 Task: Look for space in Chāpar, India from 6th June, 2023 to 8th June, 2023 for 2 adults in price range Rs.7000 to Rs.12000. Place can be private room with 1  bedroom having 2 beds and 1 bathroom. Property type can be house, flat, guest house. Booking option can be shelf check-in. Required host language is English.
Action: Mouse moved to (438, 51)
Screenshot: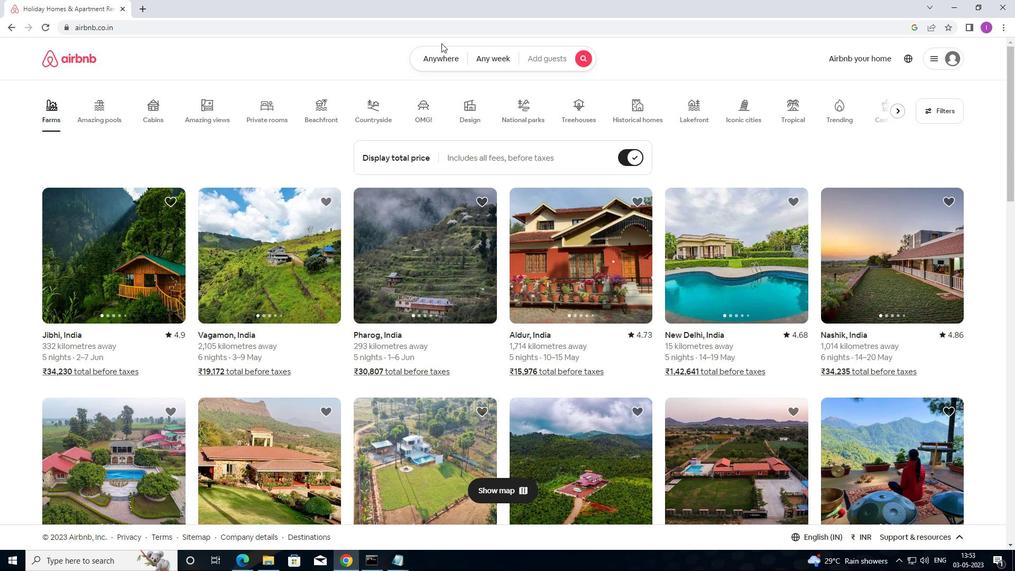 
Action: Mouse pressed left at (438, 51)
Screenshot: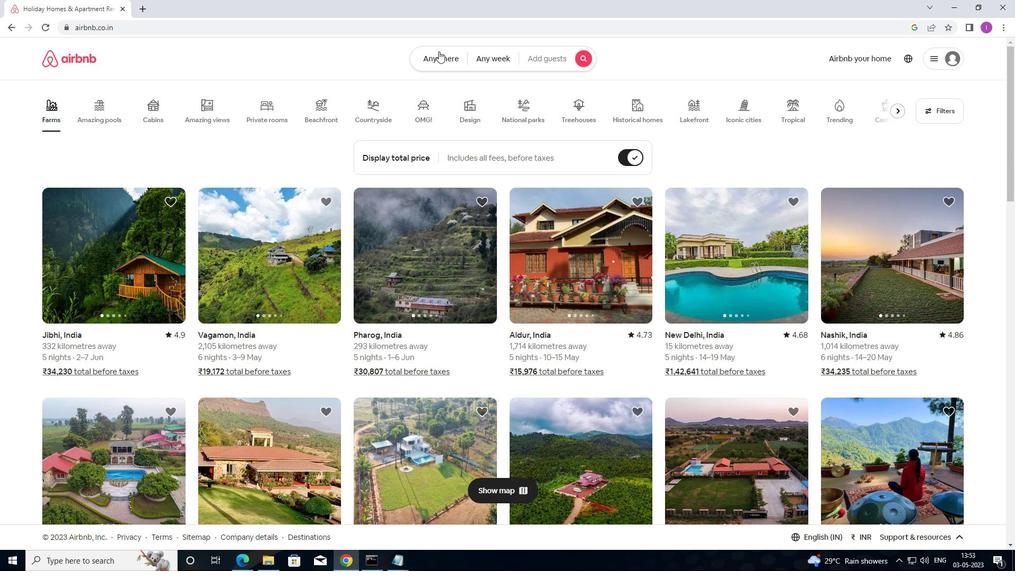 
Action: Mouse moved to (392, 99)
Screenshot: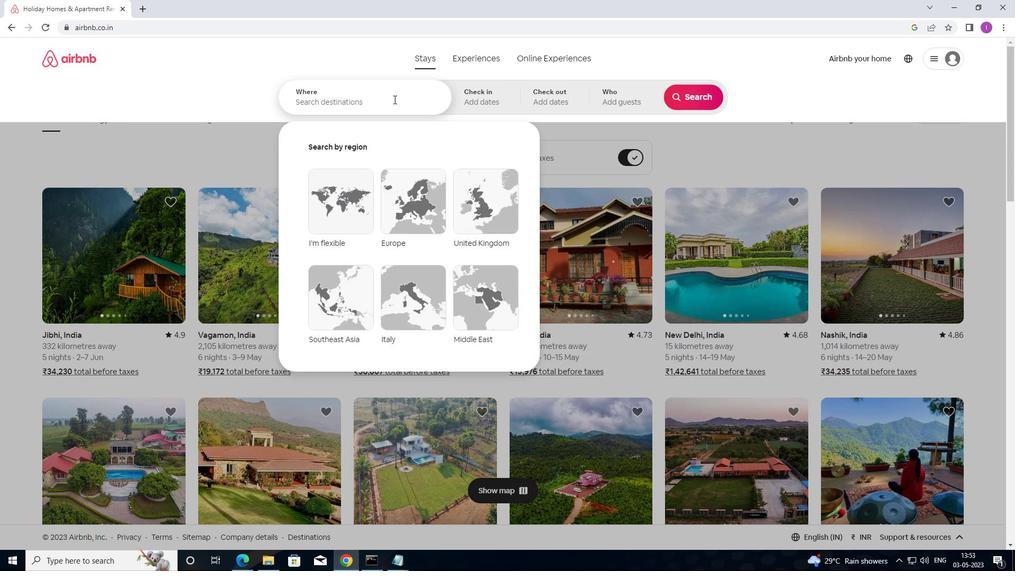 
Action: Mouse pressed left at (392, 99)
Screenshot: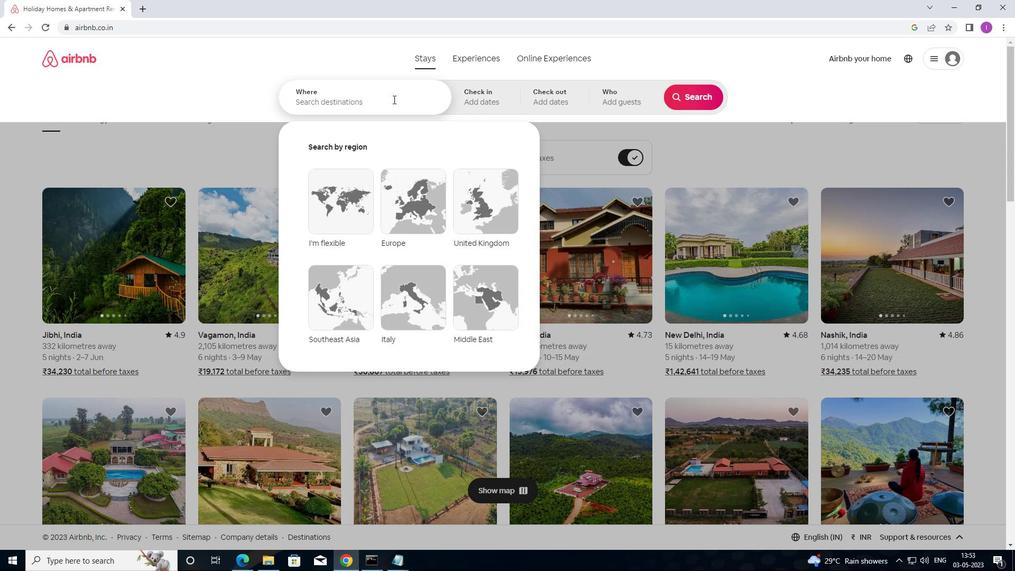 
Action: Key pressed <Key.shift>CHAPAR,<Key.shift>INDIA
Screenshot: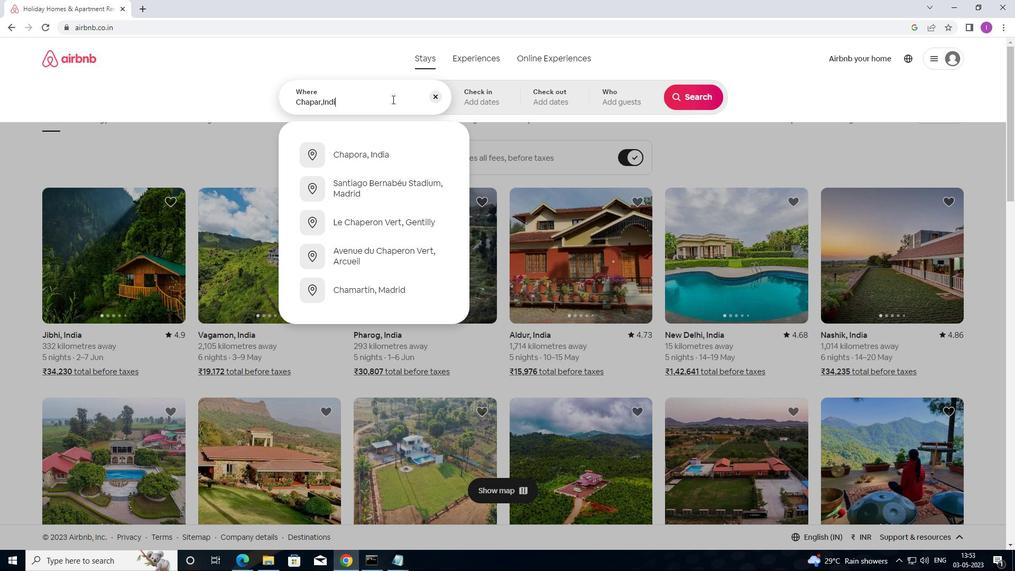 
Action: Mouse moved to (503, 105)
Screenshot: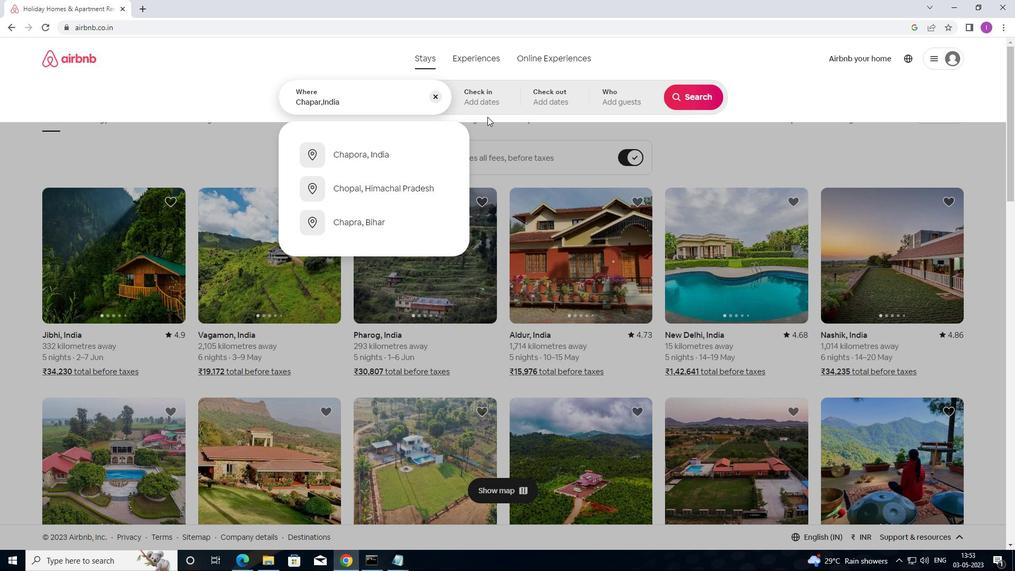 
Action: Mouse pressed left at (503, 105)
Screenshot: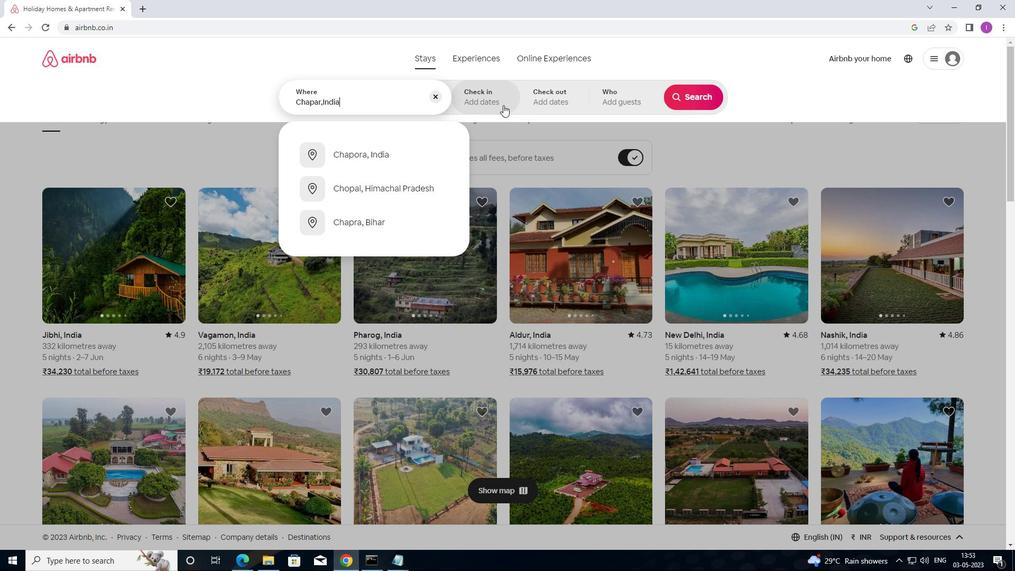 
Action: Mouse moved to (691, 187)
Screenshot: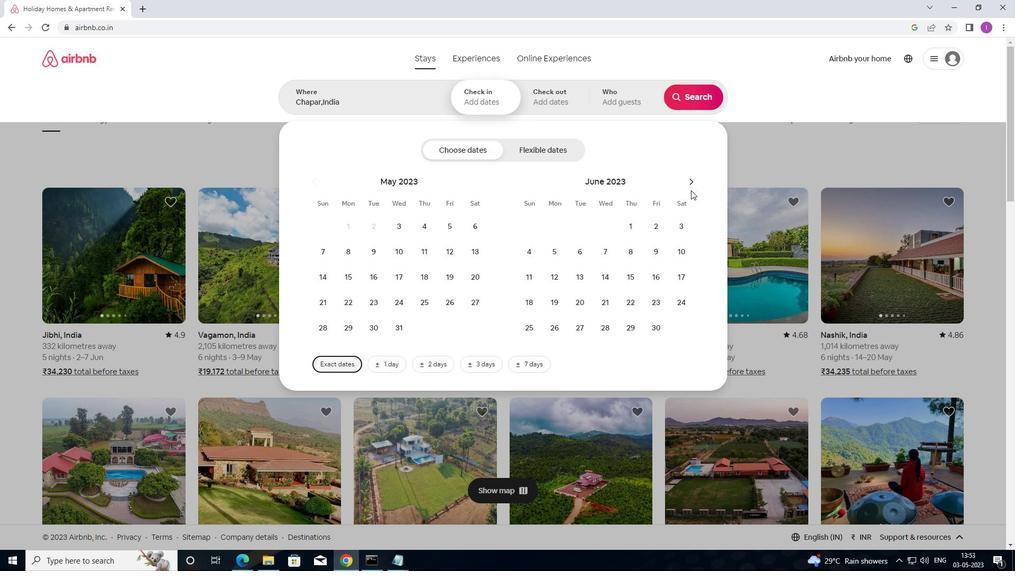 
Action: Mouse pressed left at (691, 187)
Screenshot: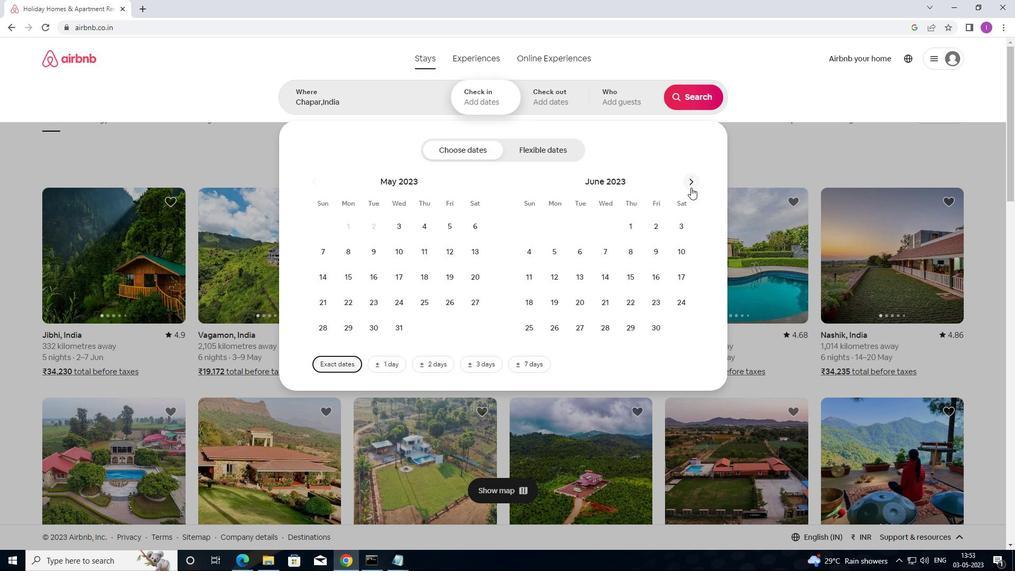 
Action: Mouse moved to (430, 254)
Screenshot: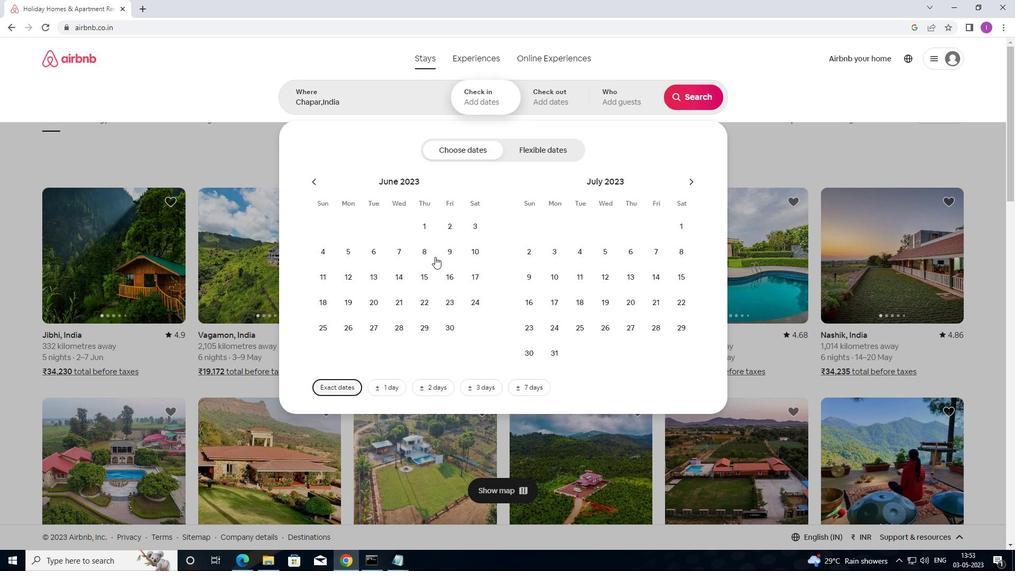 
Action: Mouse pressed left at (430, 254)
Screenshot: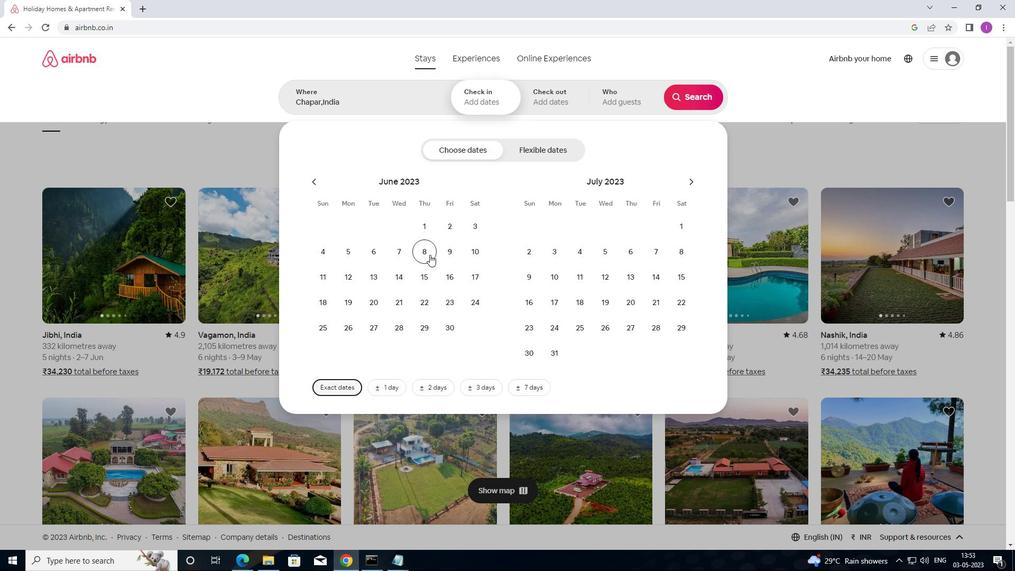 
Action: Mouse moved to (366, 252)
Screenshot: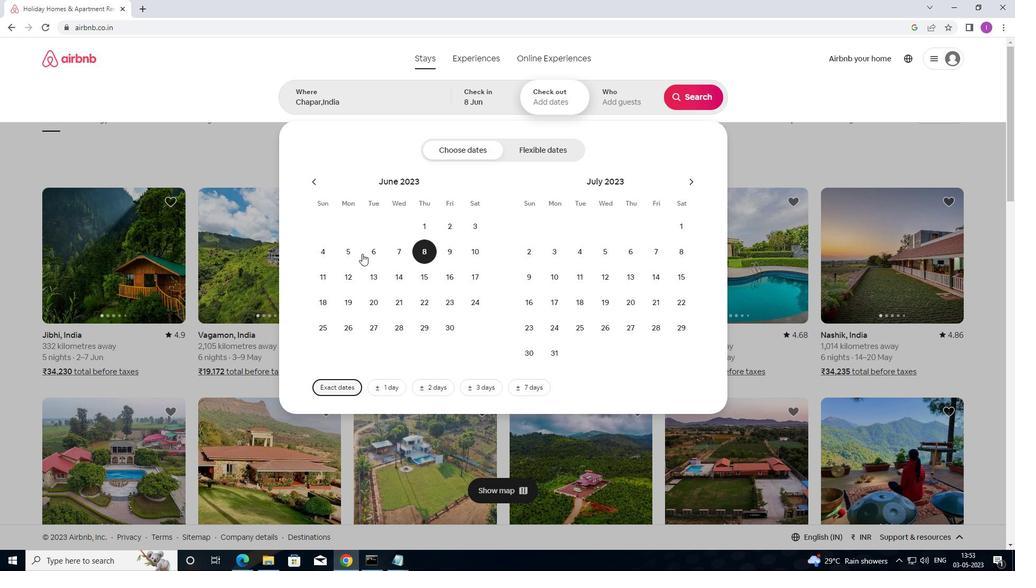 
Action: Mouse pressed left at (366, 252)
Screenshot: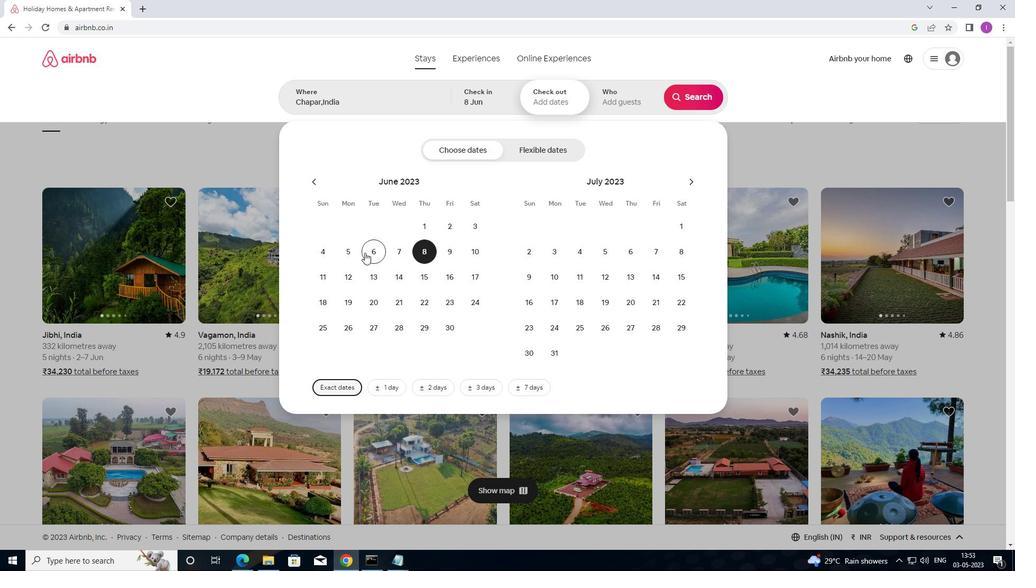 
Action: Mouse moved to (432, 248)
Screenshot: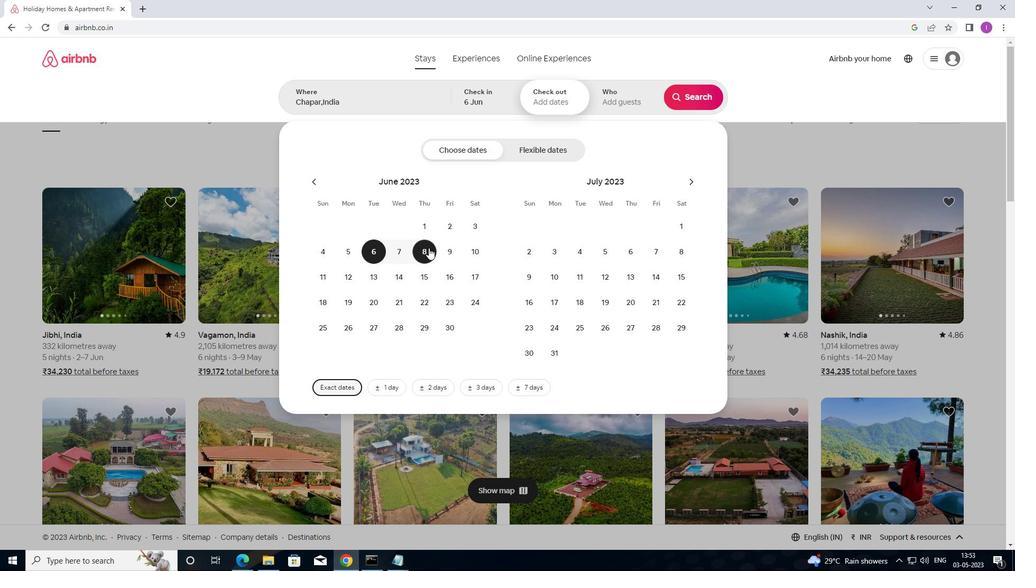 
Action: Mouse pressed left at (432, 248)
Screenshot: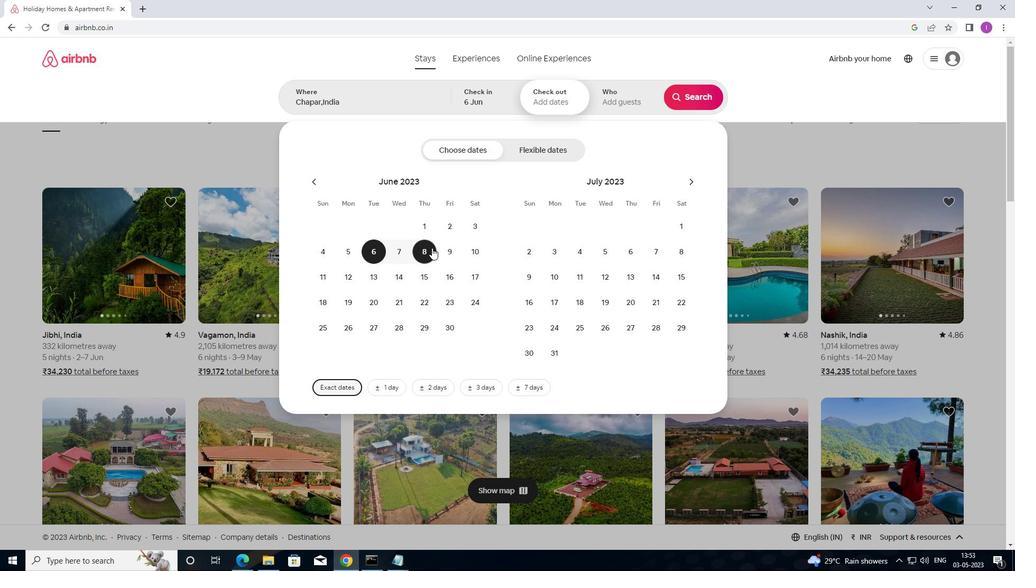 
Action: Mouse moved to (615, 93)
Screenshot: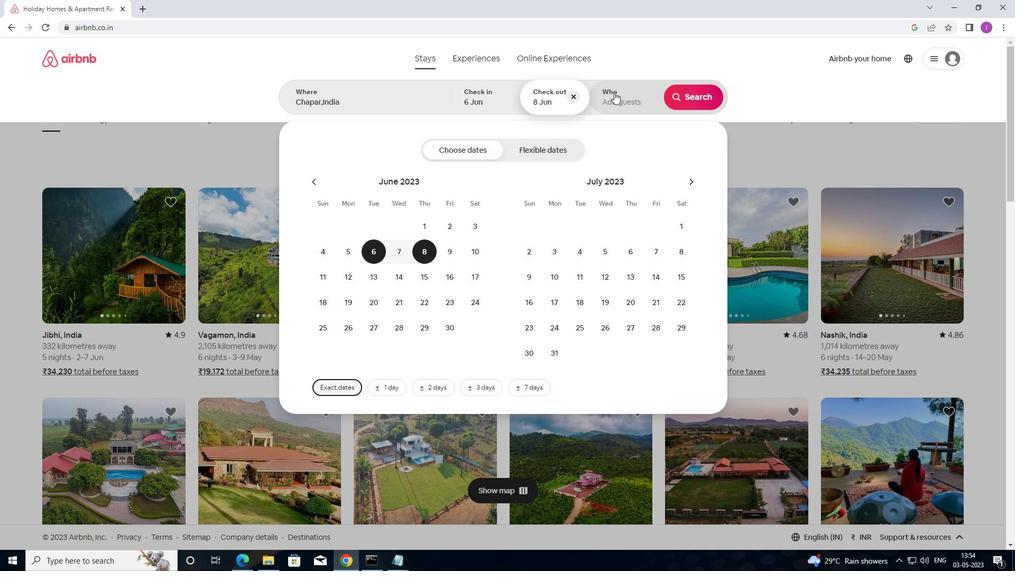 
Action: Mouse pressed left at (615, 93)
Screenshot: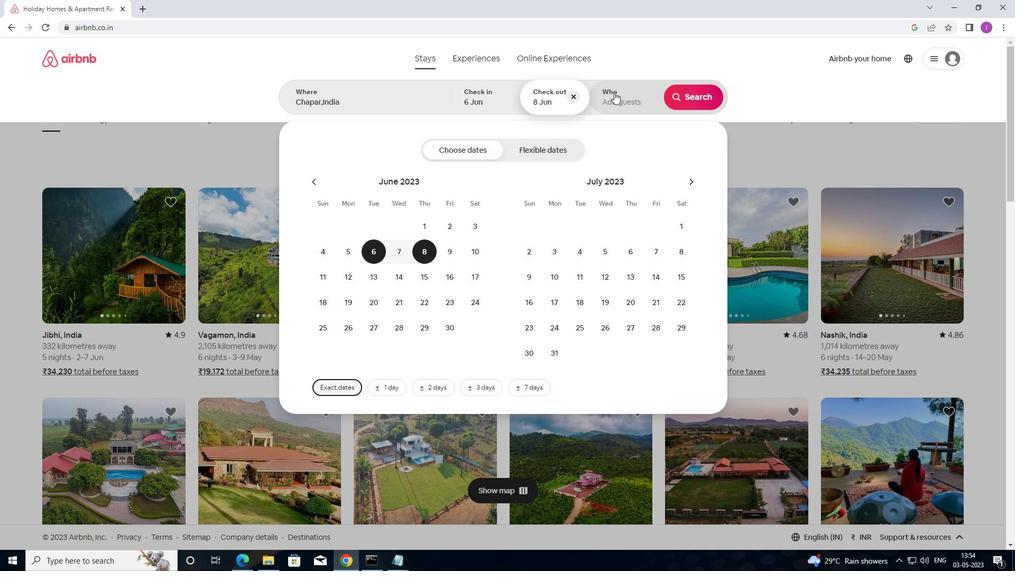 
Action: Mouse moved to (695, 154)
Screenshot: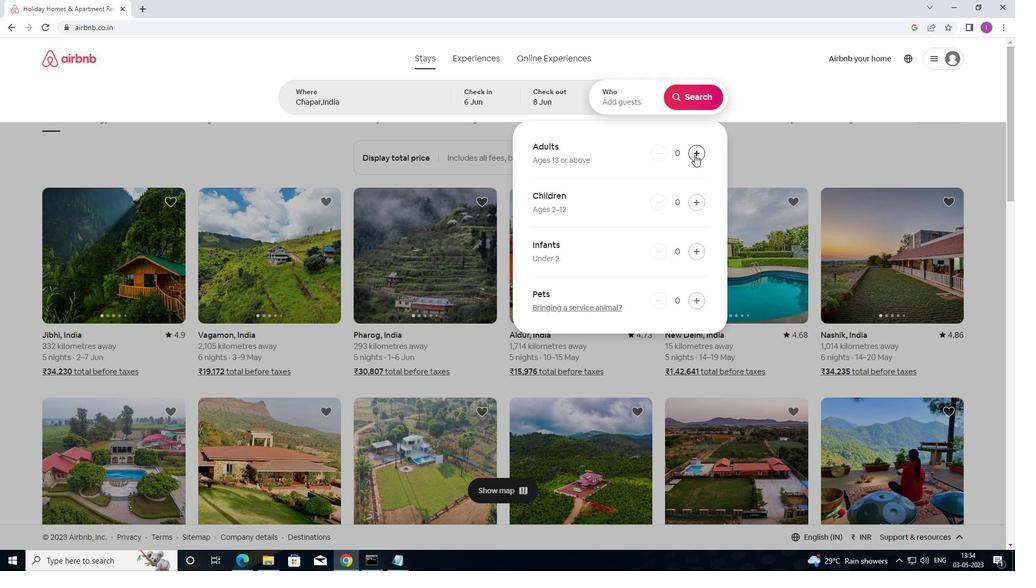 
Action: Mouse pressed left at (695, 154)
Screenshot: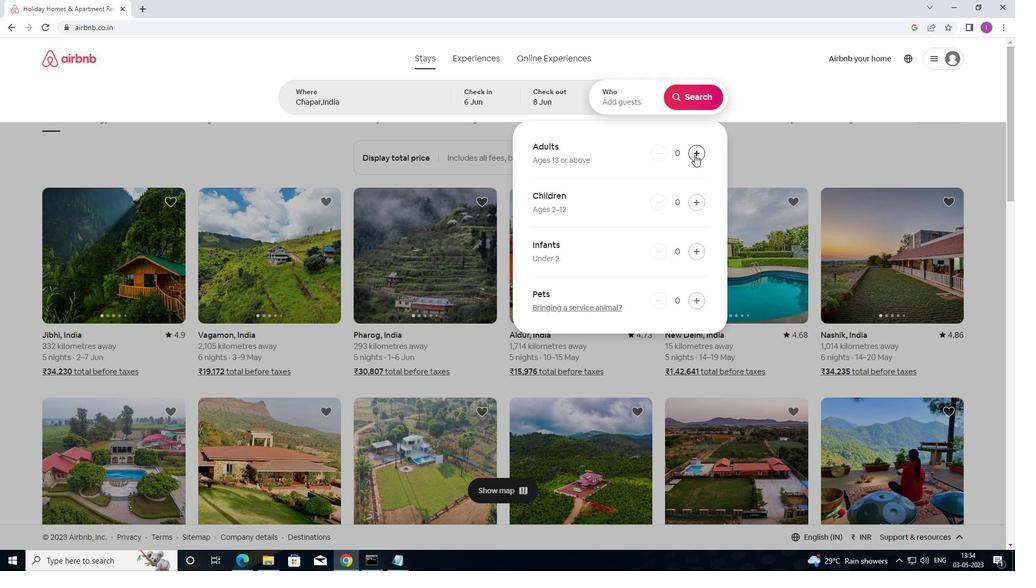 
Action: Mouse moved to (696, 154)
Screenshot: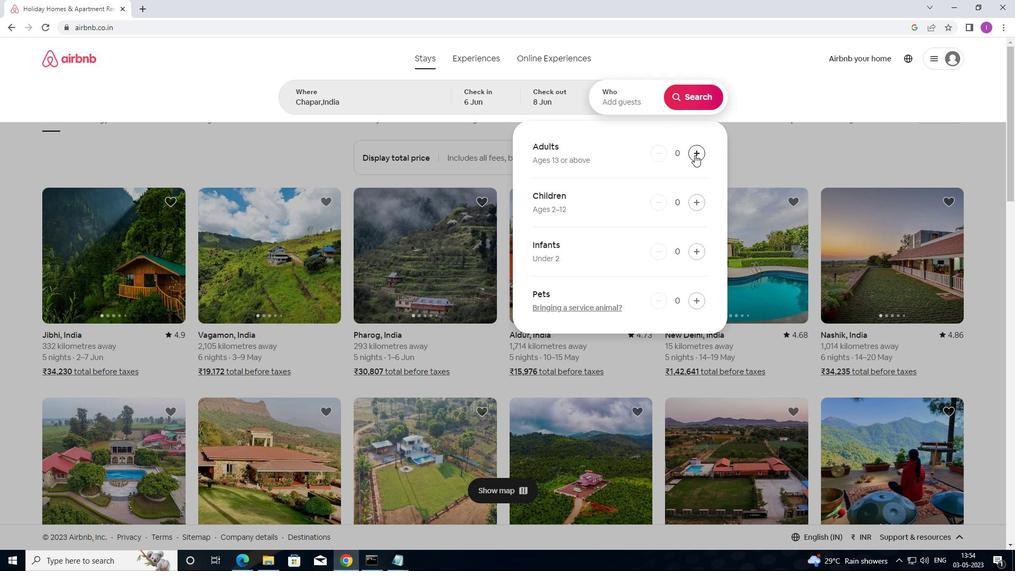 
Action: Mouse pressed left at (696, 154)
Screenshot: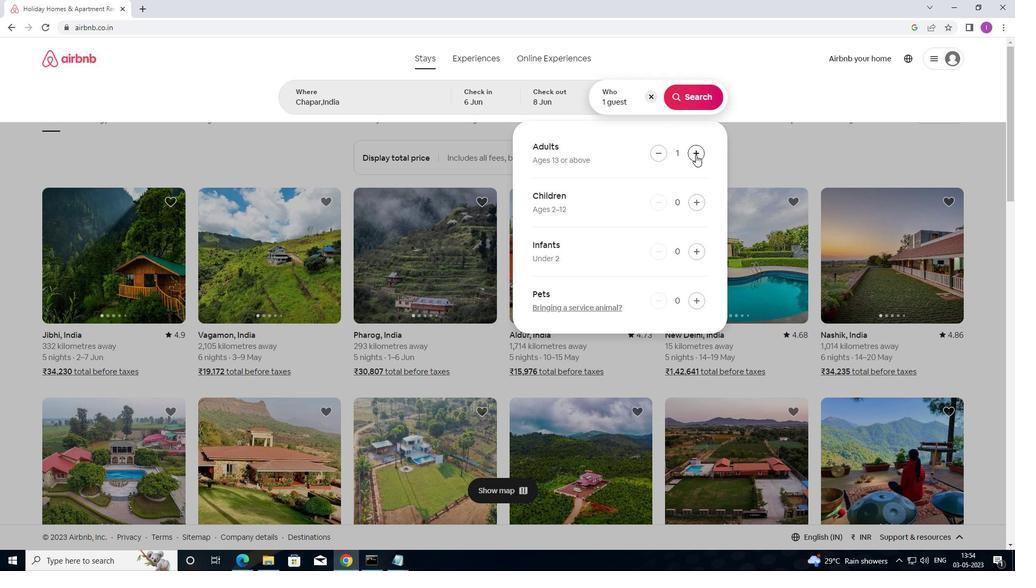 
Action: Mouse moved to (693, 97)
Screenshot: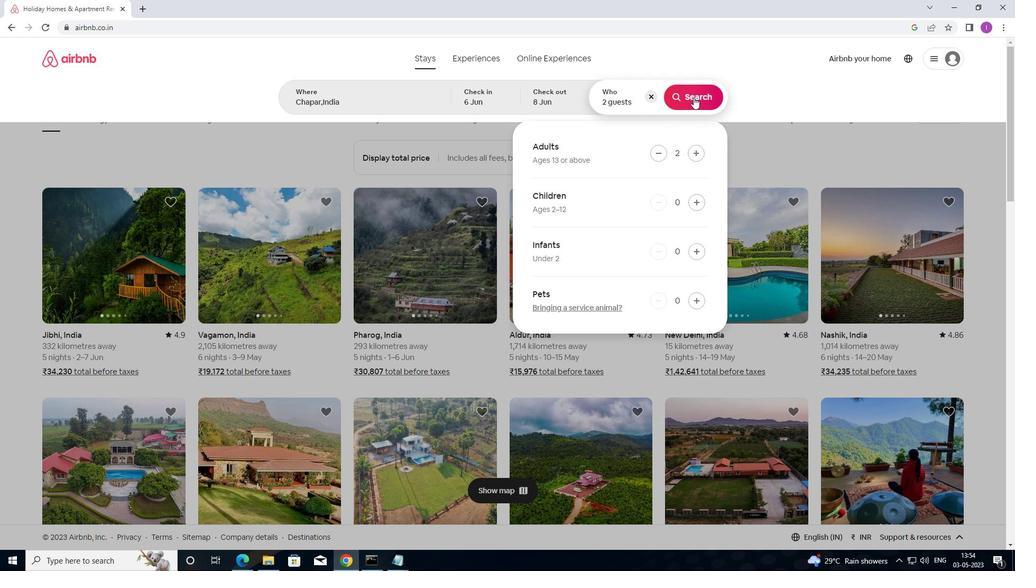 
Action: Mouse pressed left at (693, 97)
Screenshot: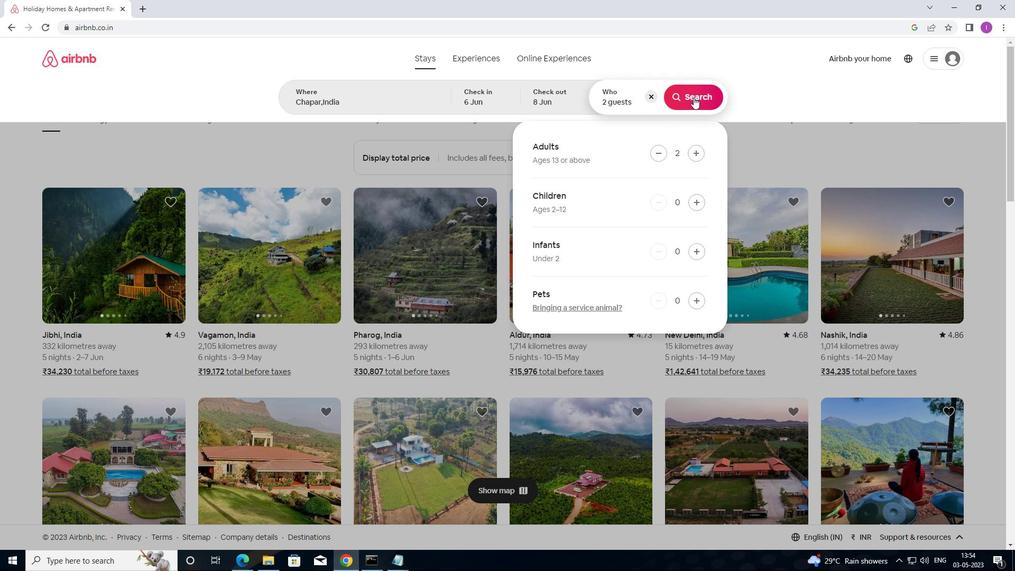 
Action: Mouse moved to (976, 92)
Screenshot: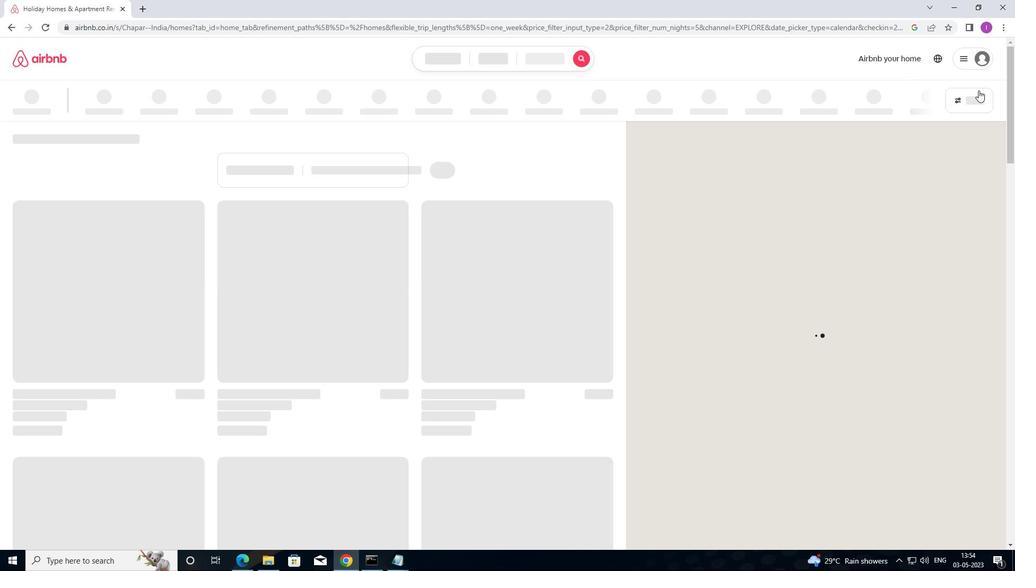 
Action: Mouse pressed left at (976, 92)
Screenshot: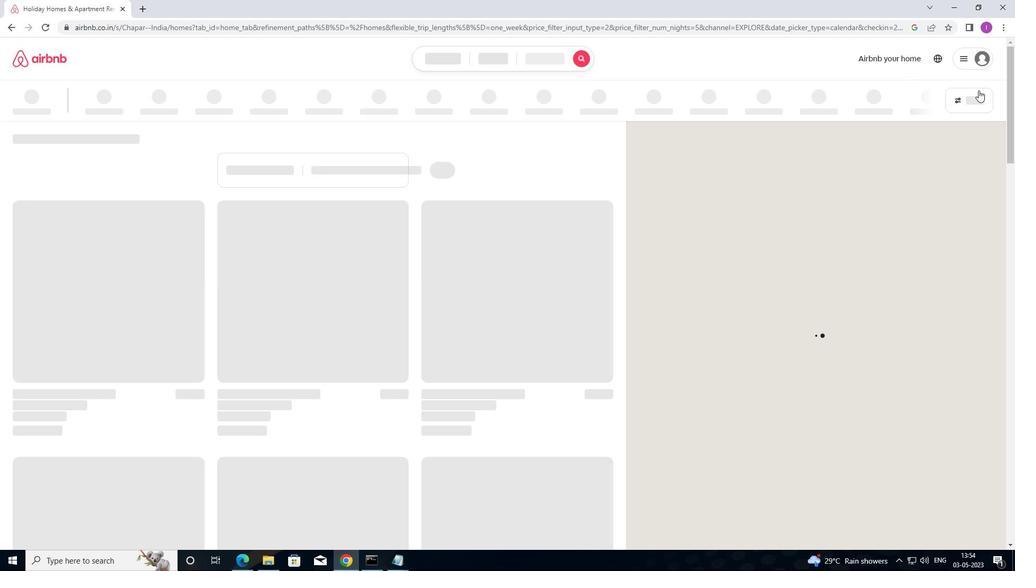 
Action: Mouse moved to (946, 102)
Screenshot: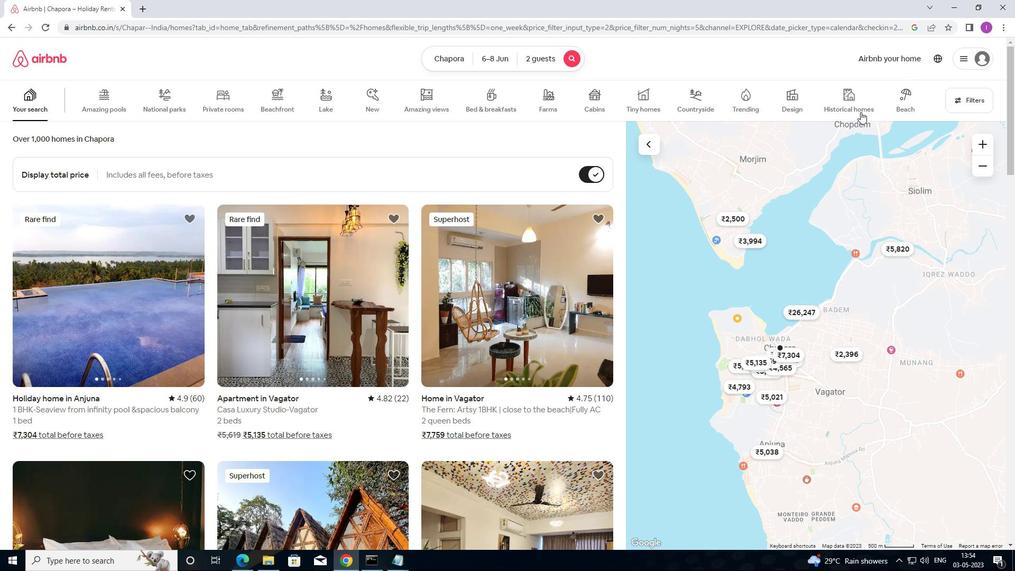 
Action: Mouse pressed left at (946, 102)
Screenshot: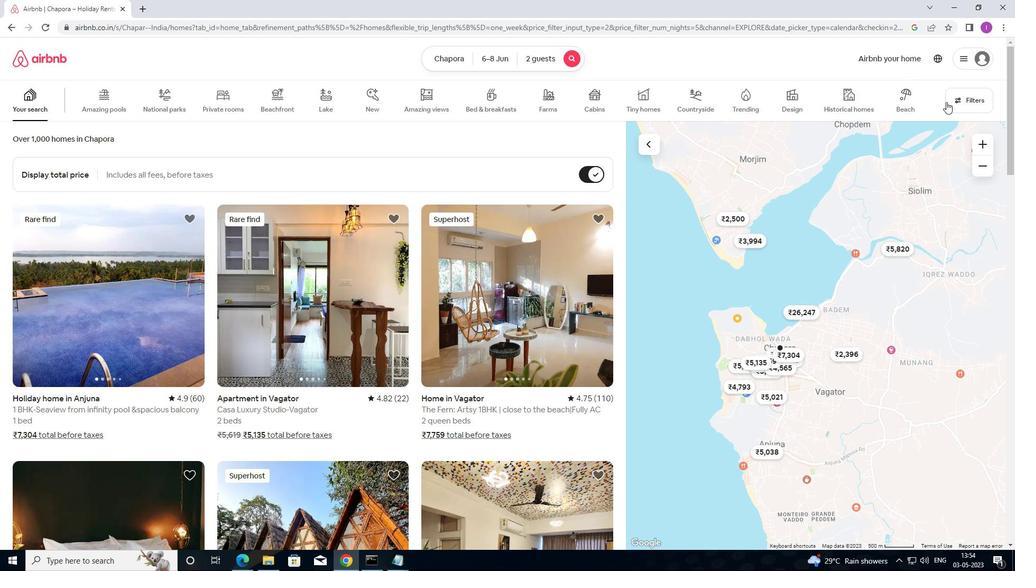 
Action: Mouse moved to (407, 241)
Screenshot: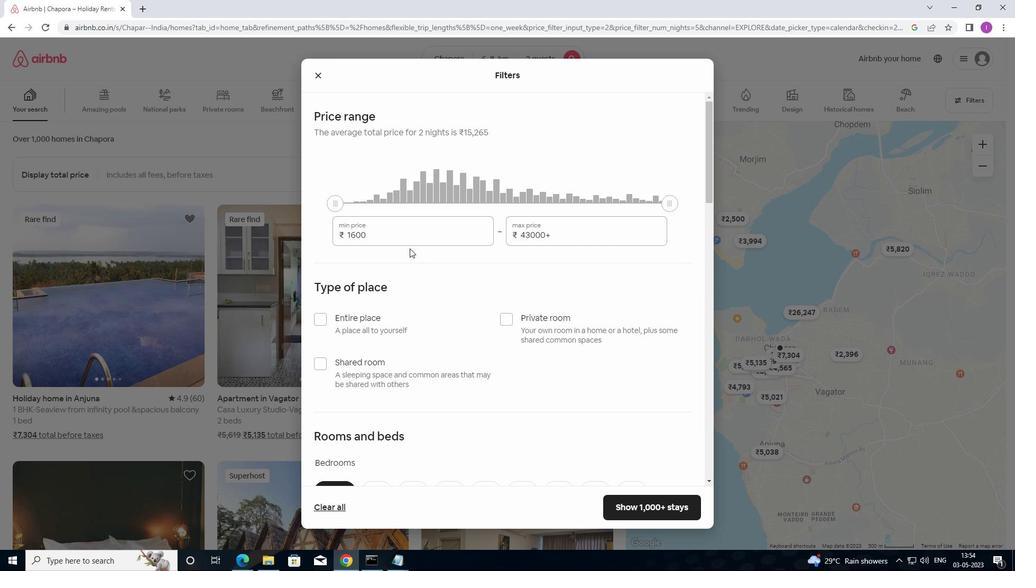 
Action: Mouse pressed left at (407, 241)
Screenshot: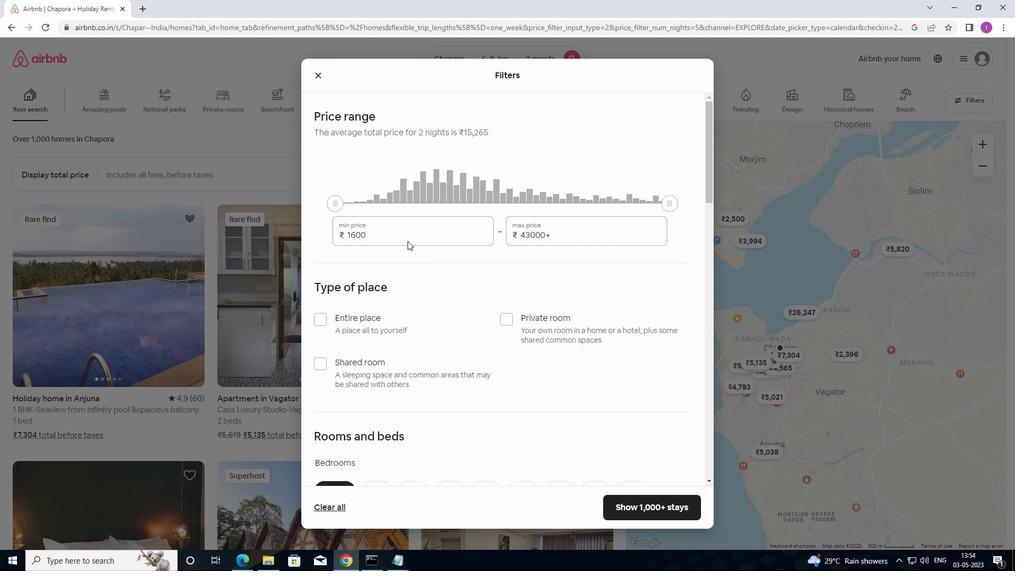 
Action: Mouse moved to (367, 235)
Screenshot: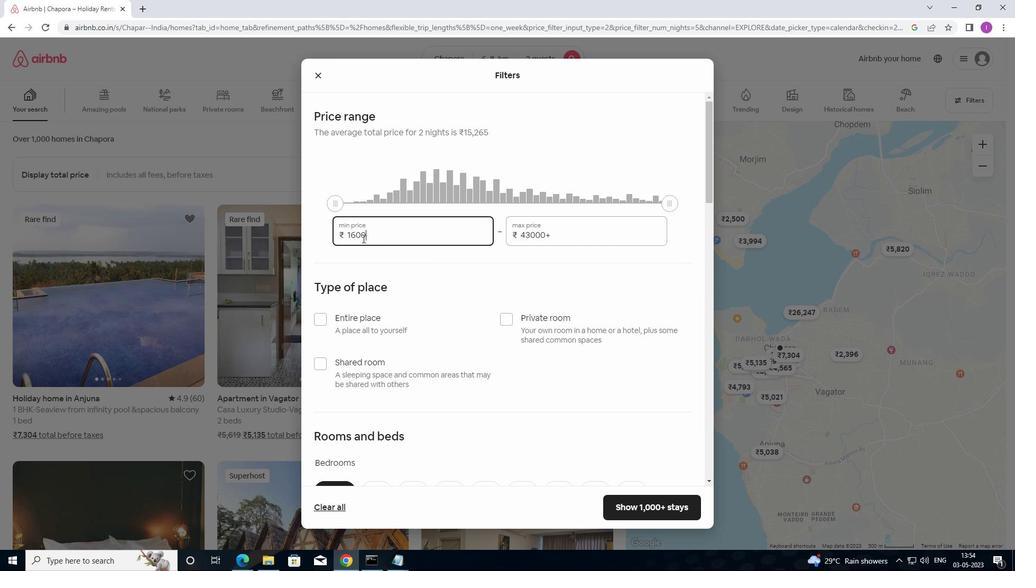 
Action: Mouse pressed left at (367, 235)
Screenshot: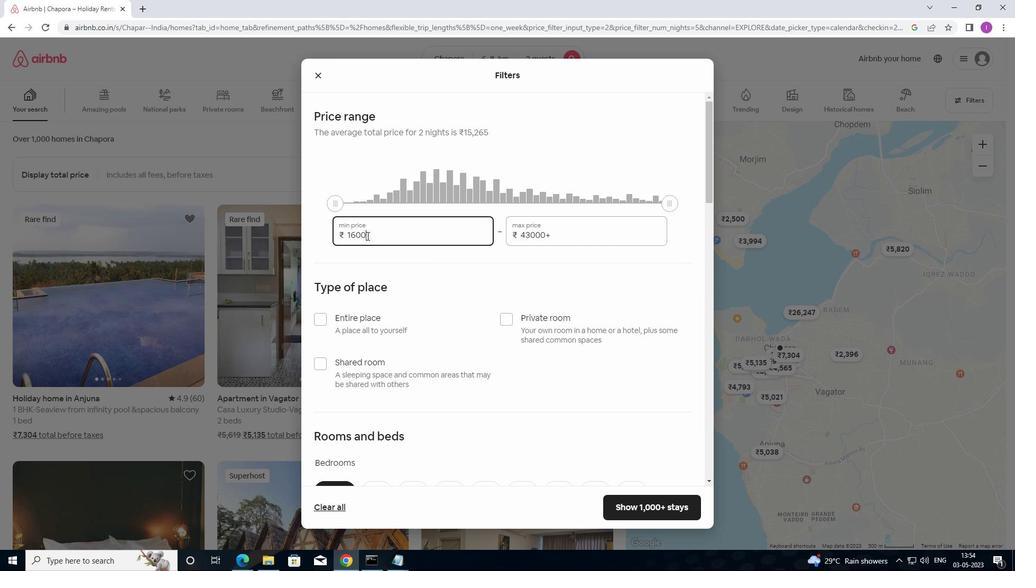 
Action: Mouse moved to (335, 232)
Screenshot: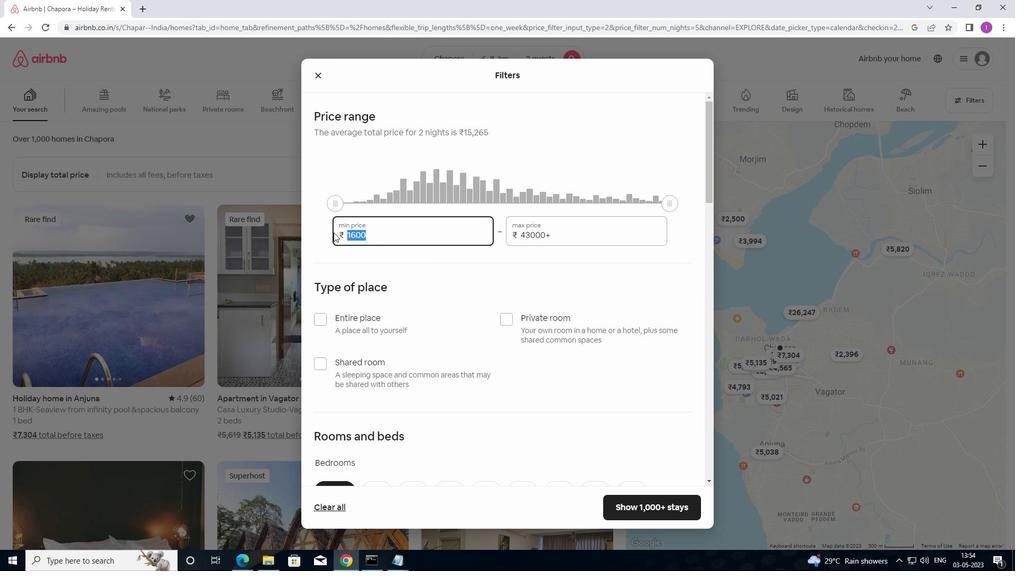
Action: Key pressed 7
Screenshot: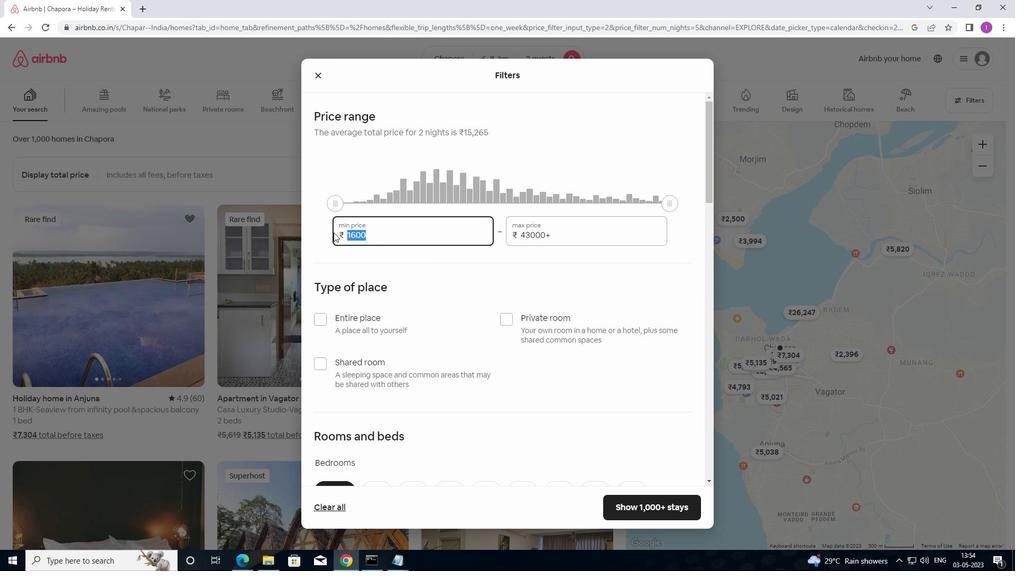 
Action: Mouse moved to (338, 232)
Screenshot: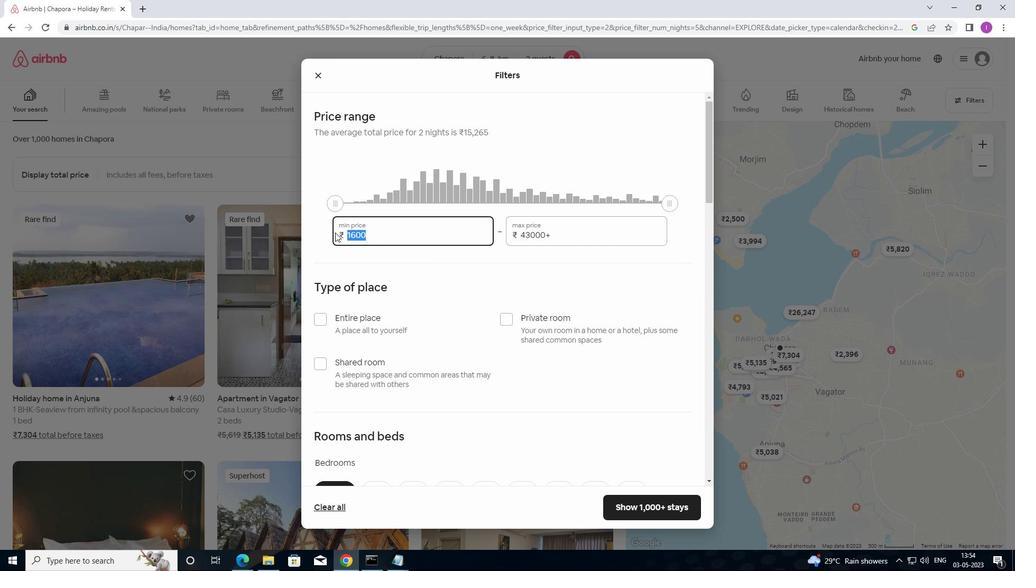
Action: Key pressed 0
Screenshot: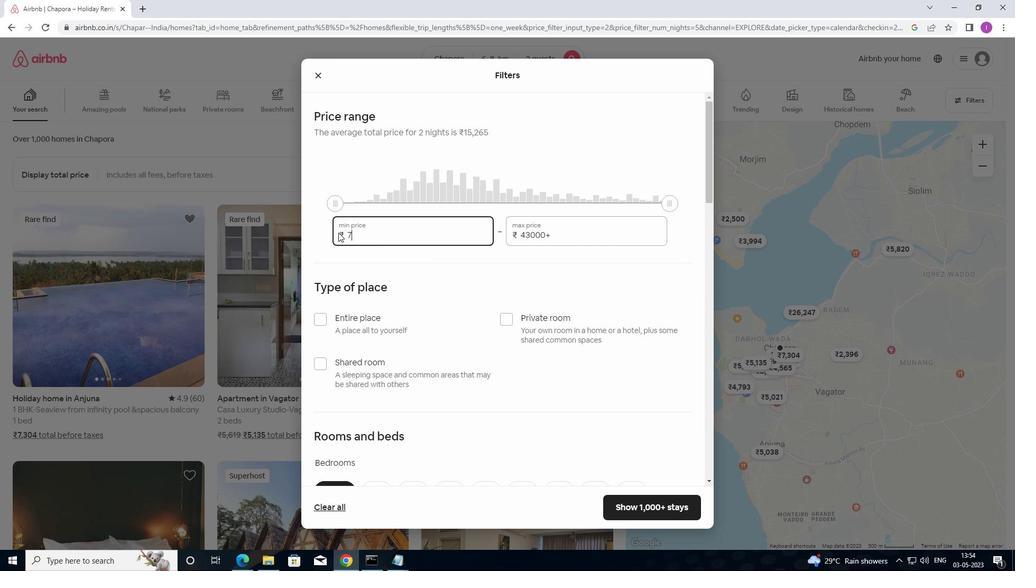 
Action: Mouse moved to (346, 233)
Screenshot: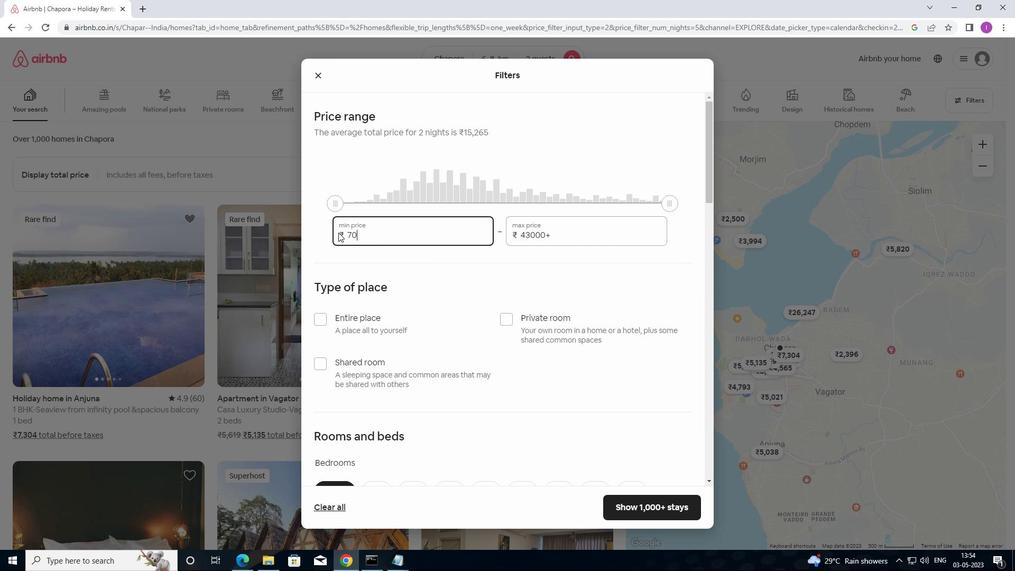
Action: Key pressed 0
Screenshot: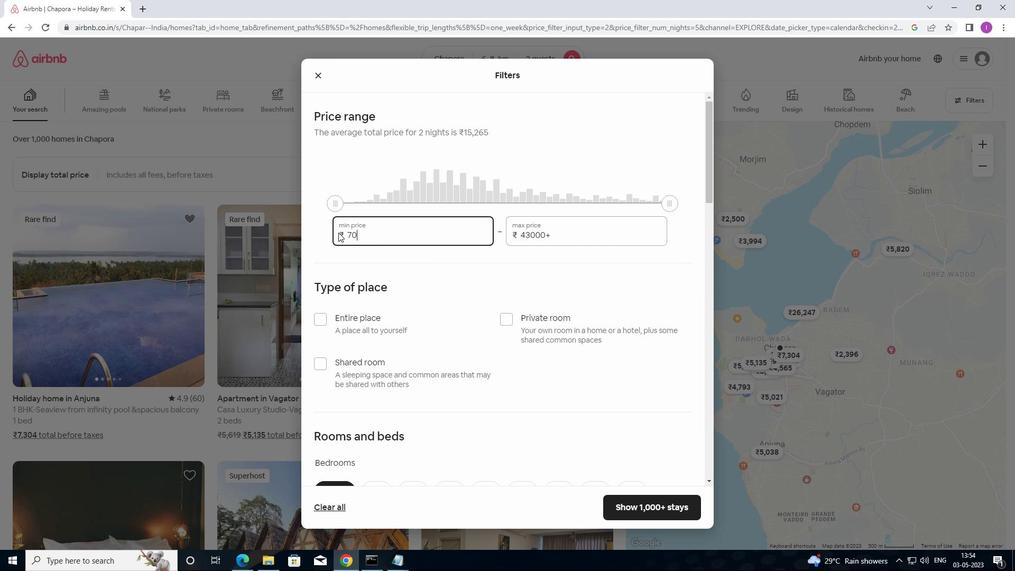 
Action: Mouse moved to (355, 234)
Screenshot: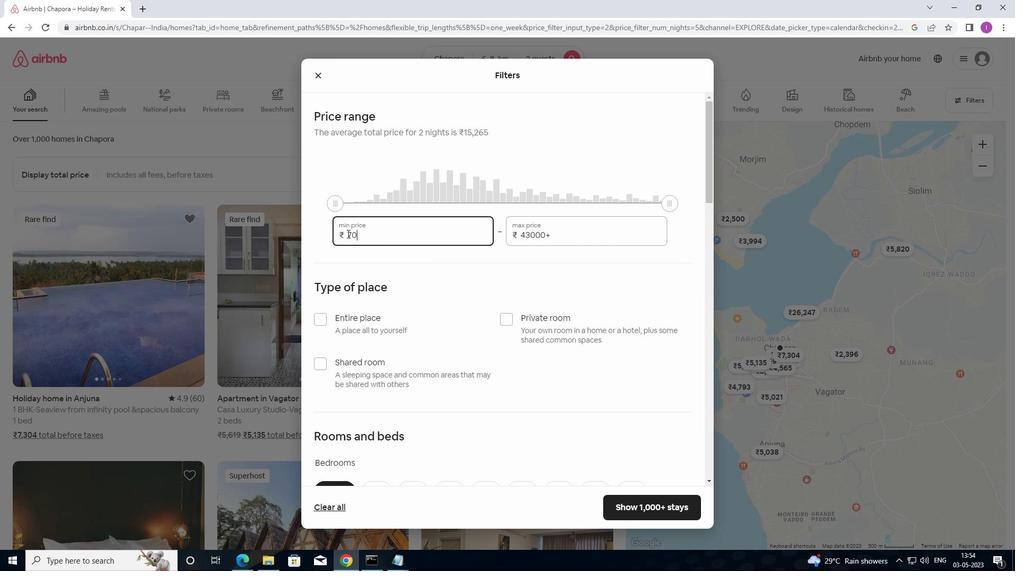 
Action: Key pressed 0
Screenshot: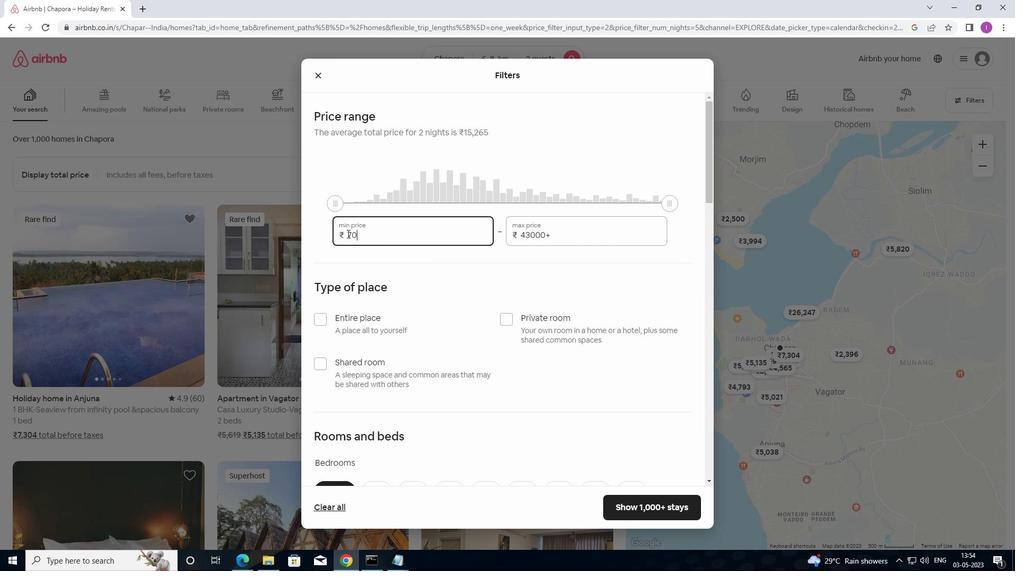 
Action: Mouse moved to (555, 232)
Screenshot: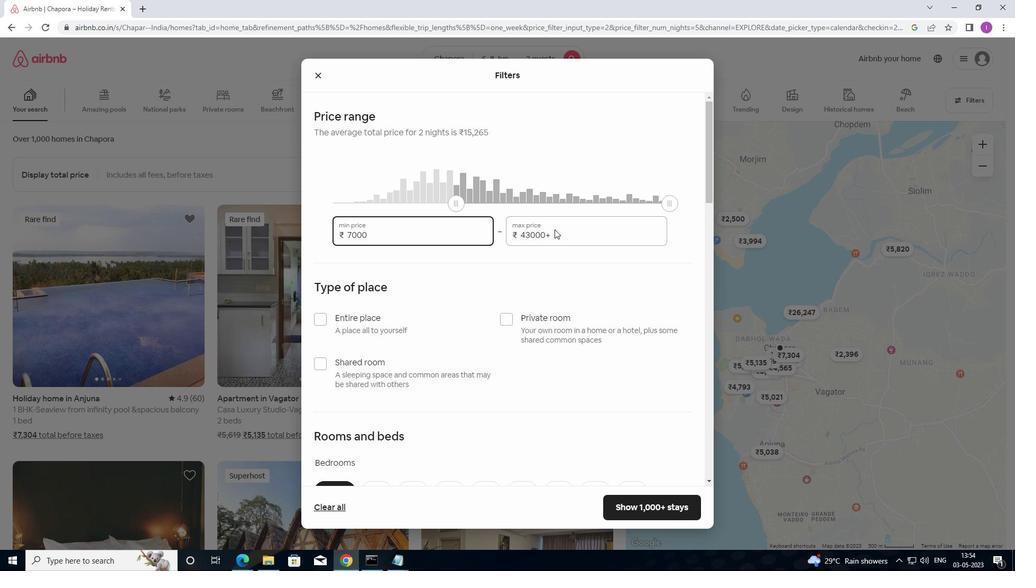 
Action: Mouse pressed left at (555, 232)
Screenshot: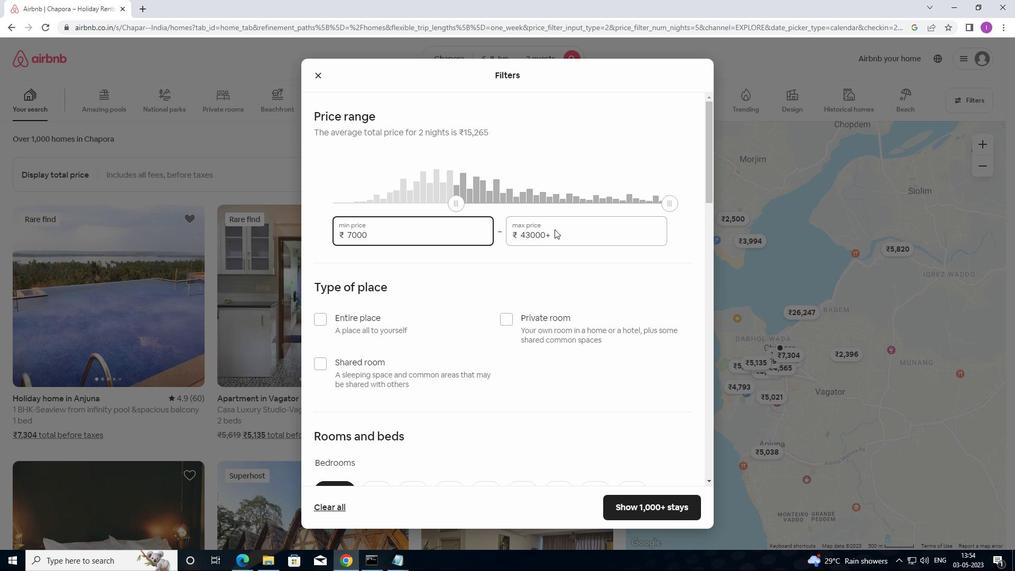 
Action: Mouse moved to (508, 237)
Screenshot: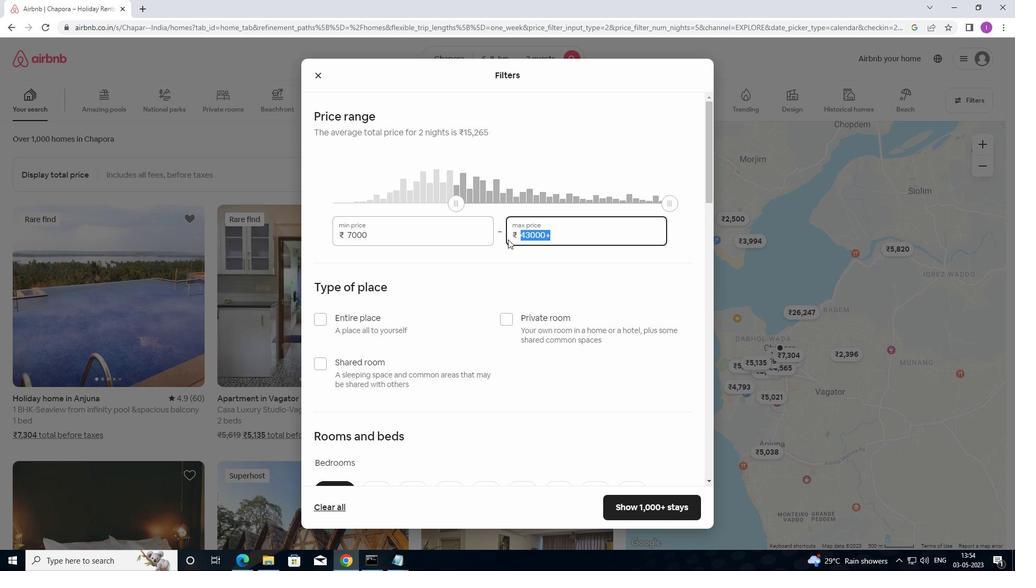 
Action: Key pressed 12
Screenshot: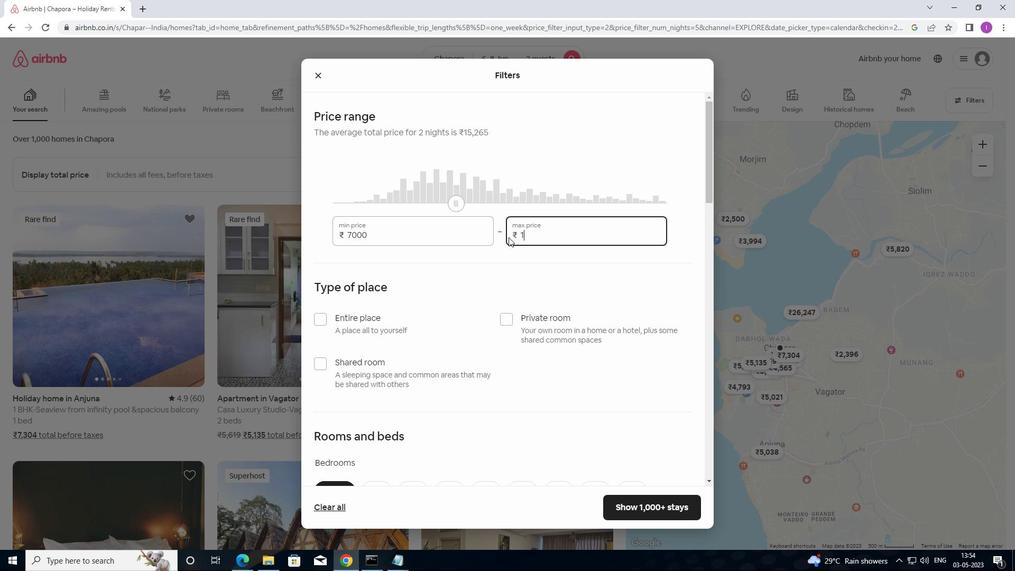 
Action: Mouse moved to (509, 235)
Screenshot: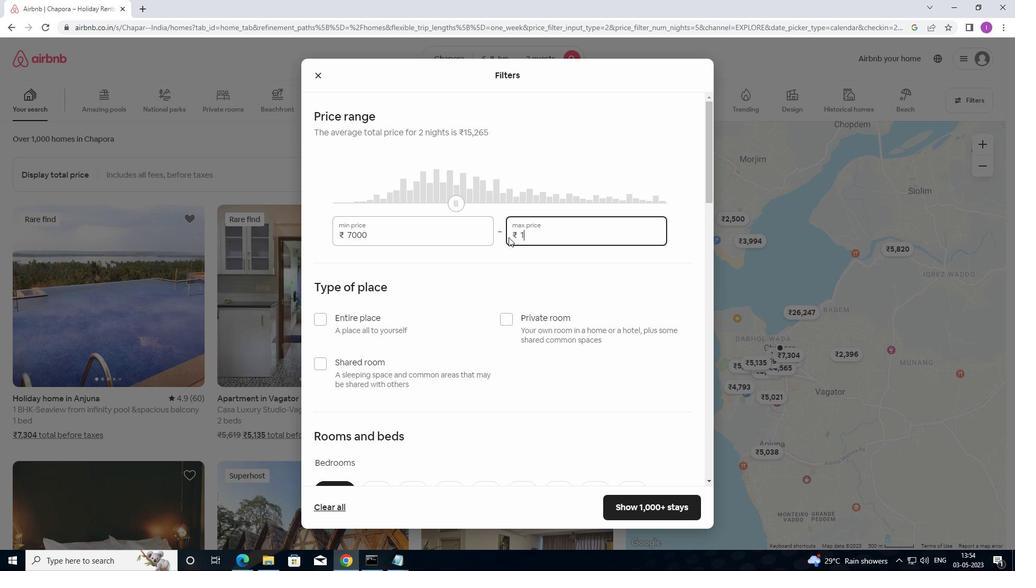 
Action: Key pressed 0
Screenshot: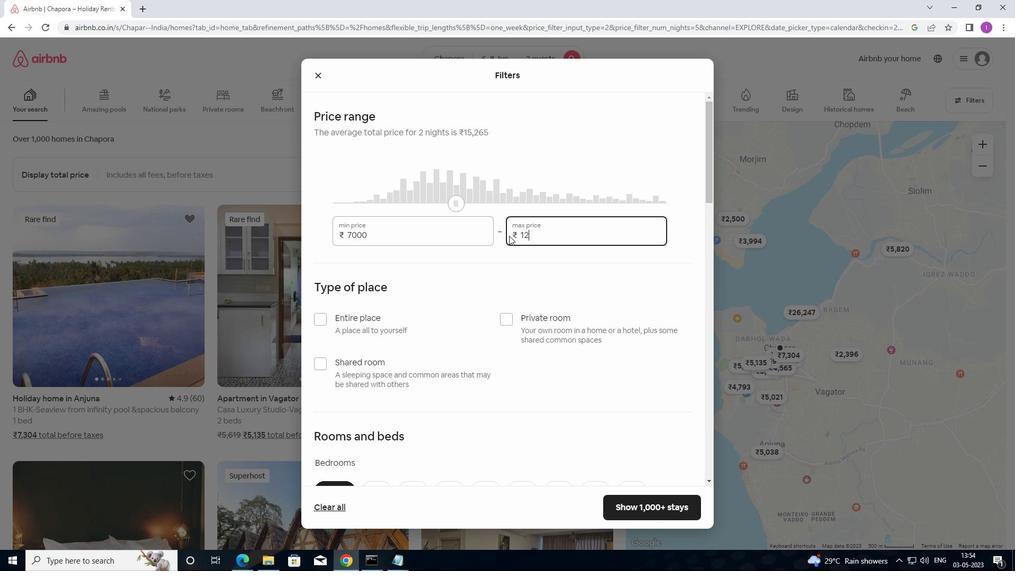 
Action: Mouse moved to (509, 233)
Screenshot: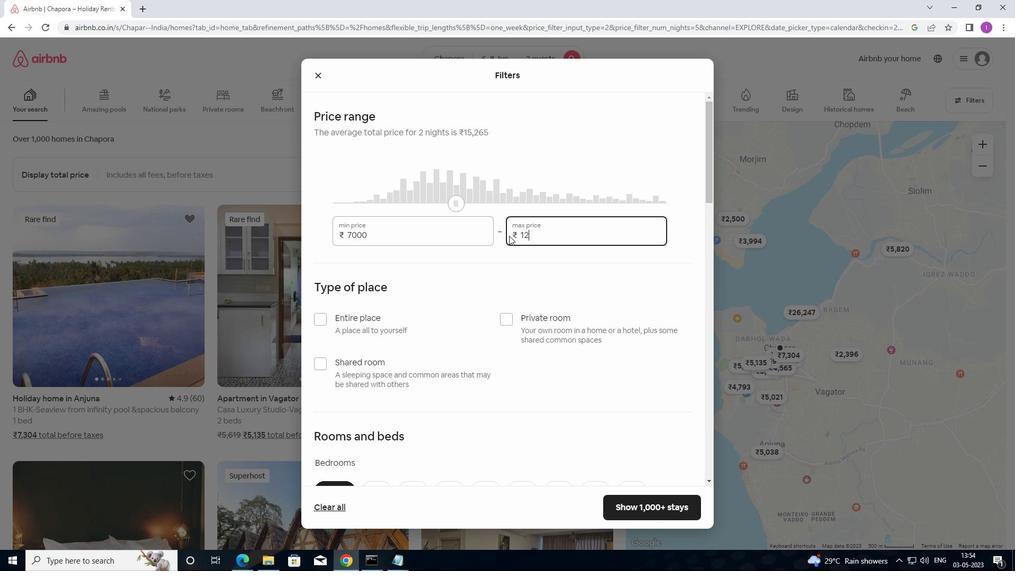 
Action: Key pressed 0
Screenshot: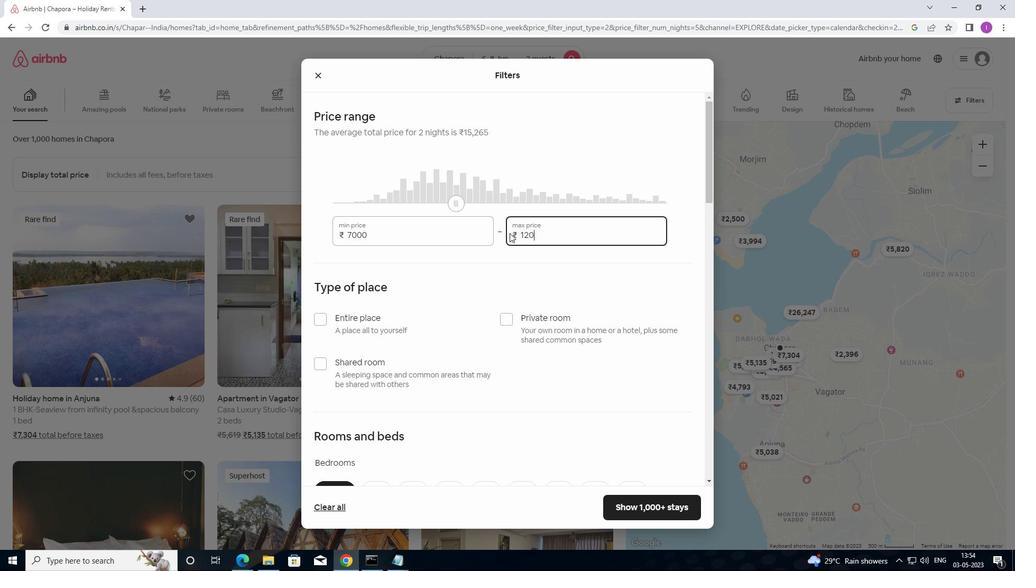 
Action: Mouse moved to (509, 232)
Screenshot: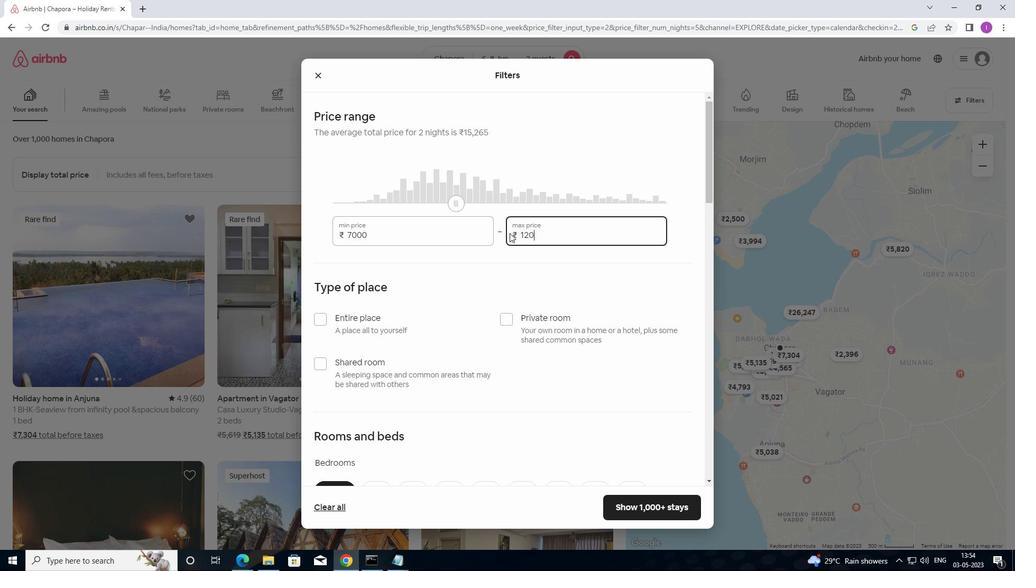 
Action: Key pressed 0
Screenshot: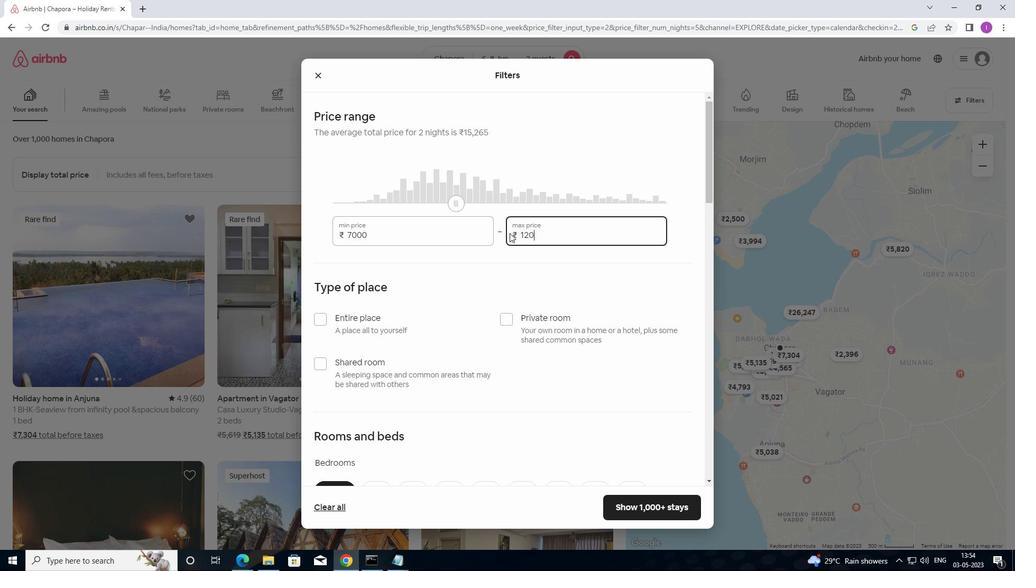 
Action: Mouse moved to (560, 303)
Screenshot: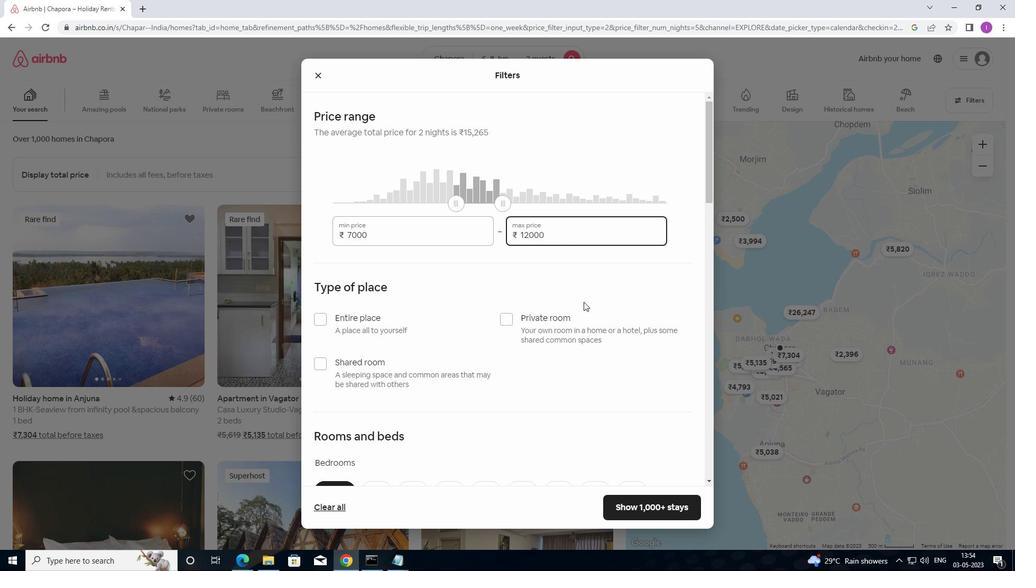 
Action: Mouse scrolled (560, 302) with delta (0, 0)
Screenshot: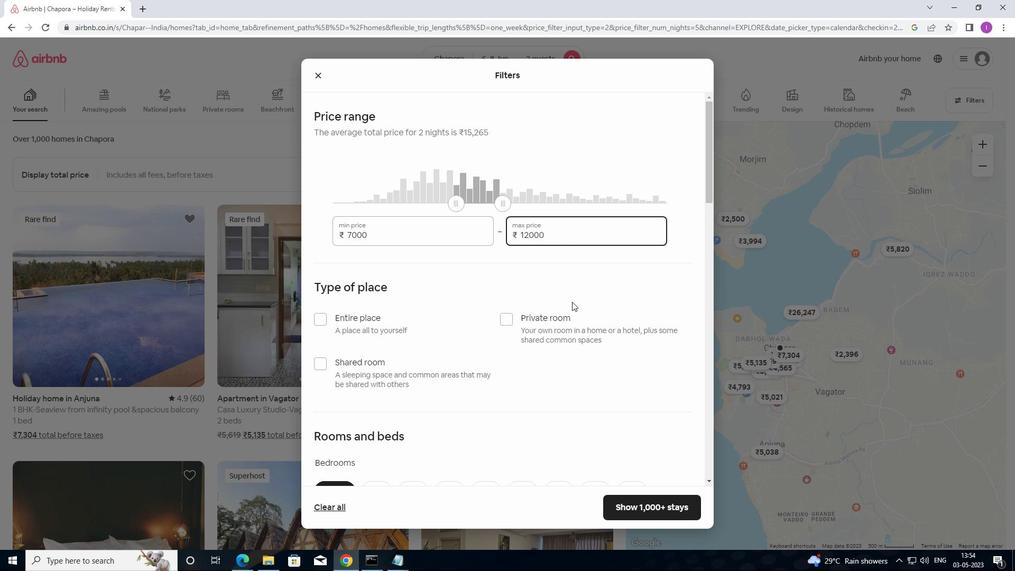 
Action: Mouse moved to (560, 303)
Screenshot: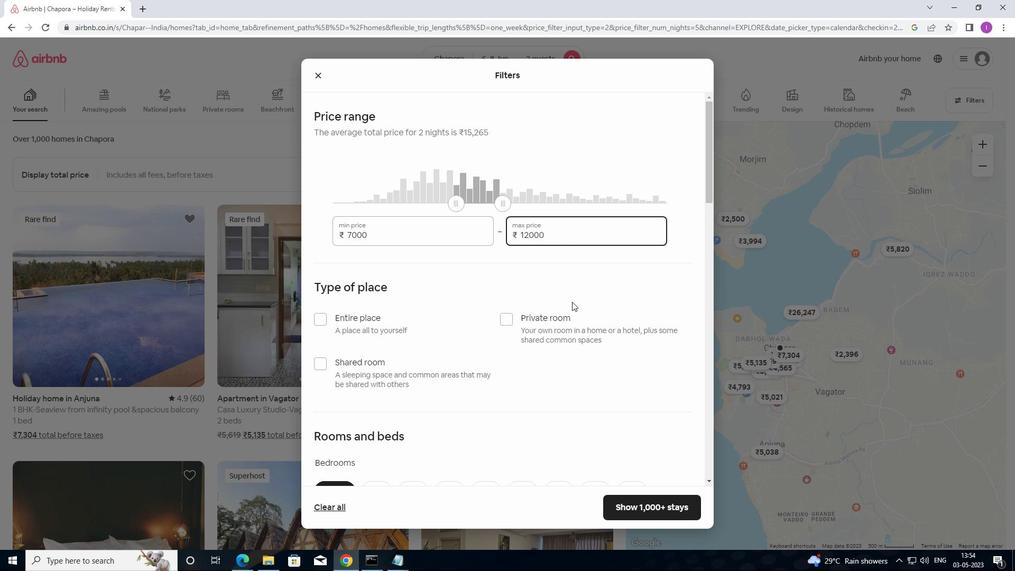 
Action: Mouse scrolled (560, 302) with delta (0, 0)
Screenshot: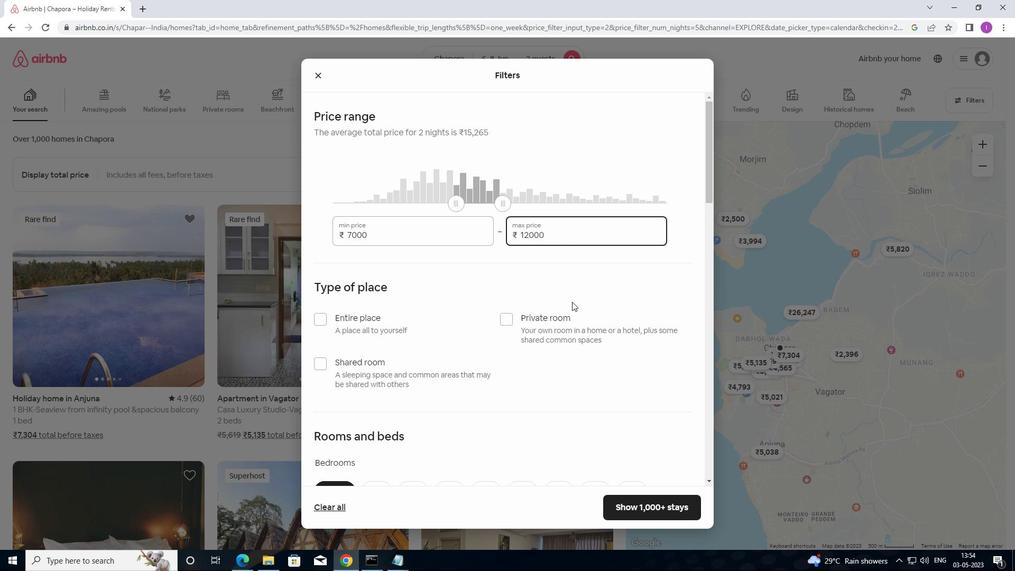 
Action: Mouse moved to (508, 217)
Screenshot: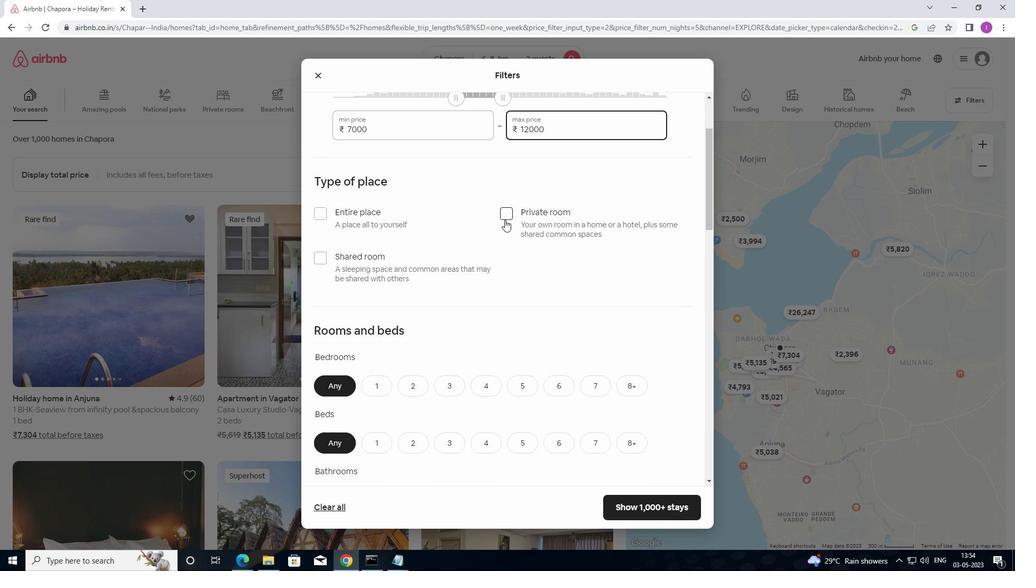 
Action: Mouse pressed left at (508, 217)
Screenshot: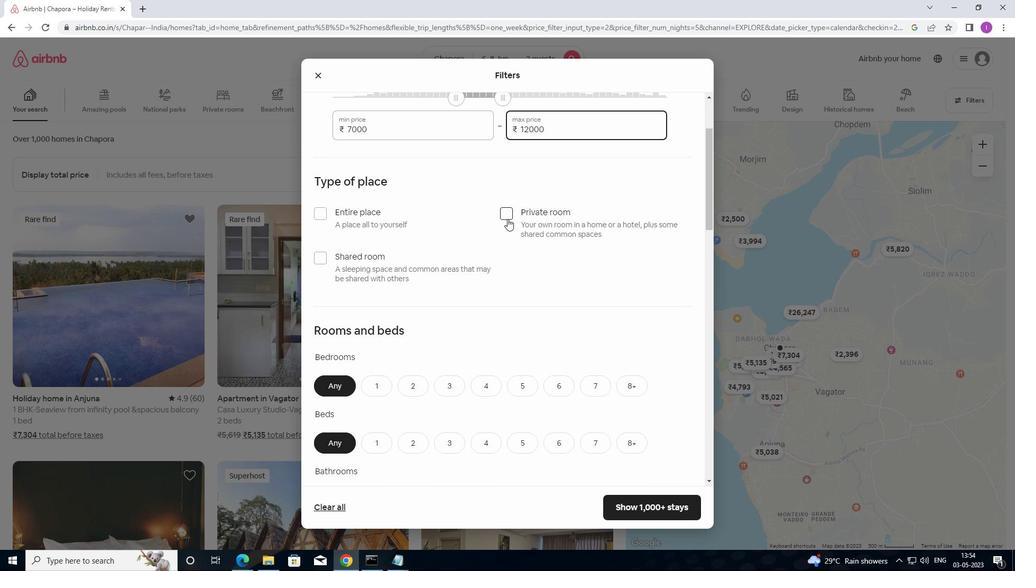 
Action: Mouse moved to (510, 217)
Screenshot: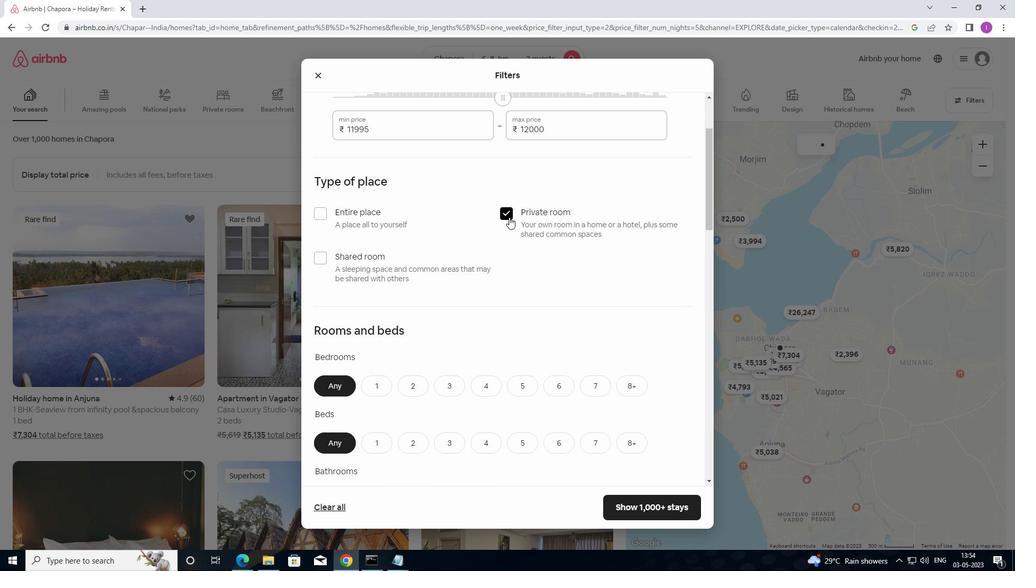 
Action: Mouse scrolled (510, 216) with delta (0, 0)
Screenshot: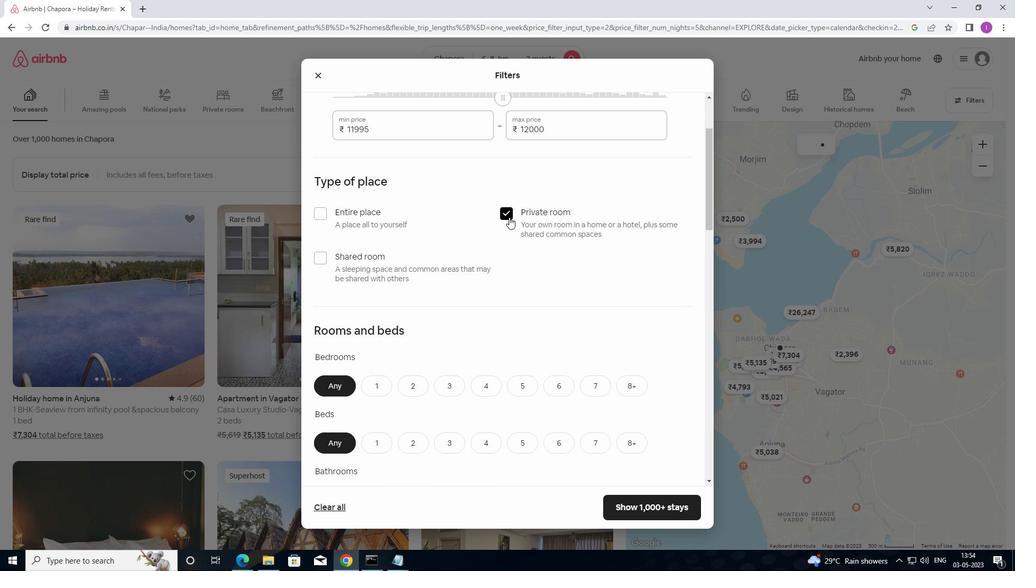 
Action: Mouse moved to (510, 217)
Screenshot: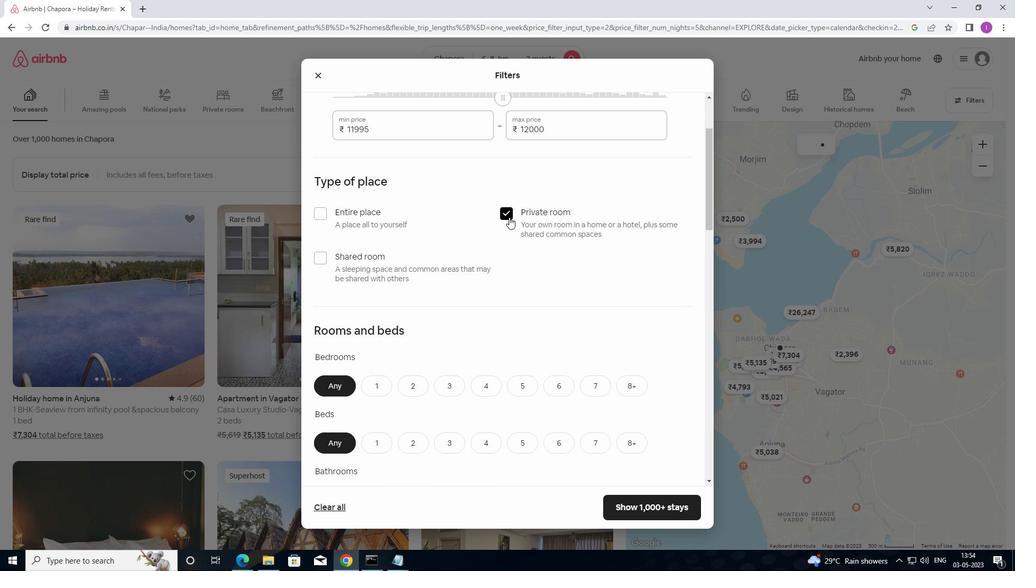 
Action: Mouse scrolled (510, 217) with delta (0, 0)
Screenshot: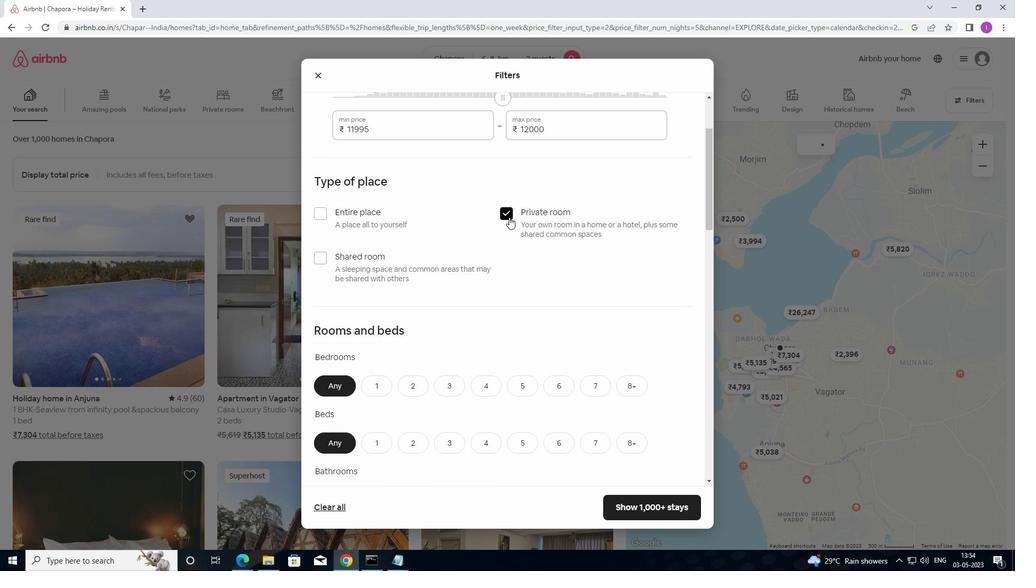 
Action: Mouse moved to (510, 218)
Screenshot: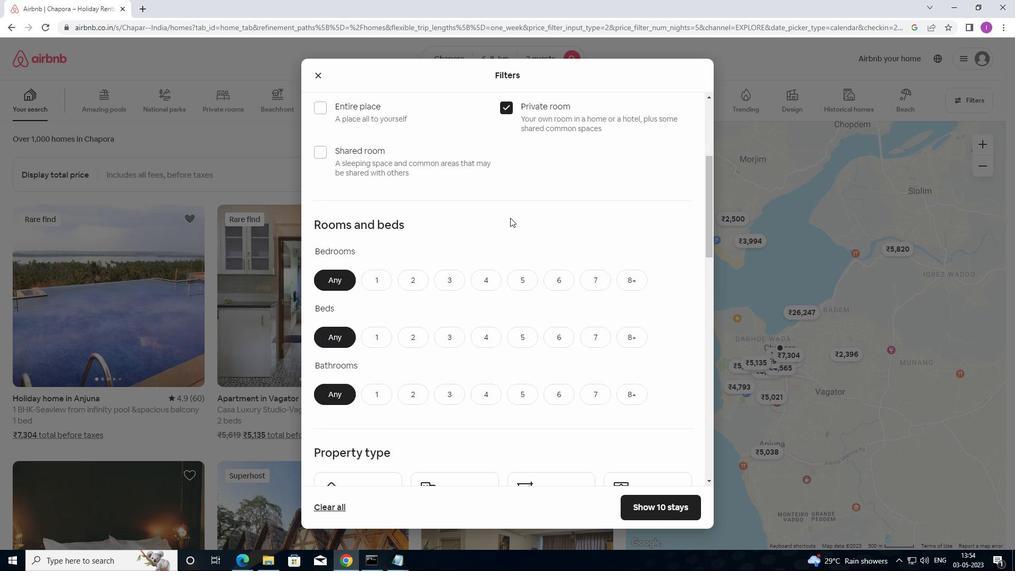 
Action: Mouse scrolled (510, 218) with delta (0, 0)
Screenshot: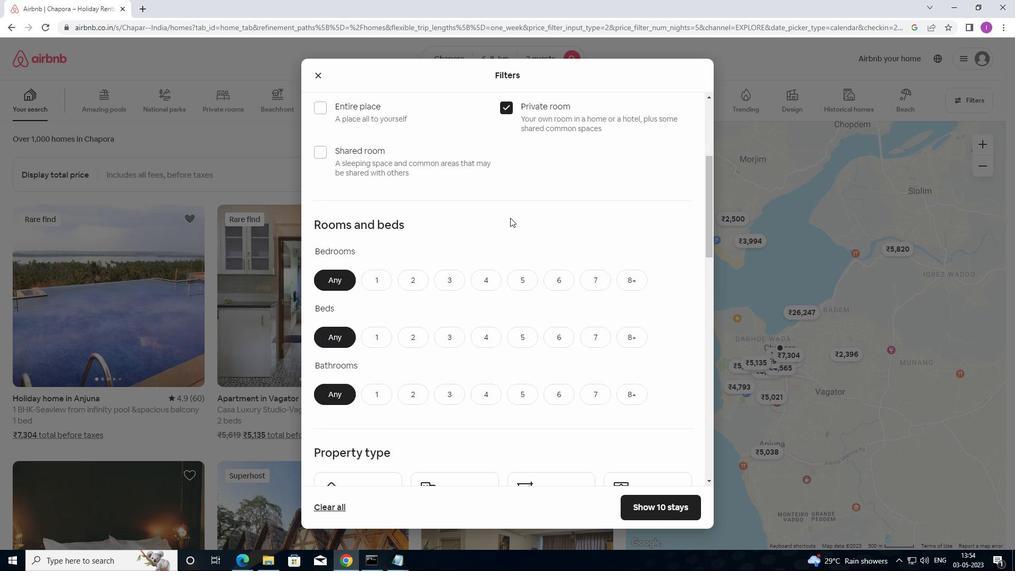 
Action: Mouse scrolled (510, 218) with delta (0, 0)
Screenshot: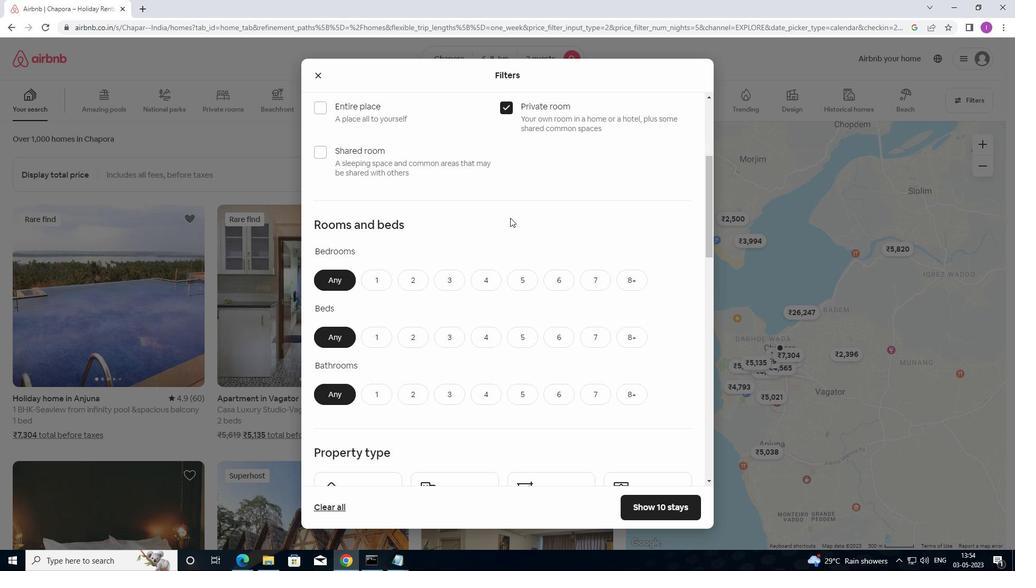 
Action: Mouse moved to (385, 178)
Screenshot: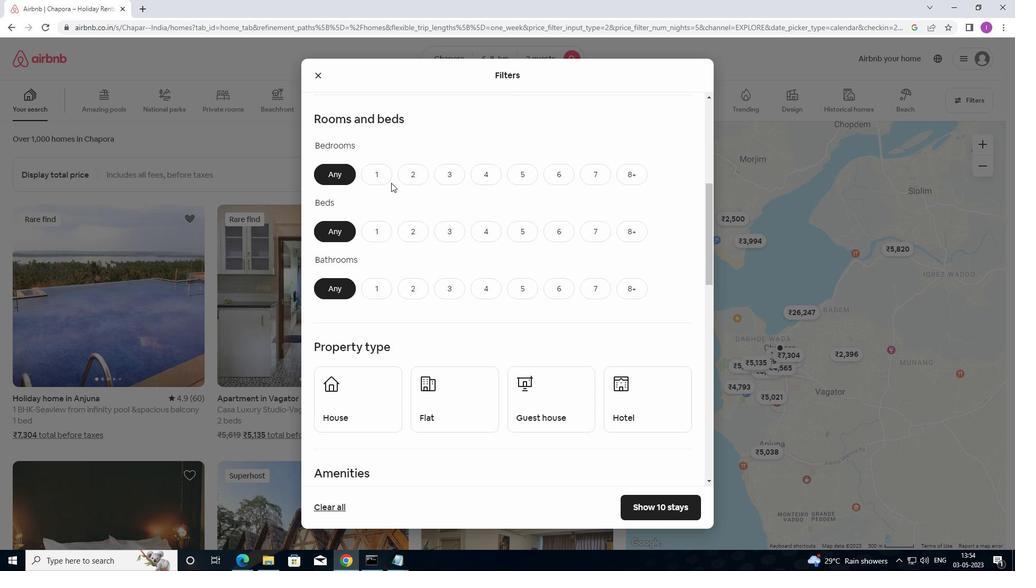 
Action: Mouse pressed left at (385, 178)
Screenshot: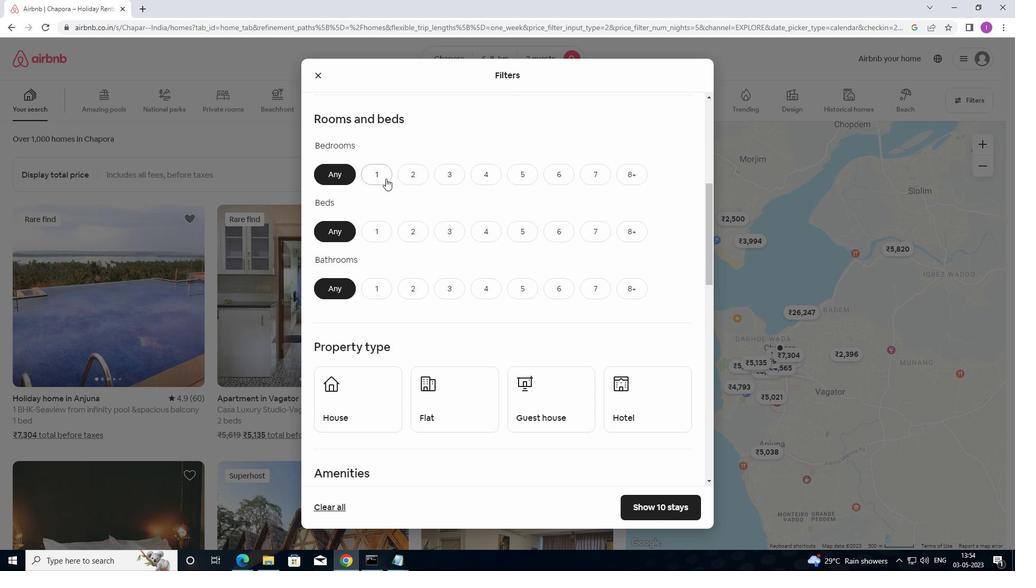 
Action: Mouse moved to (407, 233)
Screenshot: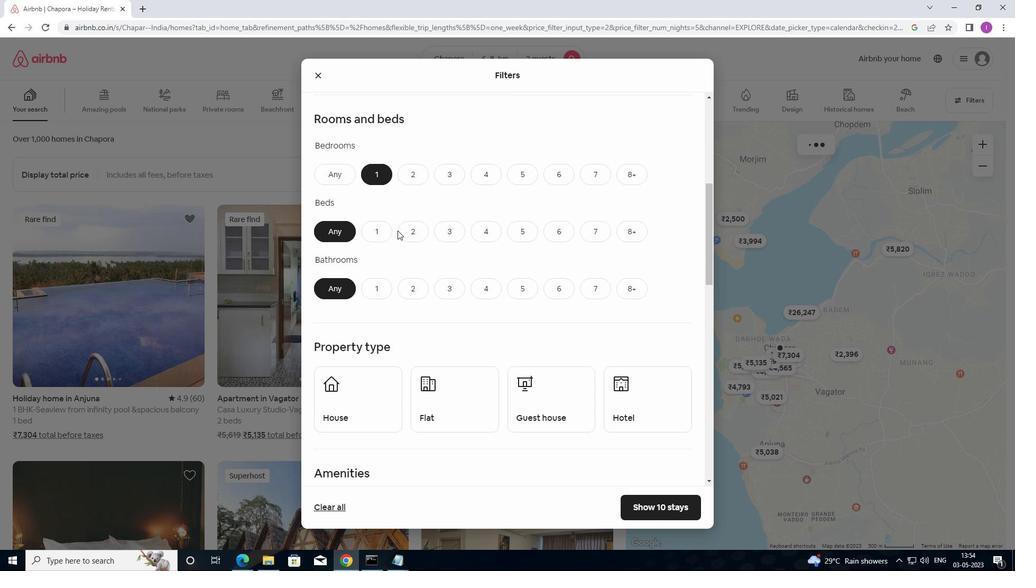 
Action: Mouse pressed left at (407, 233)
Screenshot: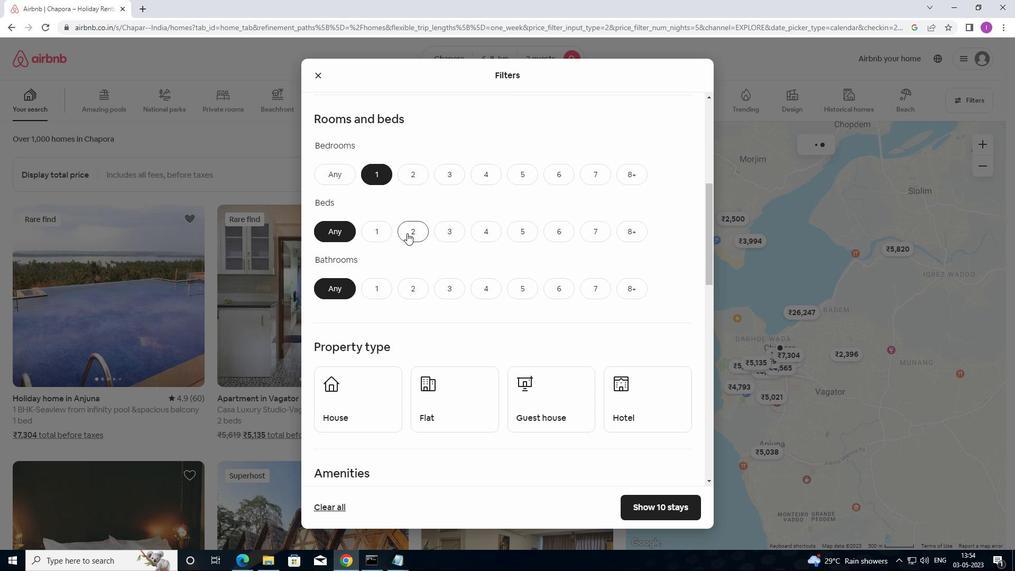 
Action: Mouse moved to (384, 288)
Screenshot: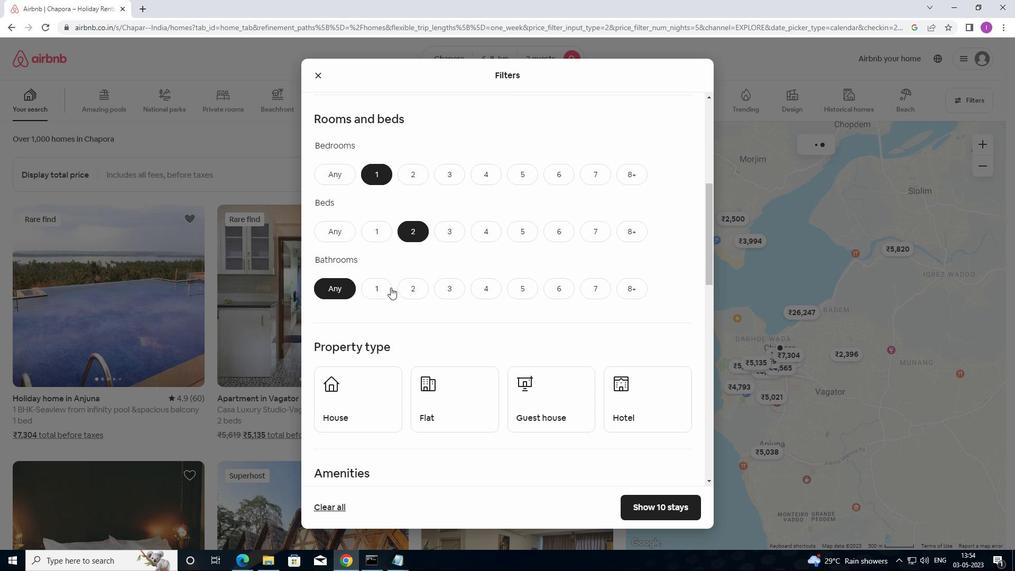 
Action: Mouse pressed left at (384, 288)
Screenshot: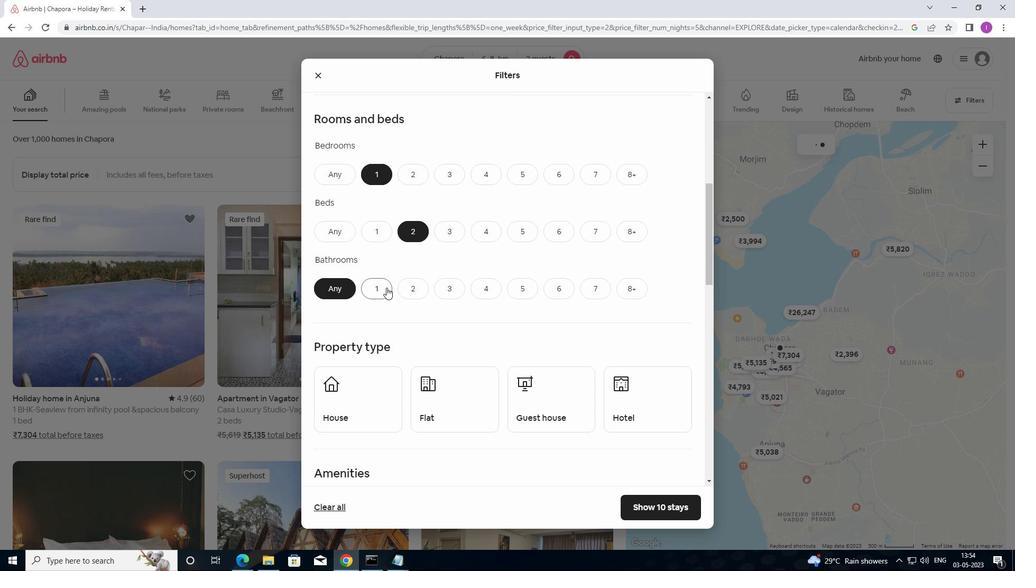 
Action: Mouse moved to (455, 288)
Screenshot: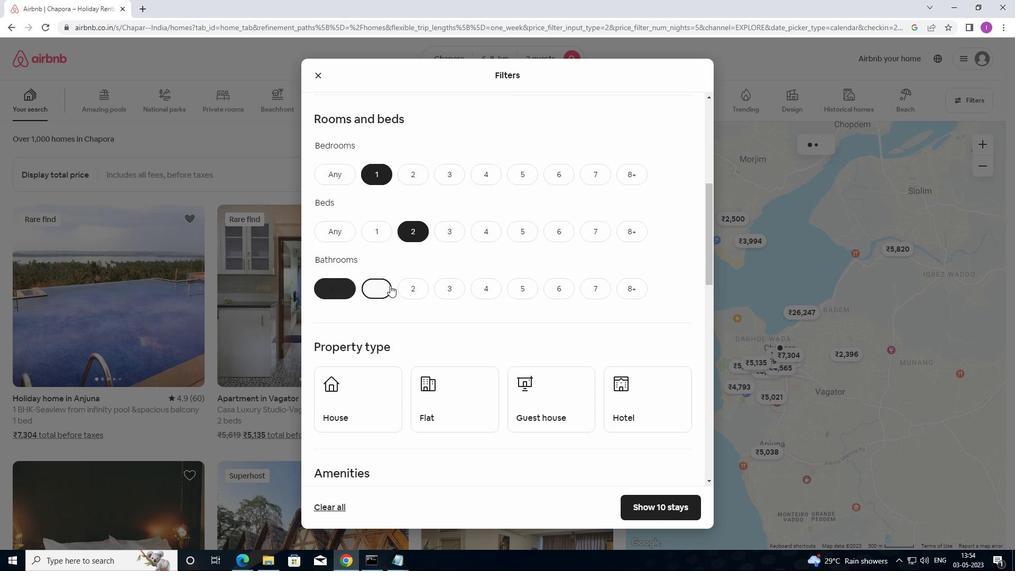 
Action: Mouse scrolled (455, 288) with delta (0, 0)
Screenshot: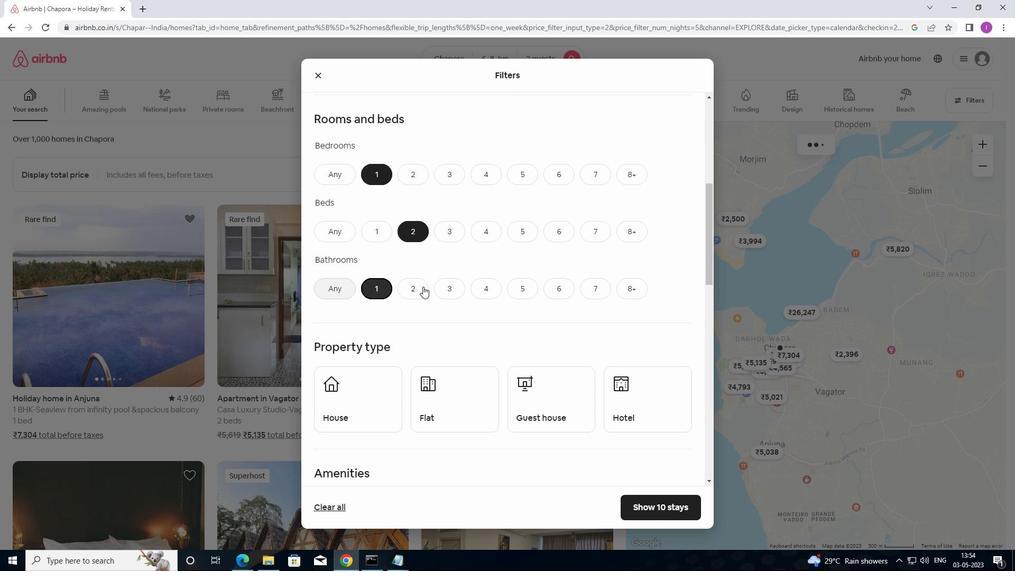 
Action: Mouse scrolled (455, 288) with delta (0, 0)
Screenshot: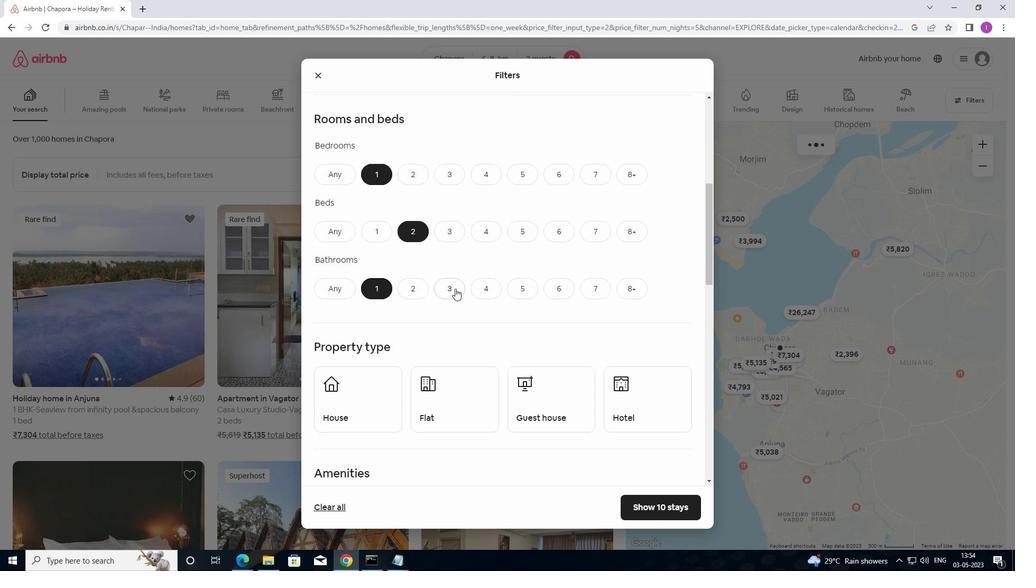 
Action: Mouse scrolled (455, 288) with delta (0, 0)
Screenshot: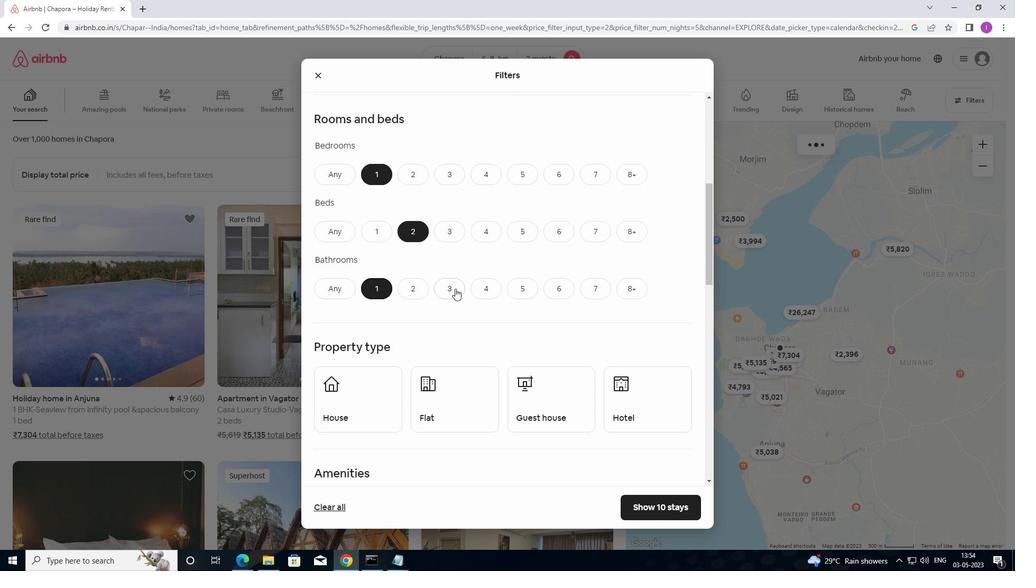 
Action: Mouse moved to (381, 232)
Screenshot: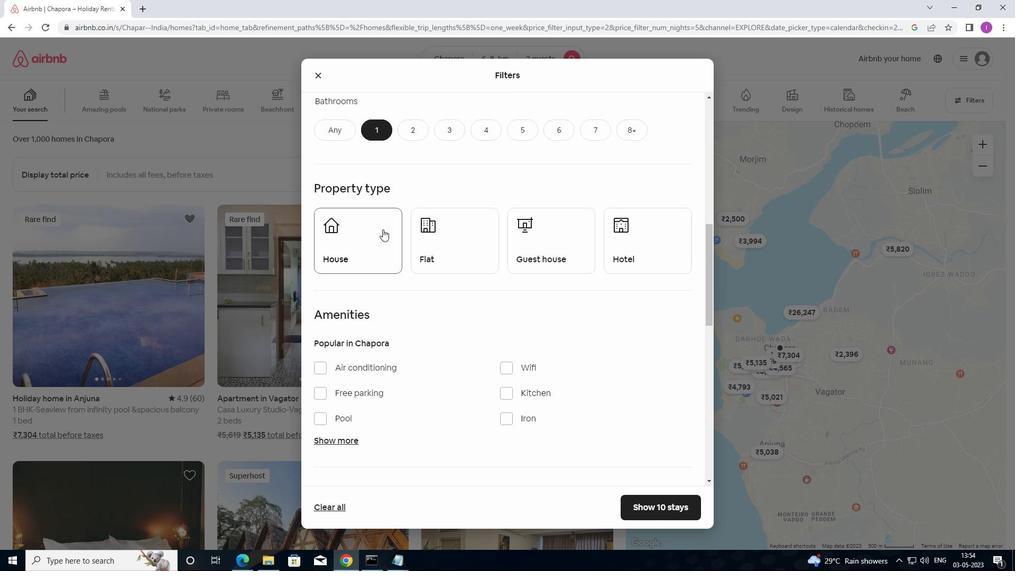 
Action: Mouse pressed left at (381, 232)
Screenshot: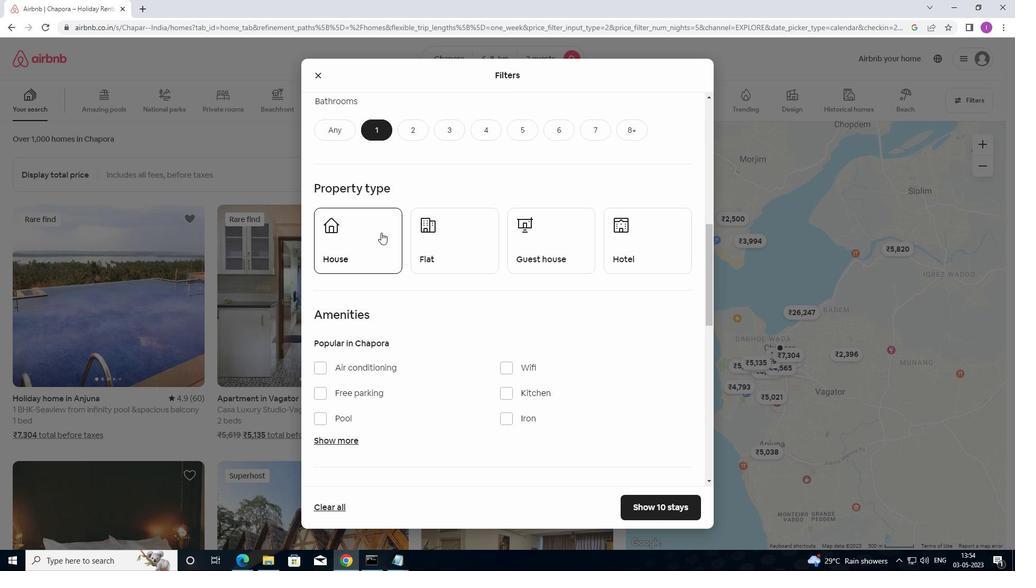 
Action: Mouse moved to (474, 238)
Screenshot: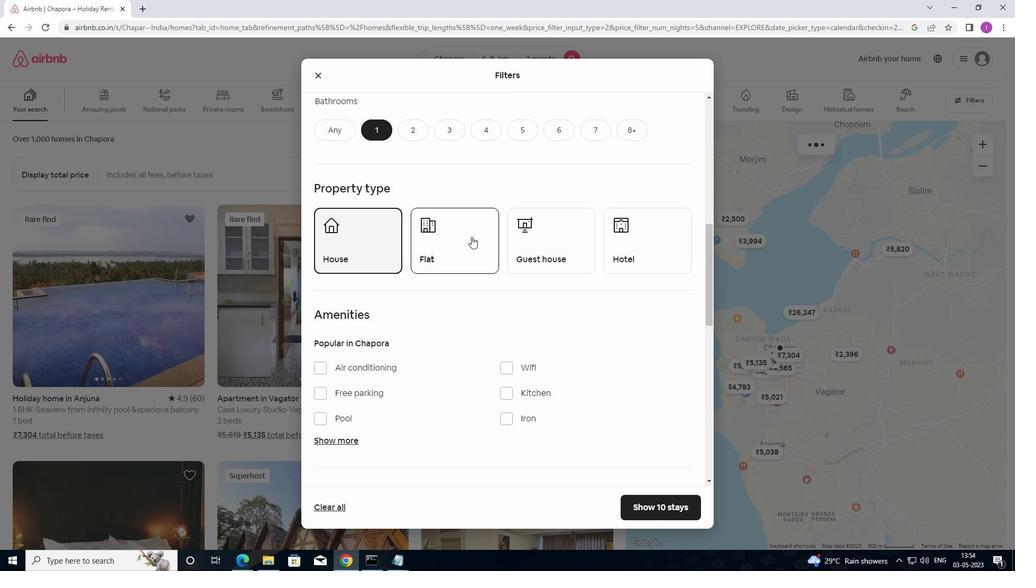 
Action: Mouse pressed left at (474, 238)
Screenshot: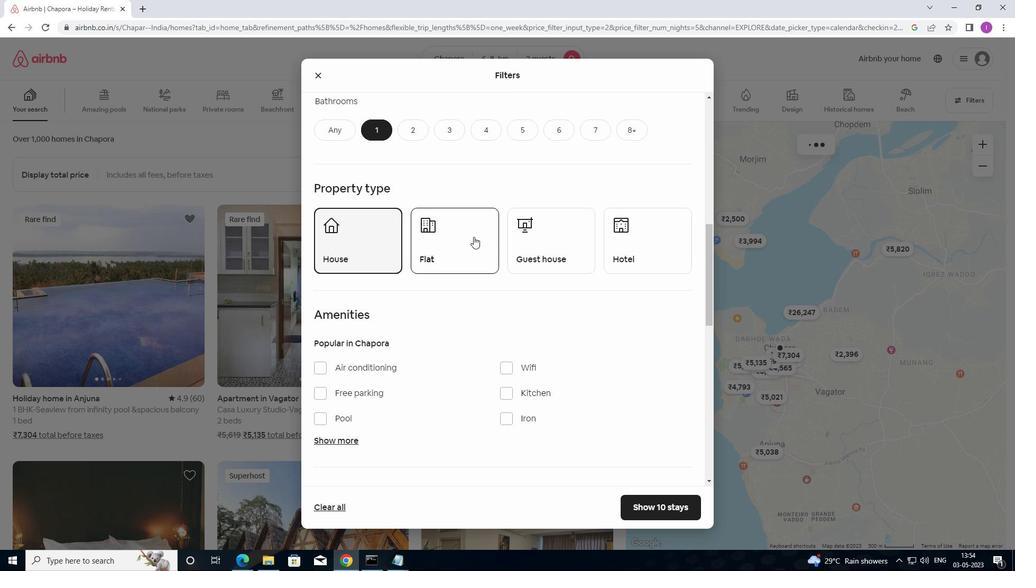 
Action: Mouse moved to (578, 253)
Screenshot: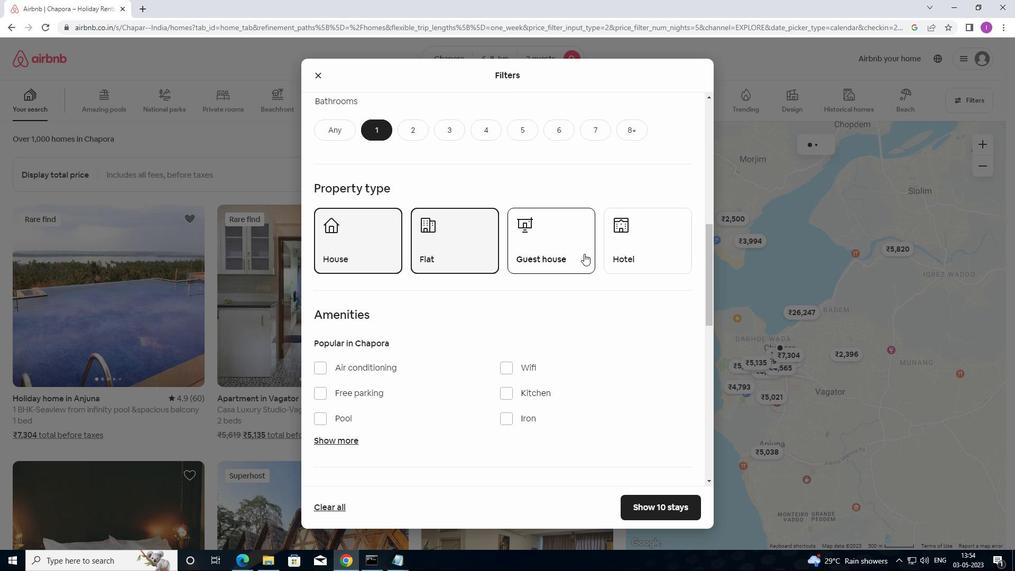 
Action: Mouse pressed left at (578, 253)
Screenshot: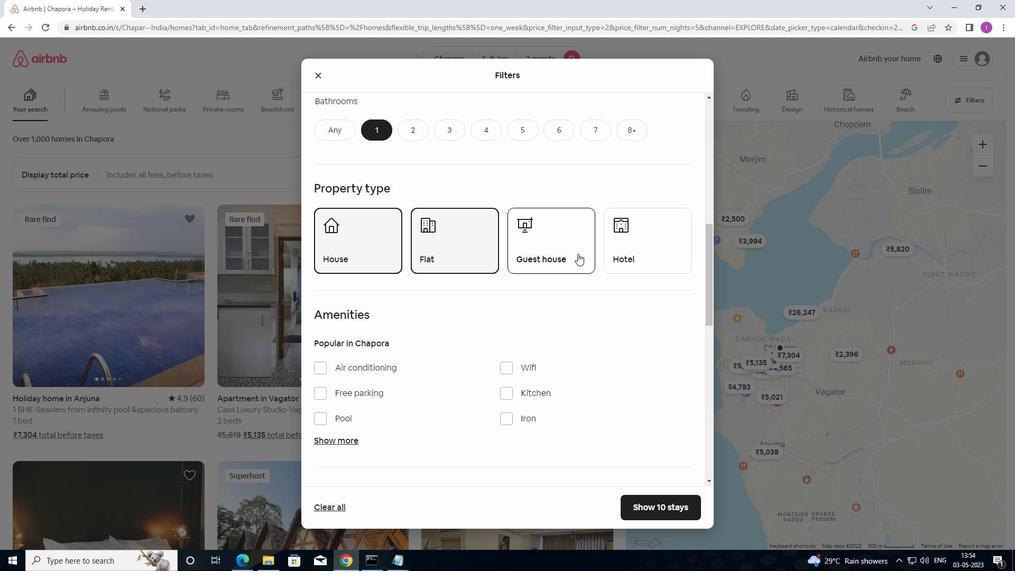 
Action: Mouse moved to (501, 346)
Screenshot: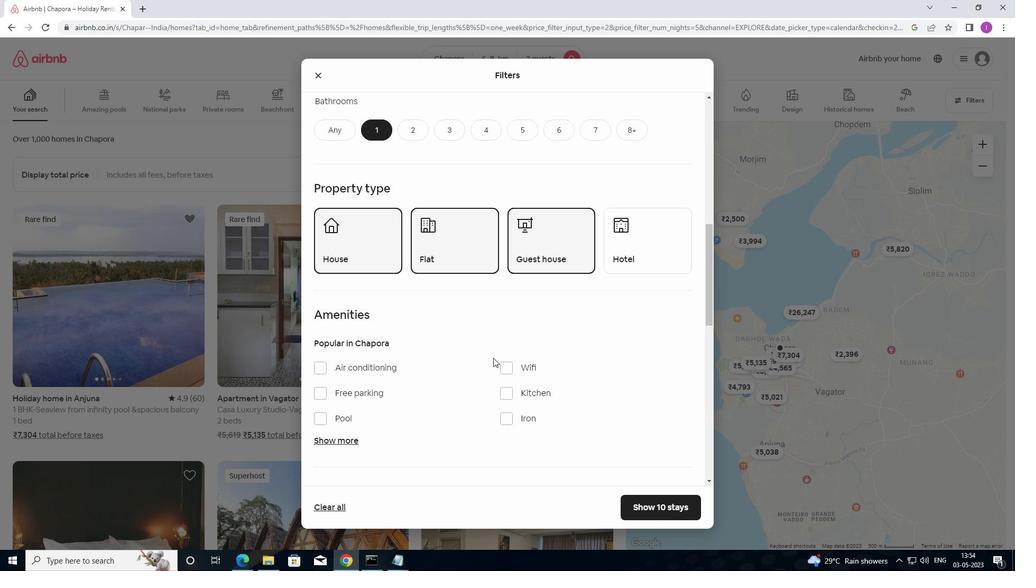 
Action: Mouse scrolled (501, 346) with delta (0, 0)
Screenshot: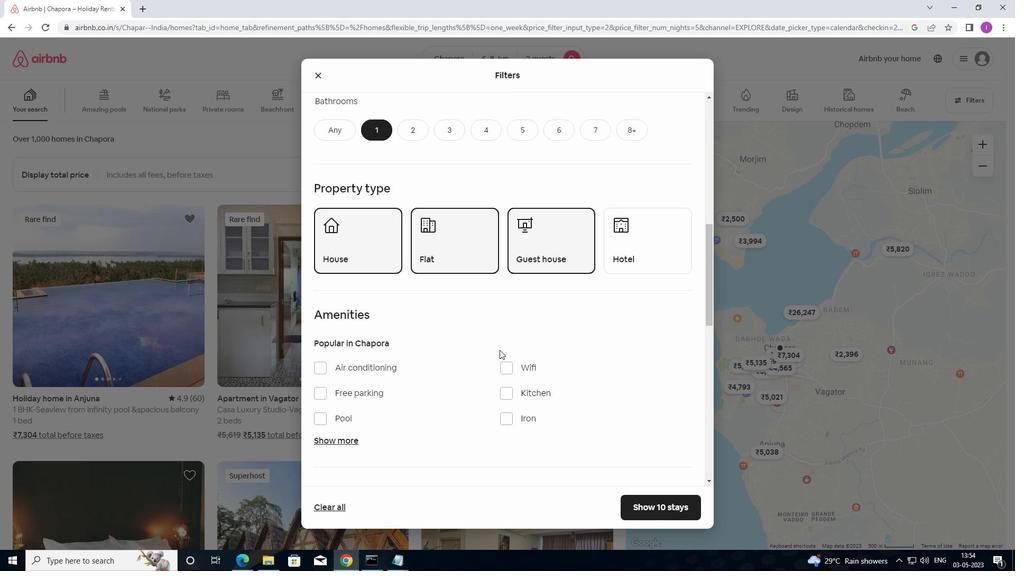 
Action: Mouse moved to (501, 346)
Screenshot: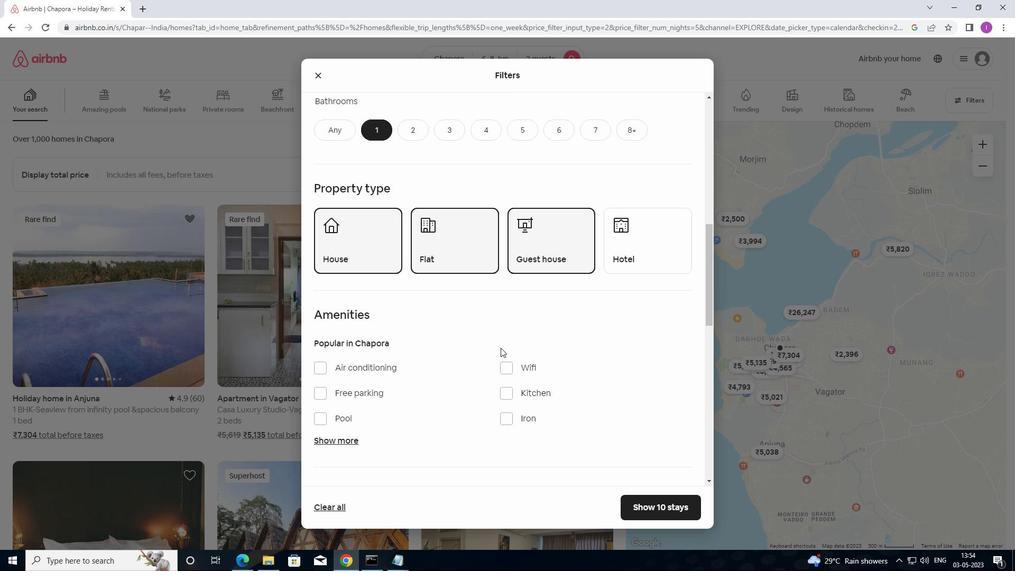 
Action: Mouse scrolled (501, 346) with delta (0, 0)
Screenshot: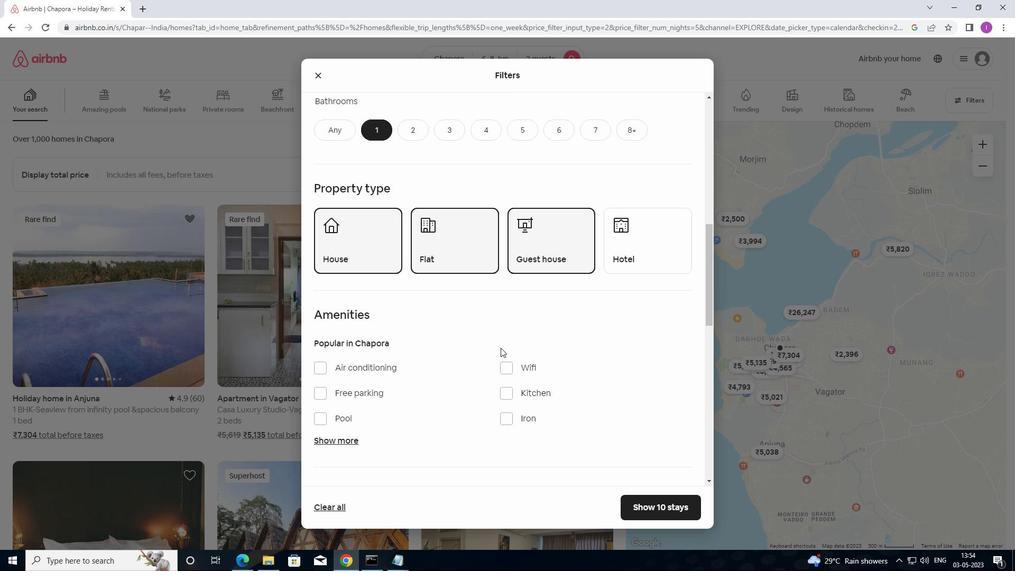 
Action: Mouse scrolled (501, 346) with delta (0, 0)
Screenshot: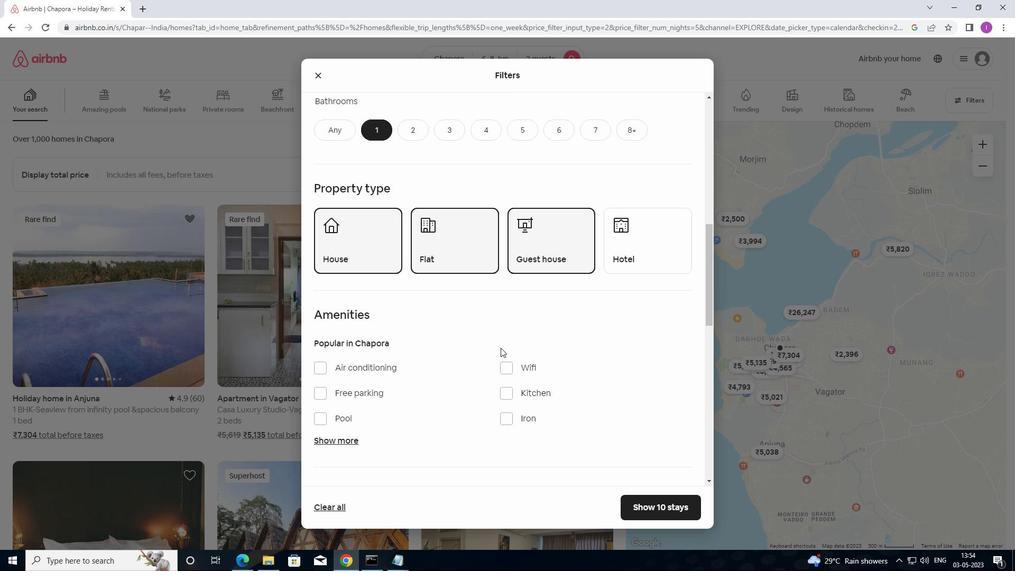 
Action: Mouse moved to (563, 334)
Screenshot: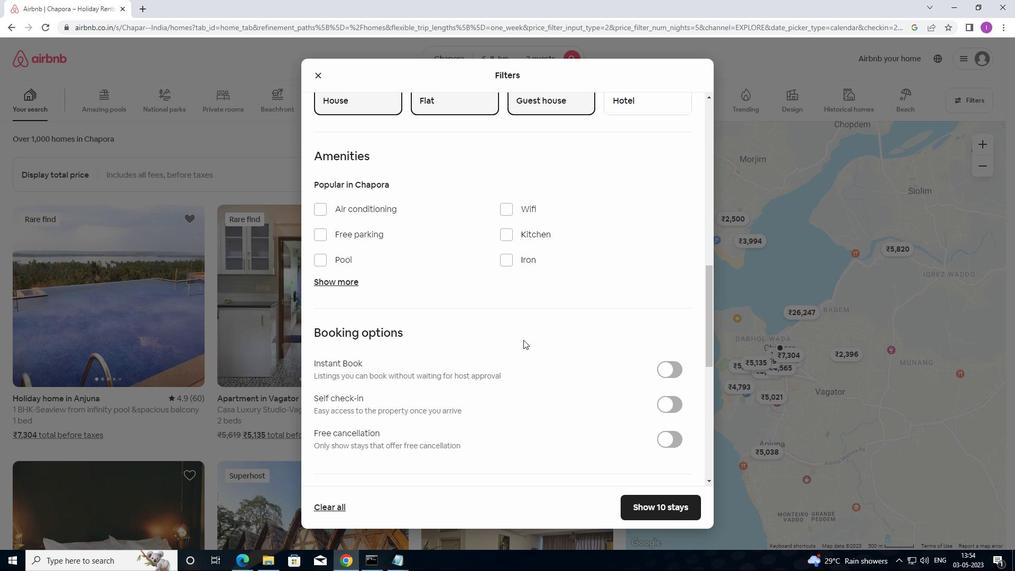 
Action: Mouse scrolled (563, 334) with delta (0, 0)
Screenshot: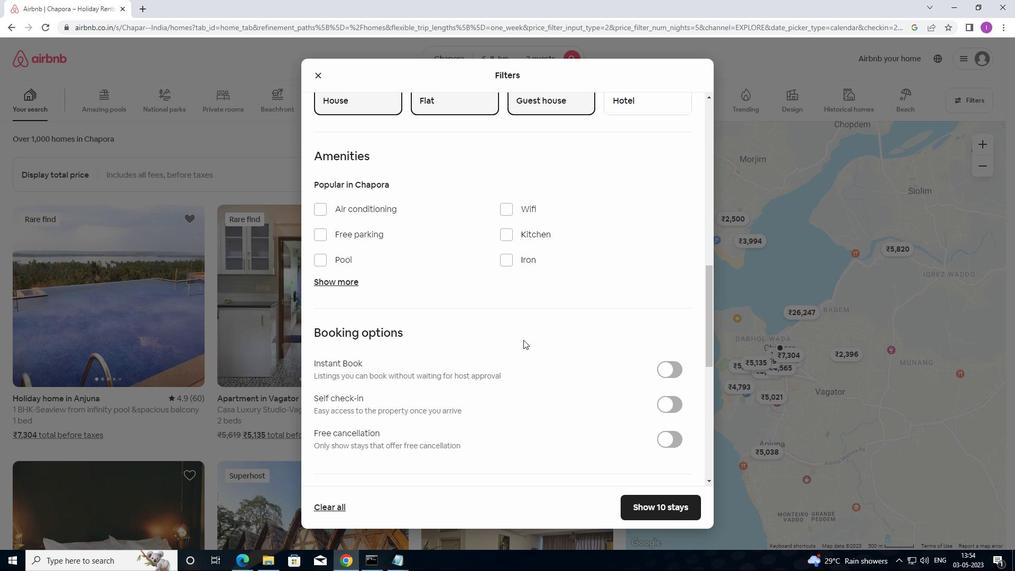 
Action: Mouse moved to (564, 334)
Screenshot: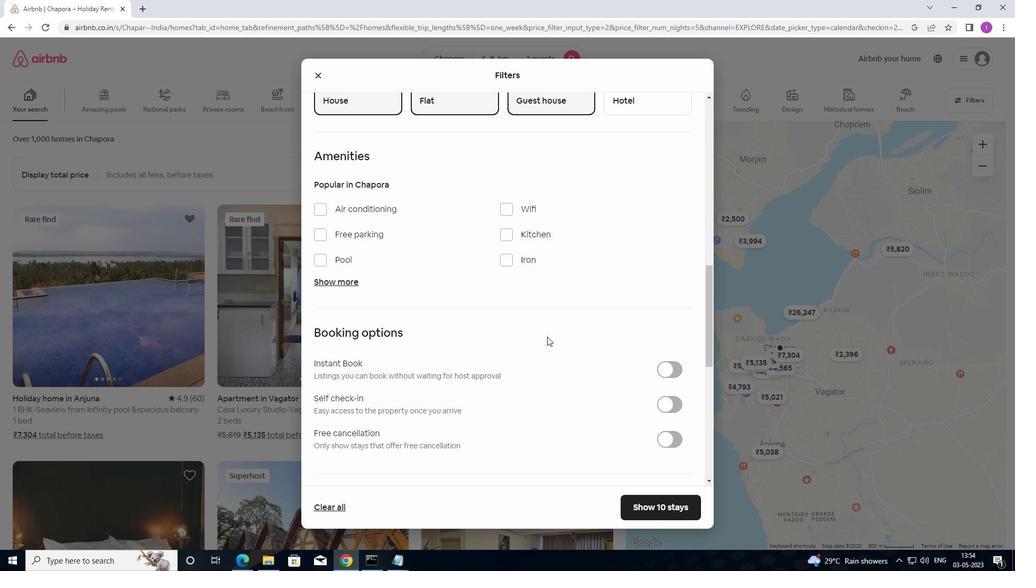 
Action: Mouse scrolled (564, 334) with delta (0, 0)
Screenshot: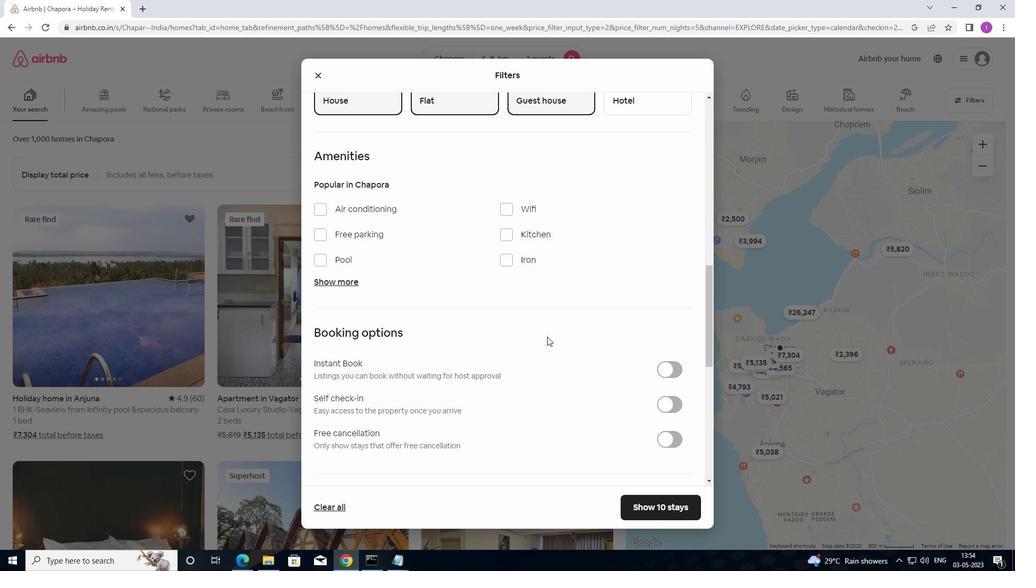 
Action: Mouse moved to (668, 296)
Screenshot: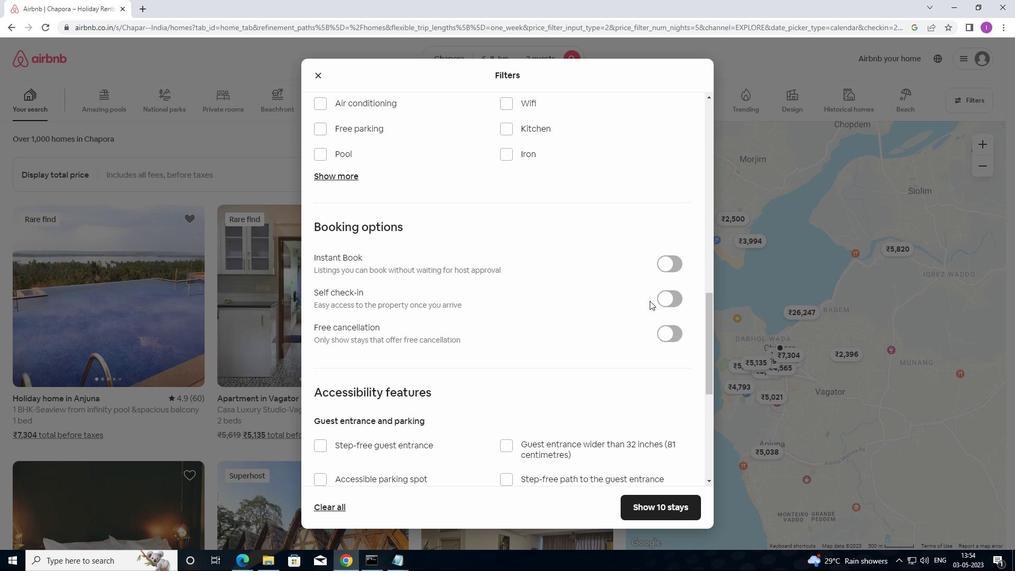 
Action: Mouse pressed left at (668, 296)
Screenshot: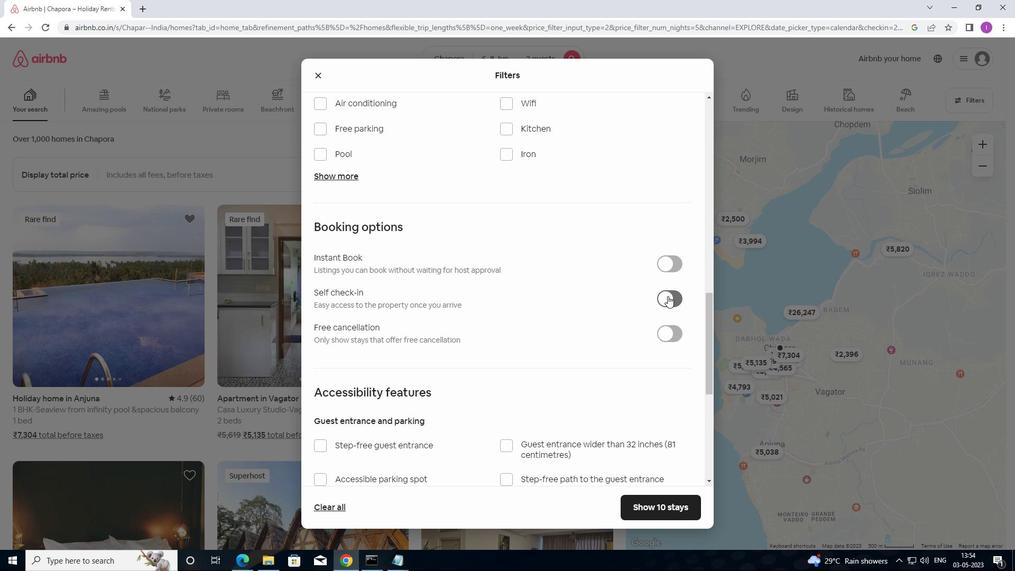 
Action: Mouse moved to (268, 354)
Screenshot: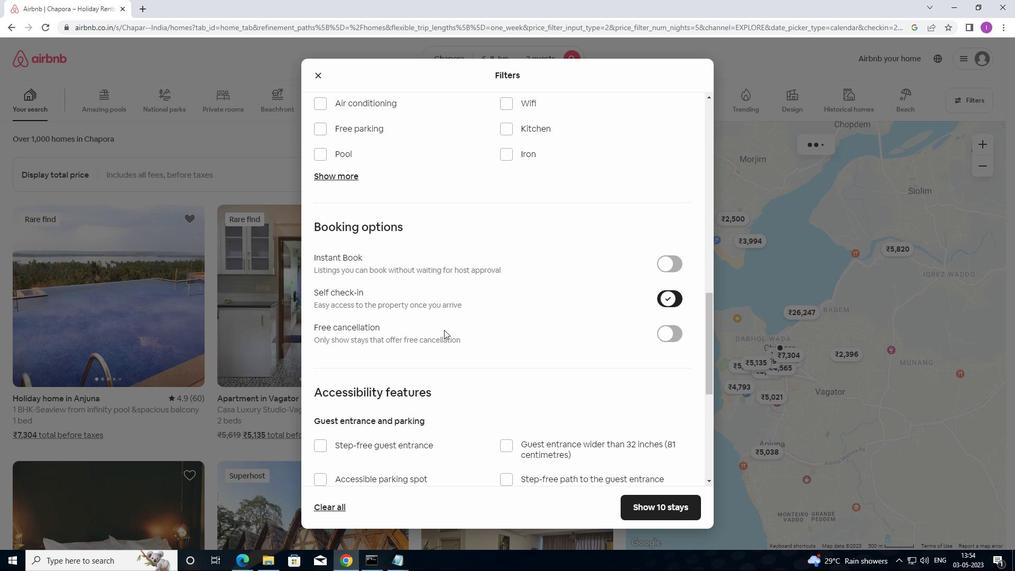 
Action: Mouse scrolled (268, 353) with delta (0, 0)
Screenshot: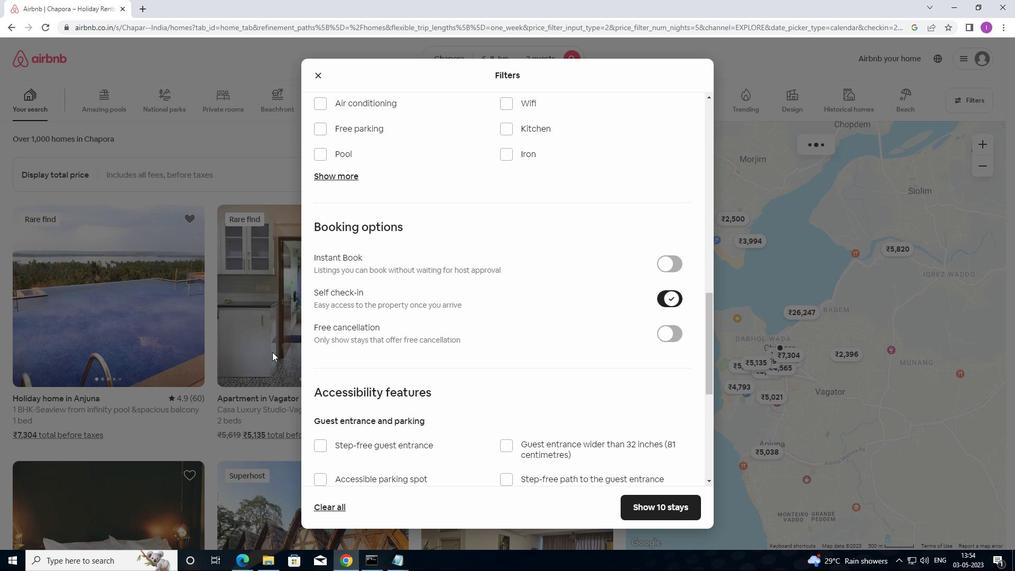 
Action: Mouse moved to (268, 354)
Screenshot: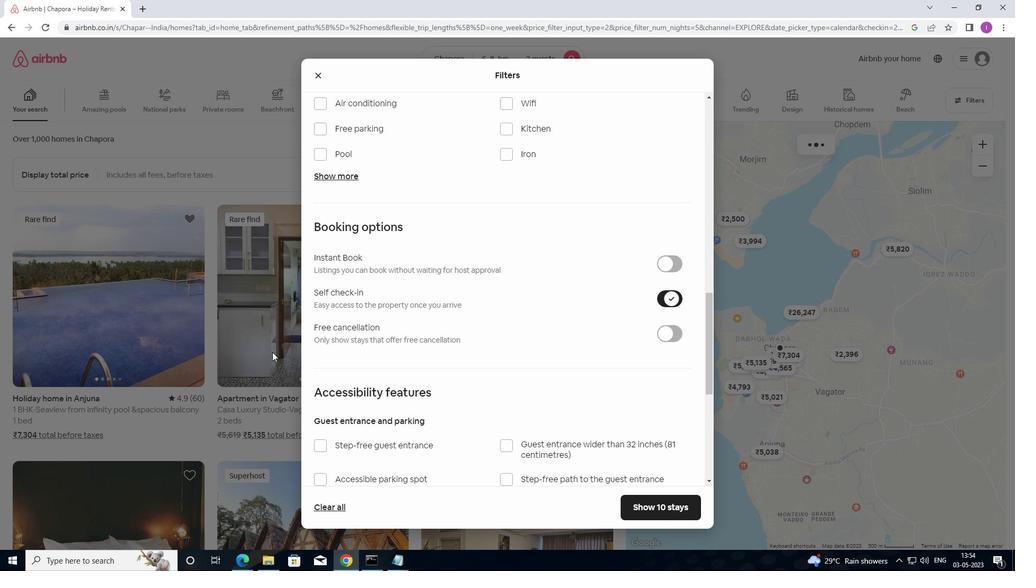 
Action: Mouse scrolled (268, 353) with delta (0, 0)
Screenshot: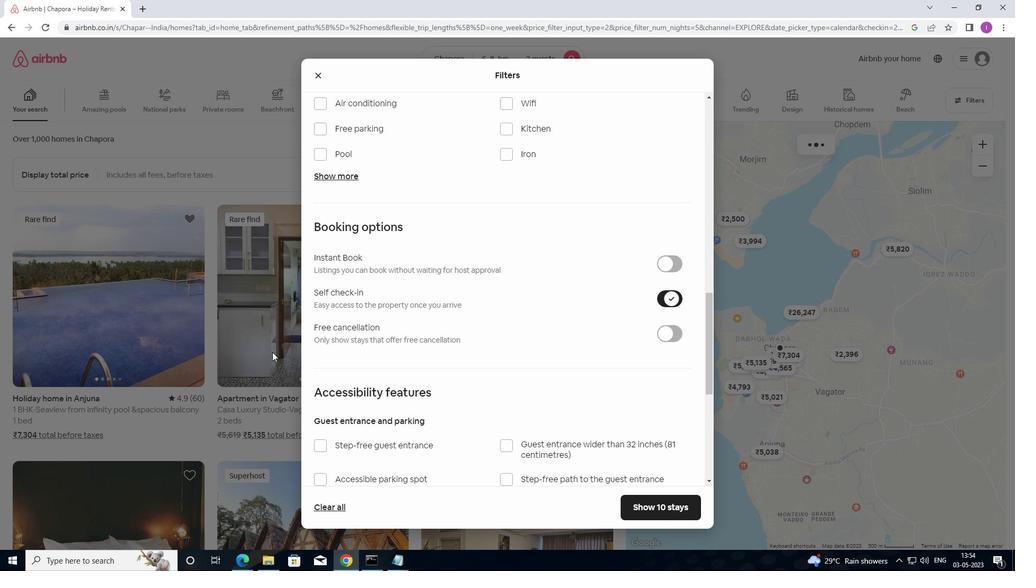 
Action: Mouse moved to (268, 354)
Screenshot: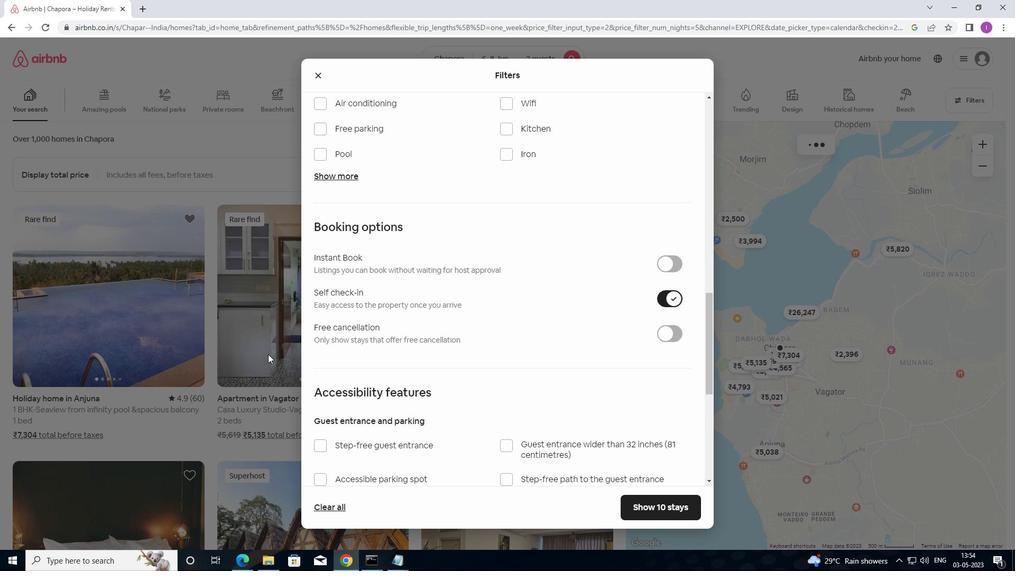 
Action: Mouse scrolled (268, 354) with delta (0, 0)
Screenshot: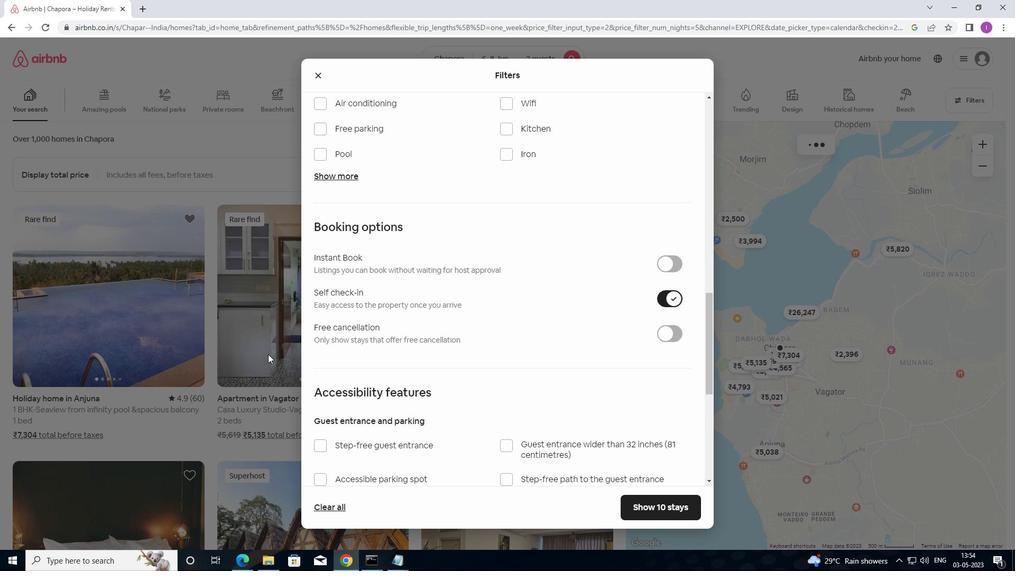 
Action: Mouse scrolled (268, 354) with delta (0, 0)
Screenshot: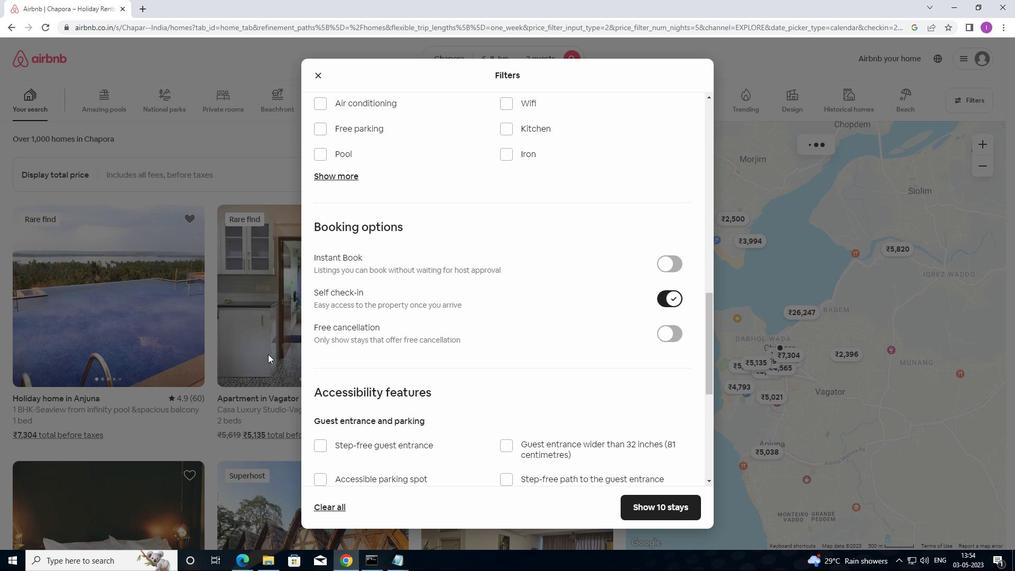 
Action: Mouse moved to (317, 348)
Screenshot: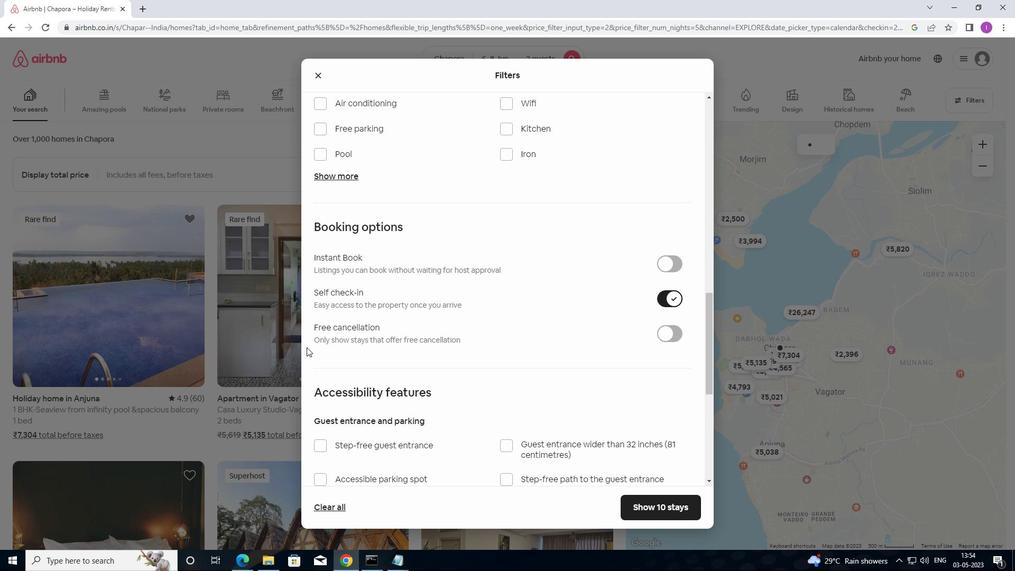 
Action: Mouse scrolled (317, 347) with delta (0, 0)
Screenshot: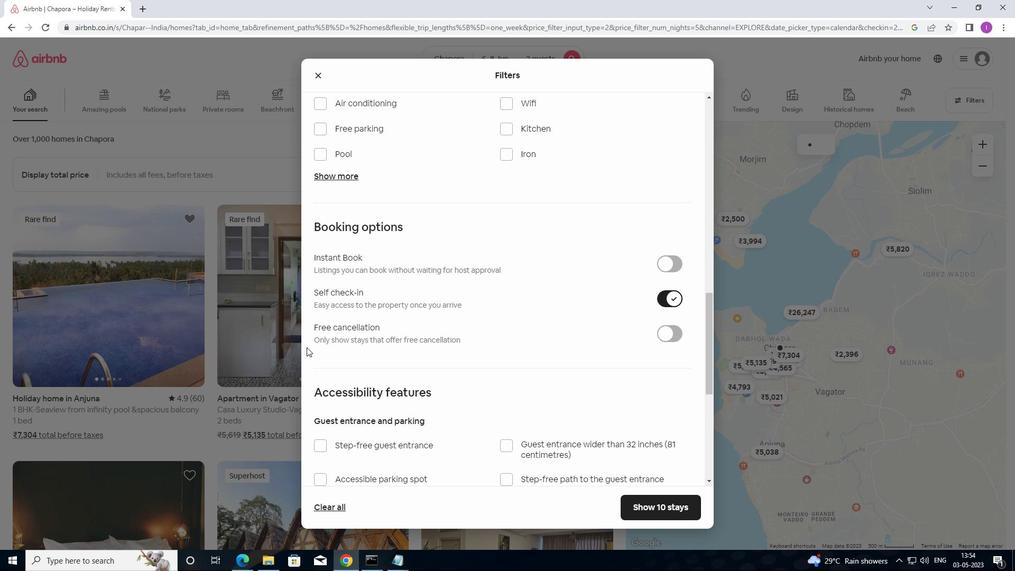 
Action: Mouse moved to (320, 349)
Screenshot: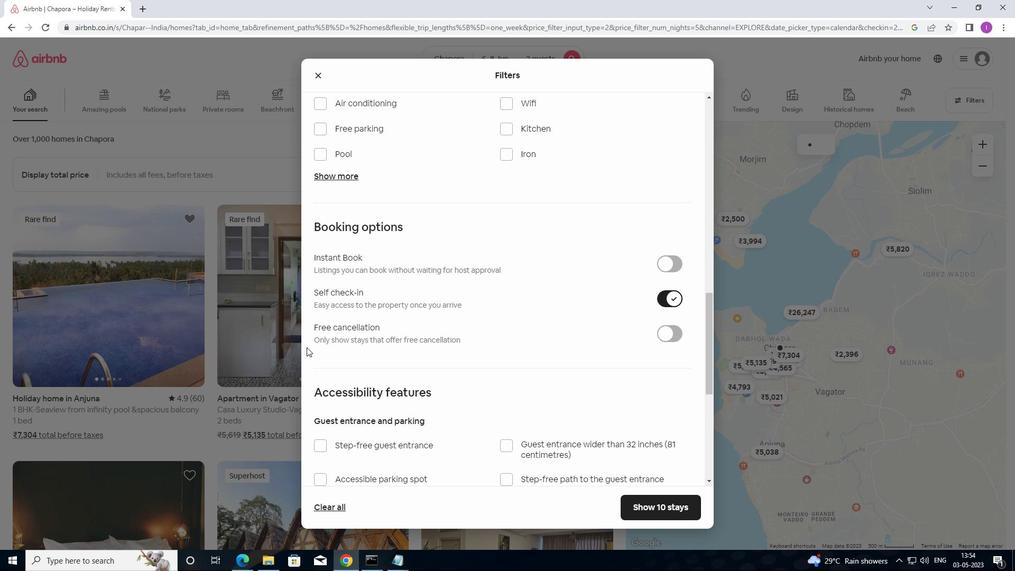 
Action: Mouse scrolled (320, 348) with delta (0, 0)
Screenshot: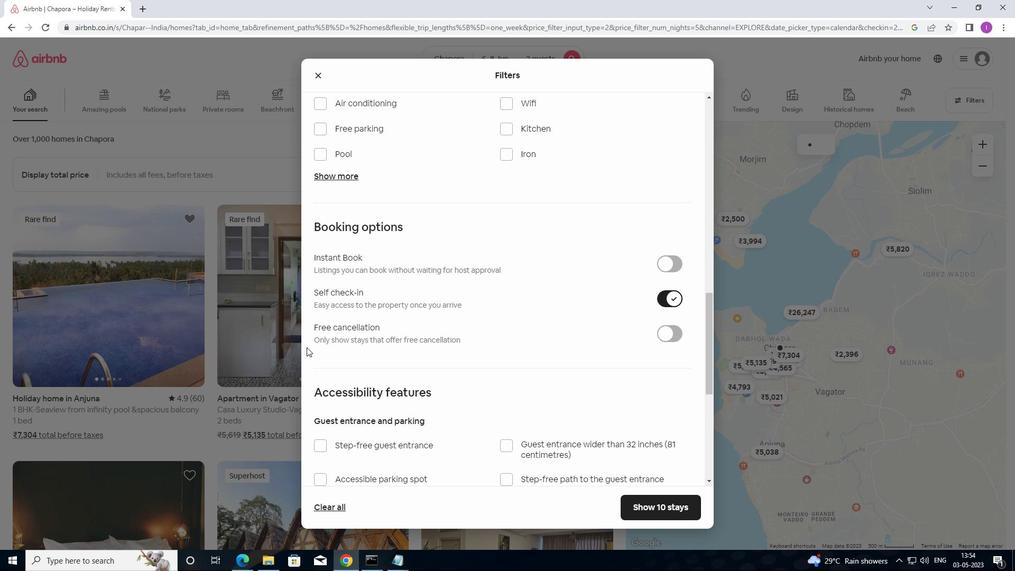 
Action: Mouse moved to (323, 351)
Screenshot: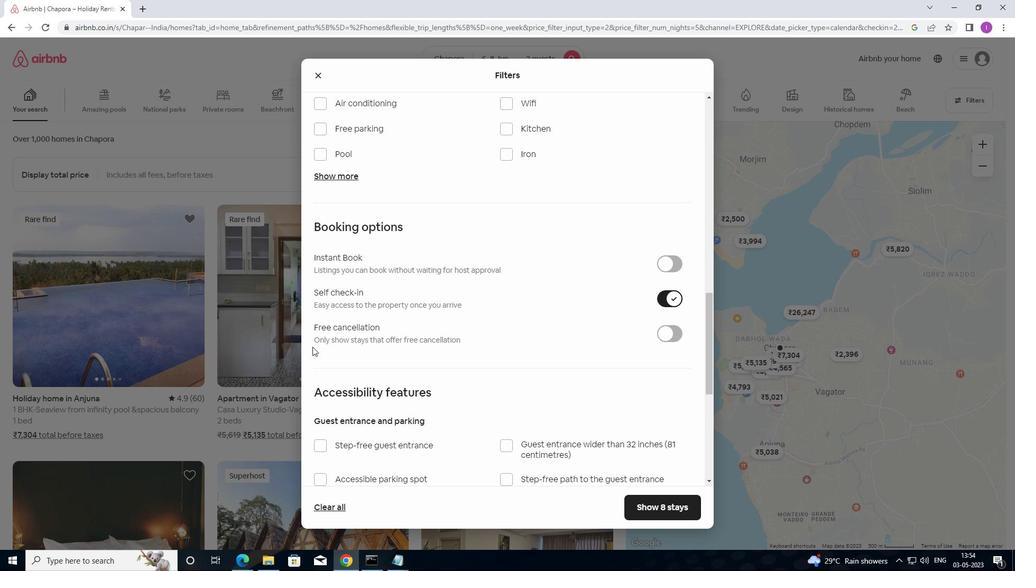 
Action: Mouse scrolled (323, 350) with delta (0, 0)
Screenshot: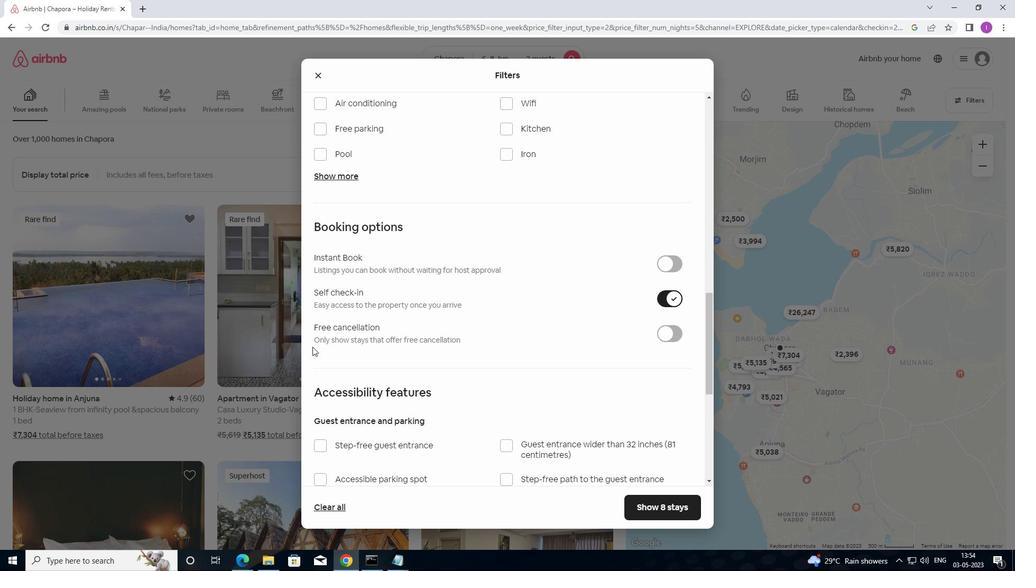 
Action: Mouse moved to (327, 352)
Screenshot: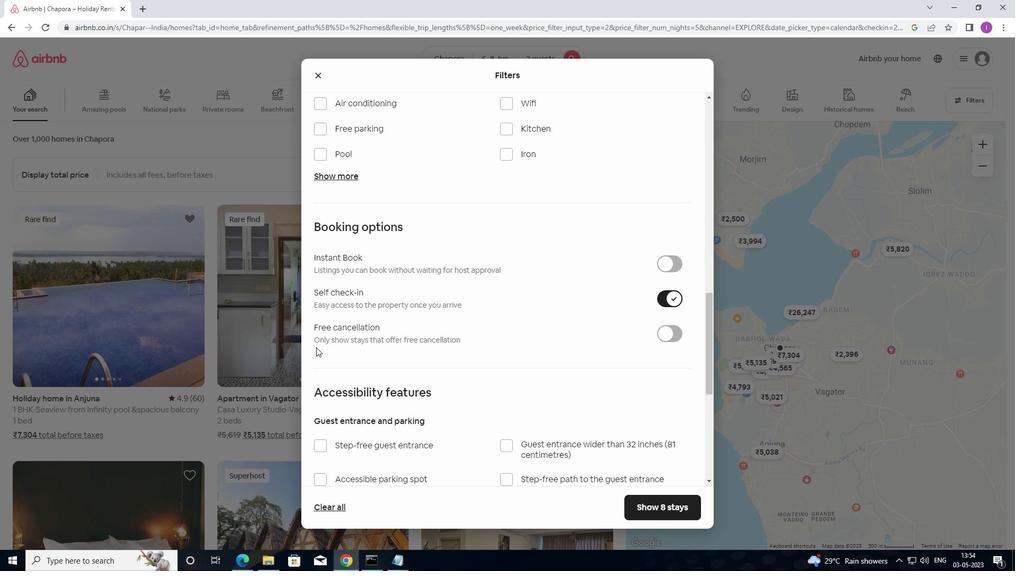 
Action: Mouse scrolled (327, 351) with delta (0, 0)
Screenshot: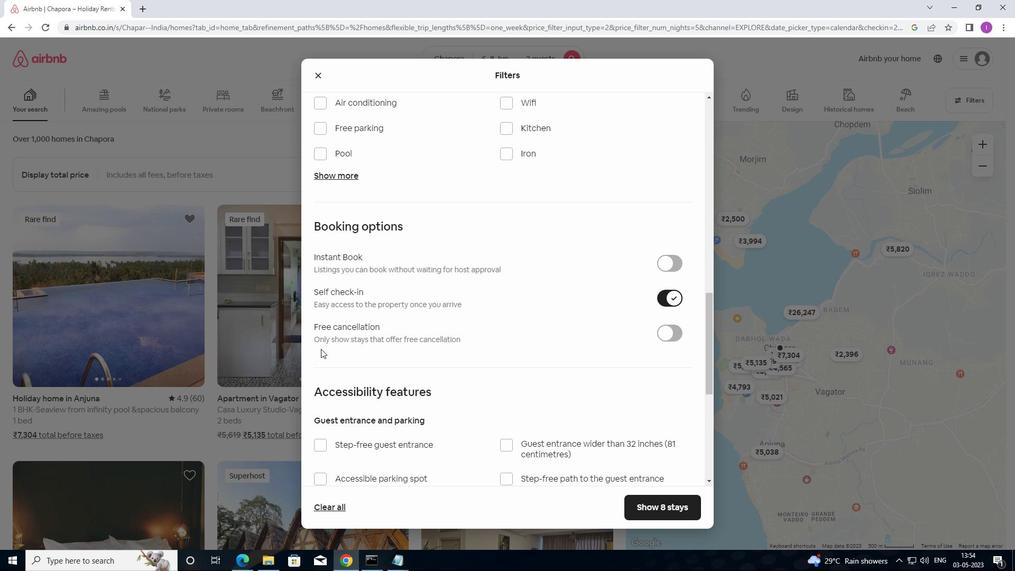 
Action: Mouse moved to (340, 351)
Screenshot: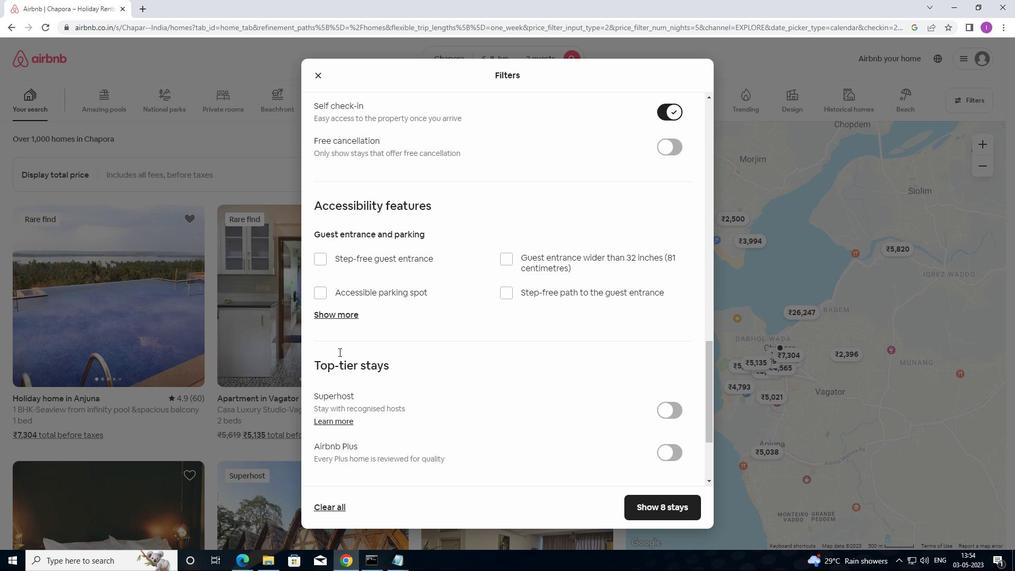
Action: Mouse scrolled (340, 350) with delta (0, 0)
Screenshot: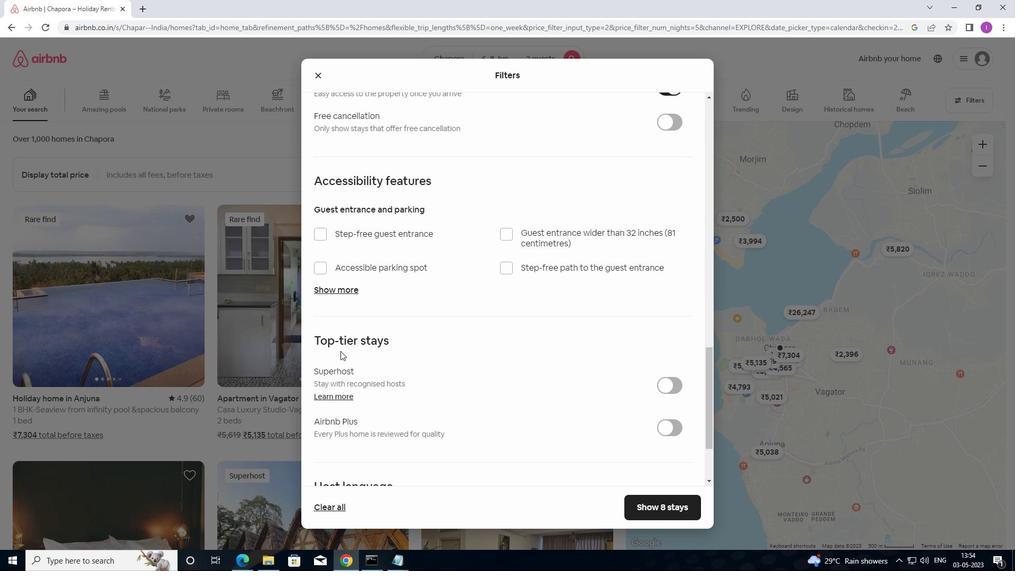 
Action: Mouse scrolled (340, 350) with delta (0, 0)
Screenshot: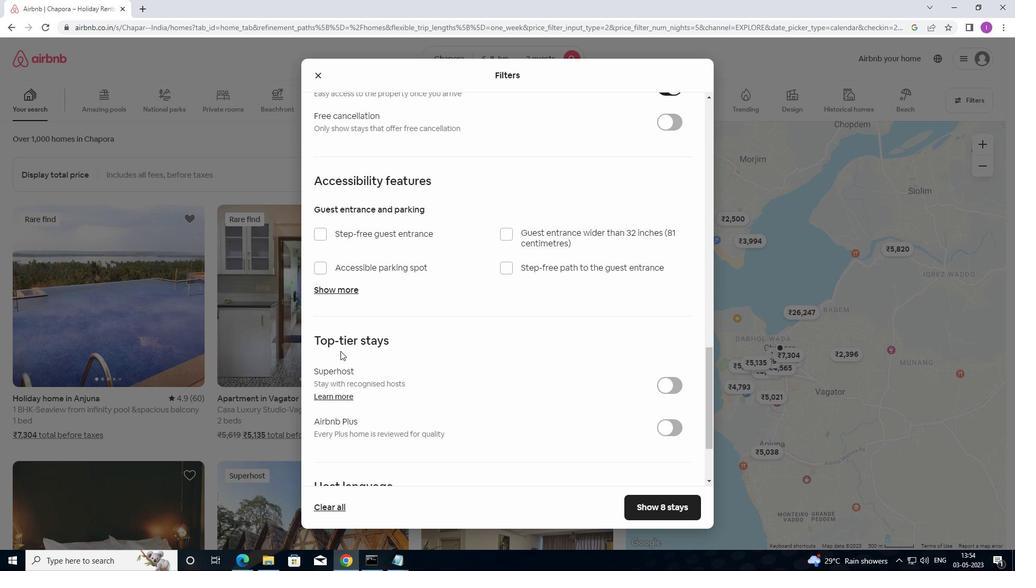 
Action: Mouse scrolled (340, 350) with delta (0, 0)
Screenshot: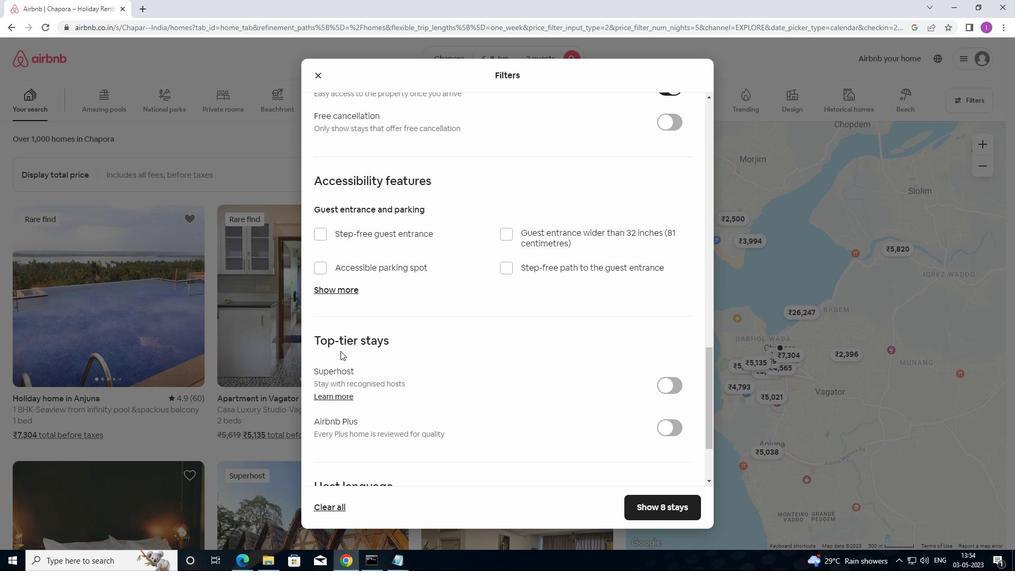 
Action: Mouse scrolled (340, 350) with delta (0, 0)
Screenshot: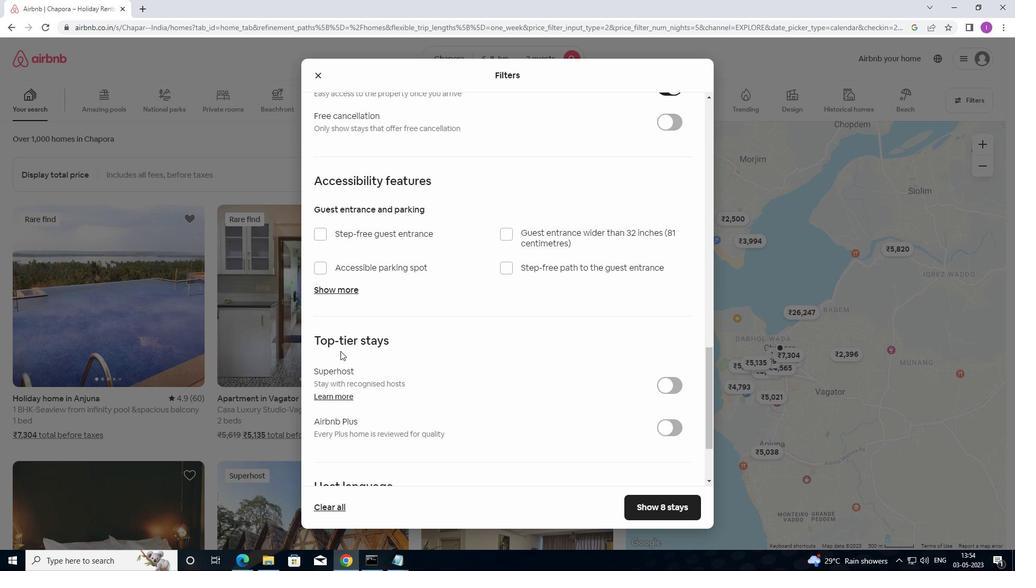 
Action: Mouse scrolled (340, 350) with delta (0, 0)
Screenshot: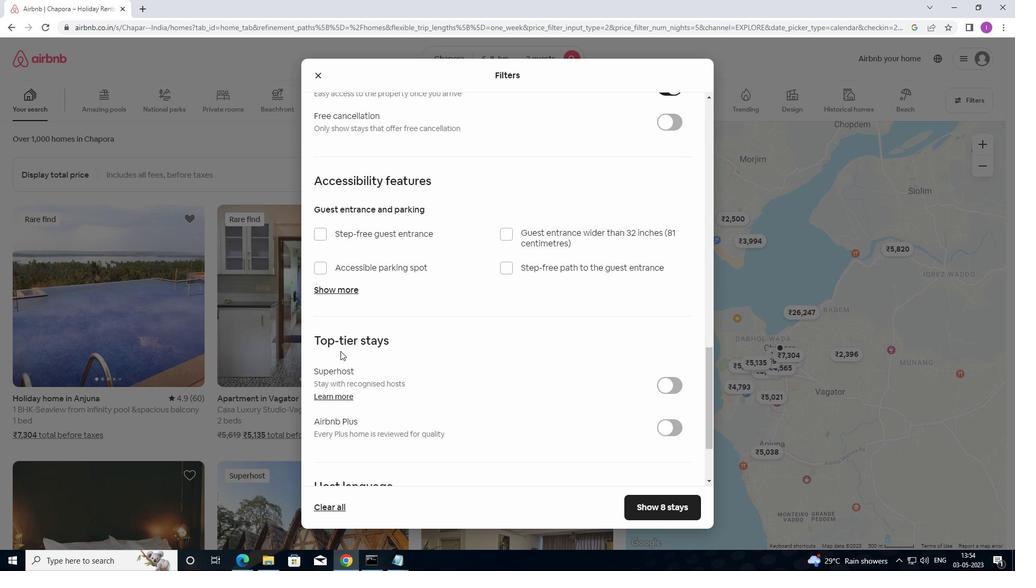 
Action: Mouse moved to (343, 350)
Screenshot: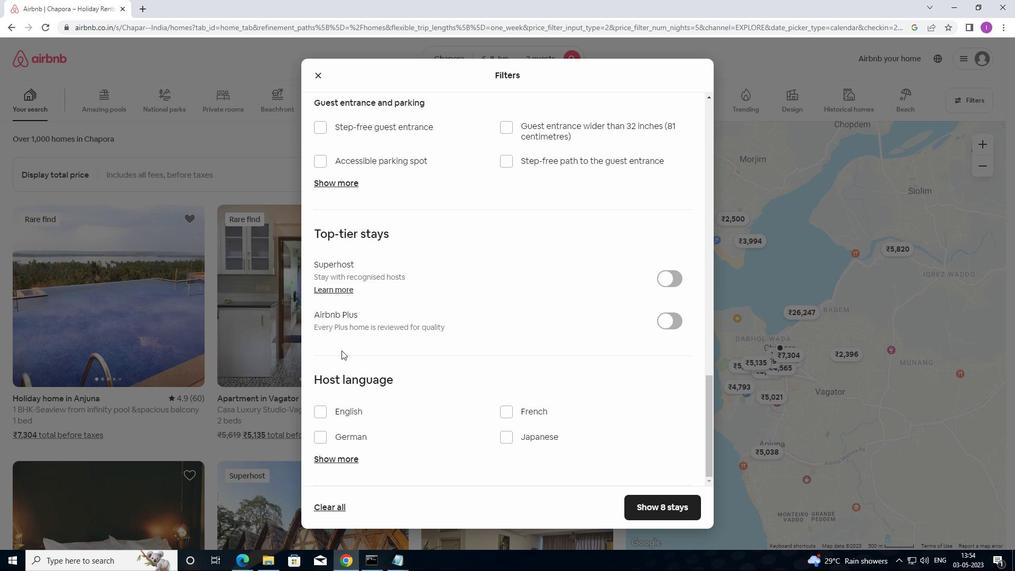 
Action: Mouse scrolled (343, 349) with delta (0, 0)
Screenshot: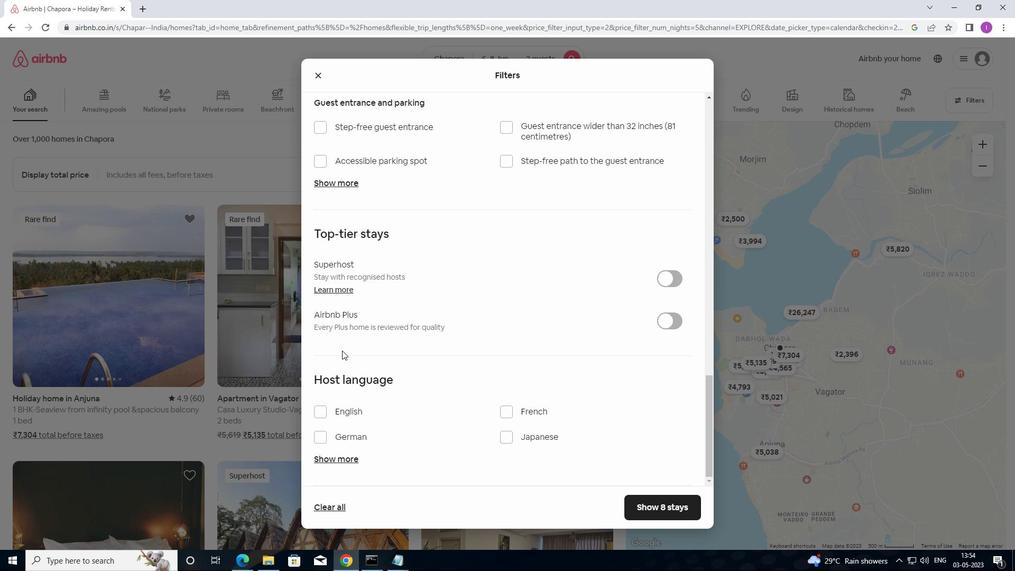 
Action: Mouse scrolled (343, 349) with delta (0, 0)
Screenshot: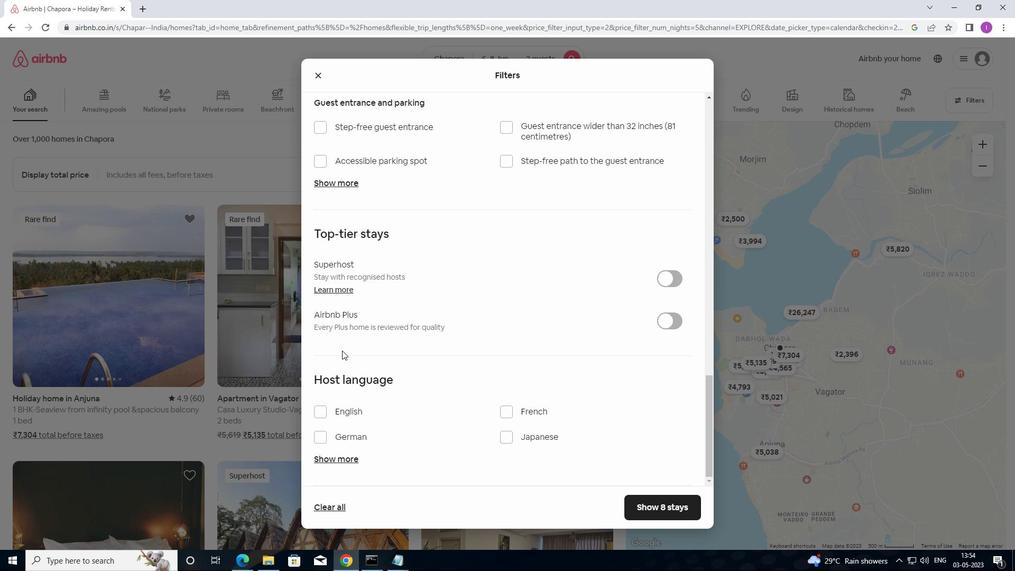 
Action: Mouse moved to (343, 350)
Screenshot: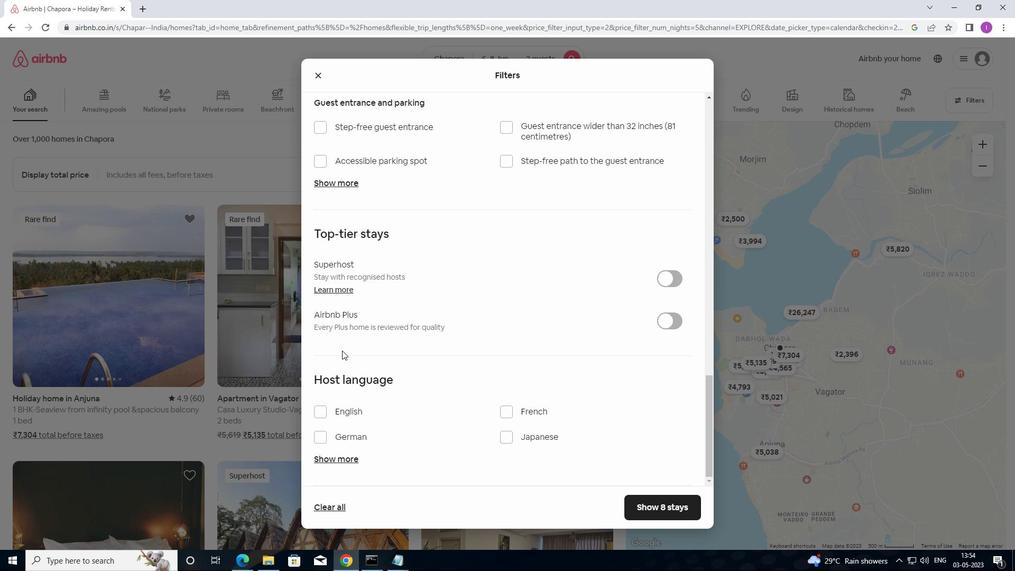 
Action: Mouse scrolled (343, 349) with delta (0, 0)
Screenshot: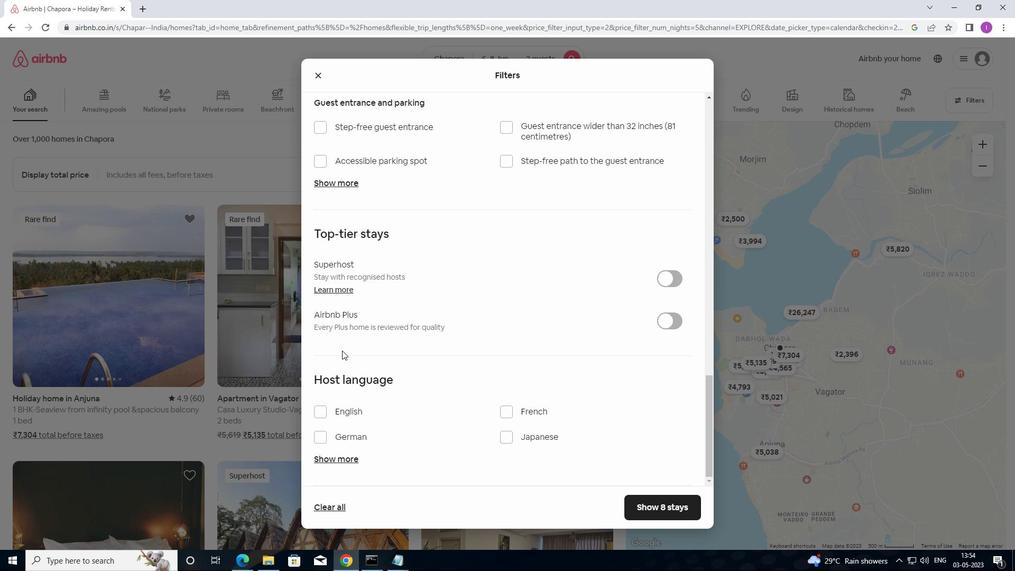 
Action: Mouse moved to (324, 419)
Screenshot: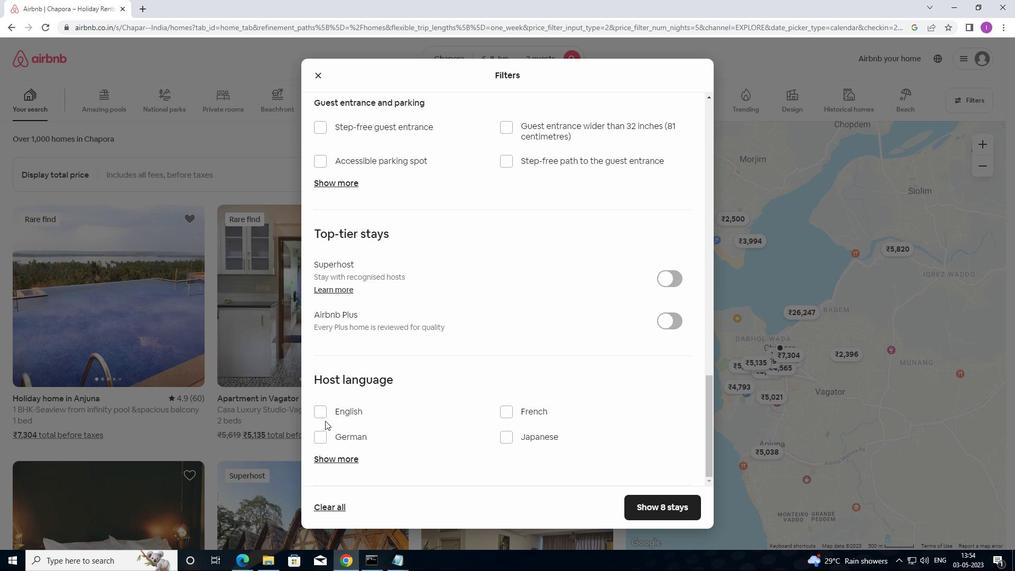 
Action: Mouse pressed left at (324, 419)
Screenshot: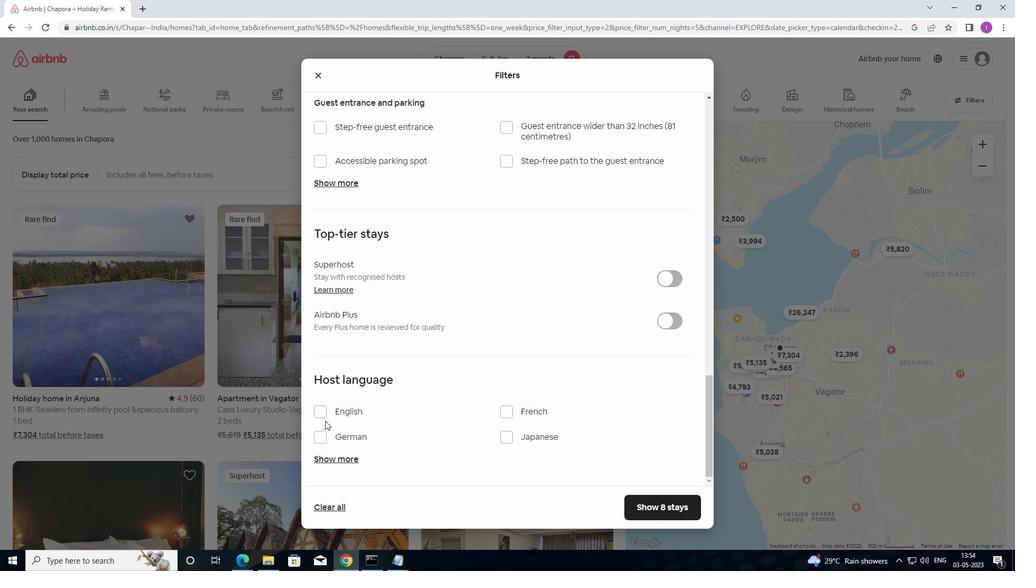
Action: Mouse moved to (328, 407)
Screenshot: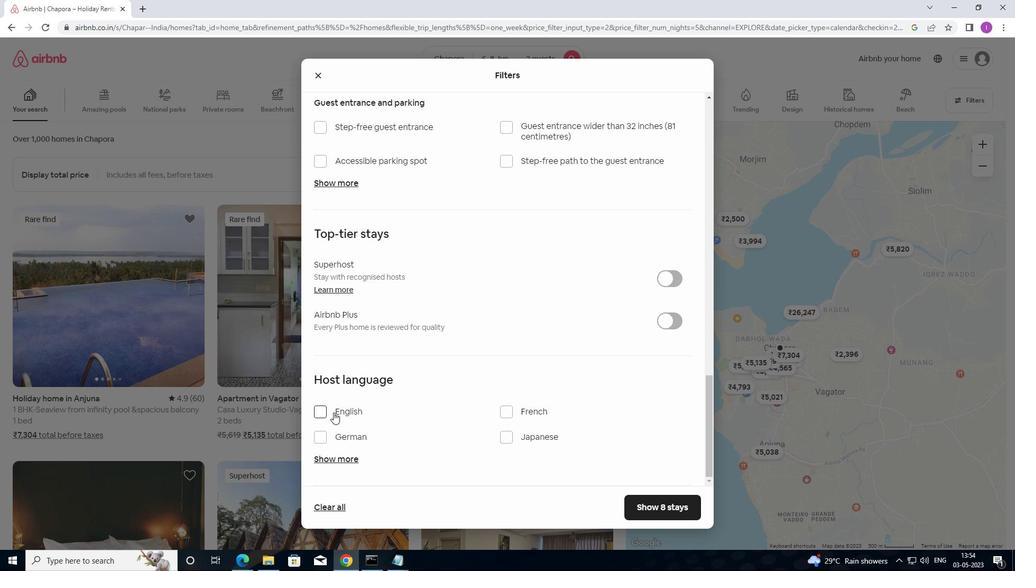 
Action: Mouse pressed left at (328, 407)
Screenshot: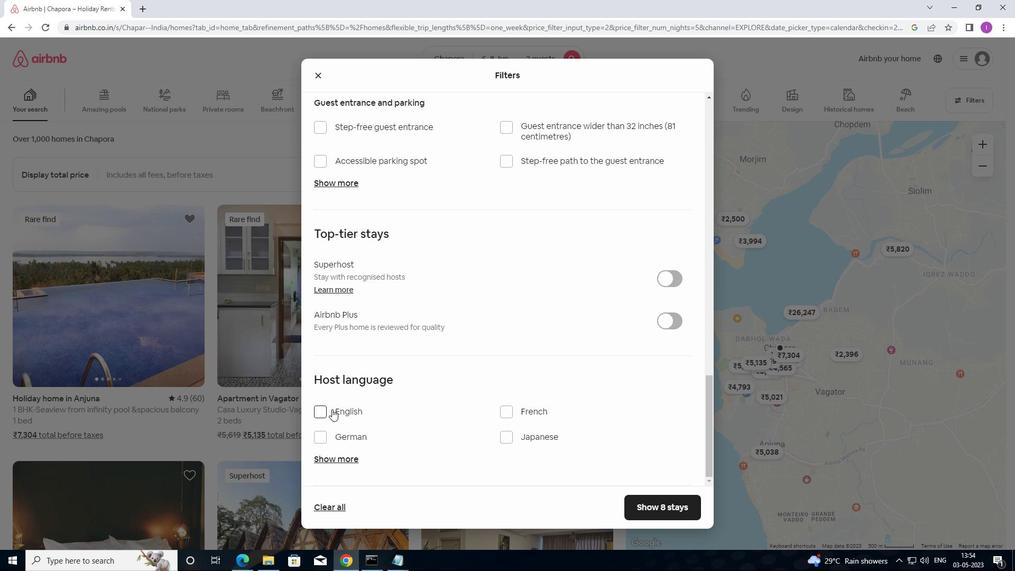 
Action: Mouse moved to (677, 509)
Screenshot: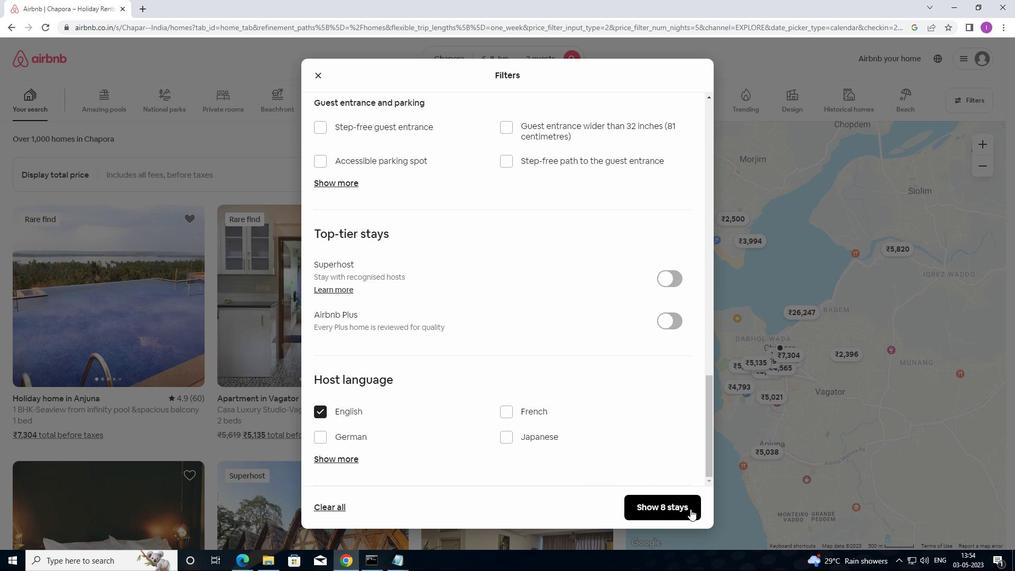 
Action: Mouse pressed left at (677, 509)
Screenshot: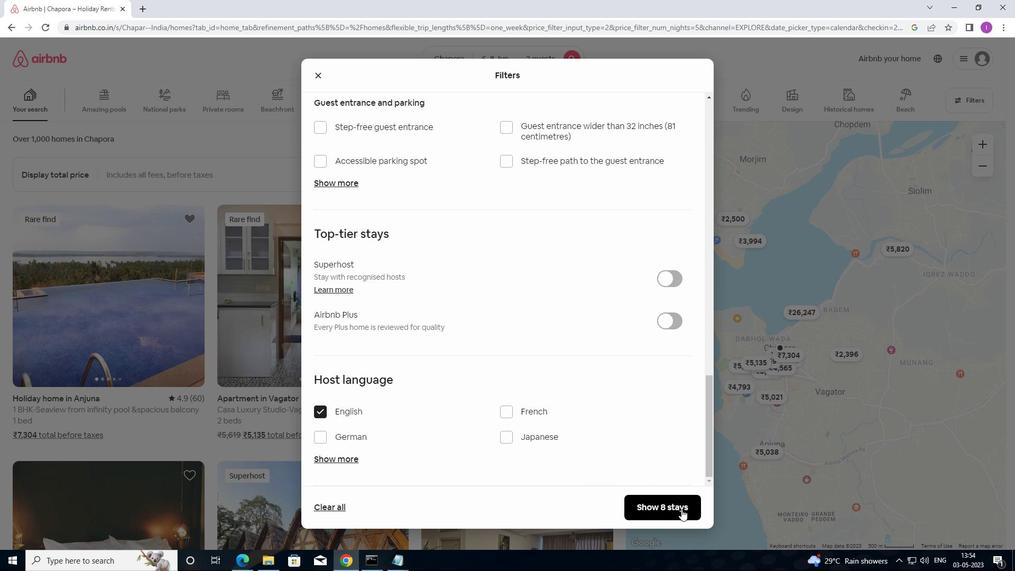 
Action: Mouse moved to (671, 491)
Screenshot: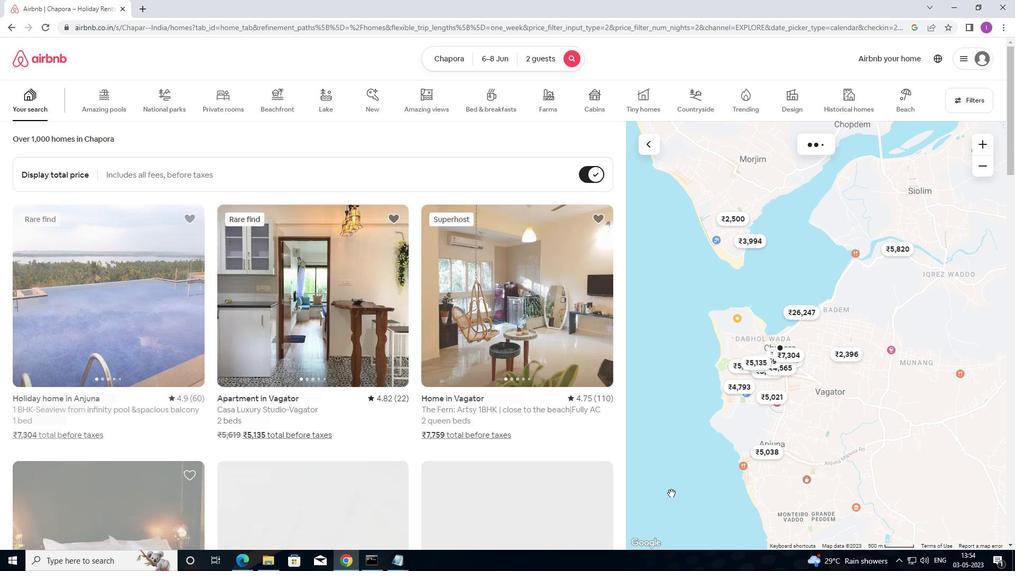 
